 Task: Look for space in Cernusco sul Naviglio, Italy from 12th  July, 2023 to 15th July, 2023 for 3 adults in price range Rs.12000 to Rs.16000. Place can be entire place with 2 bedrooms having 3 beds and 1 bathroom. Property type can be house, flat, guest house. Booking option can be shelf check-in. Required host language is English.
Action: Mouse moved to (527, 137)
Screenshot: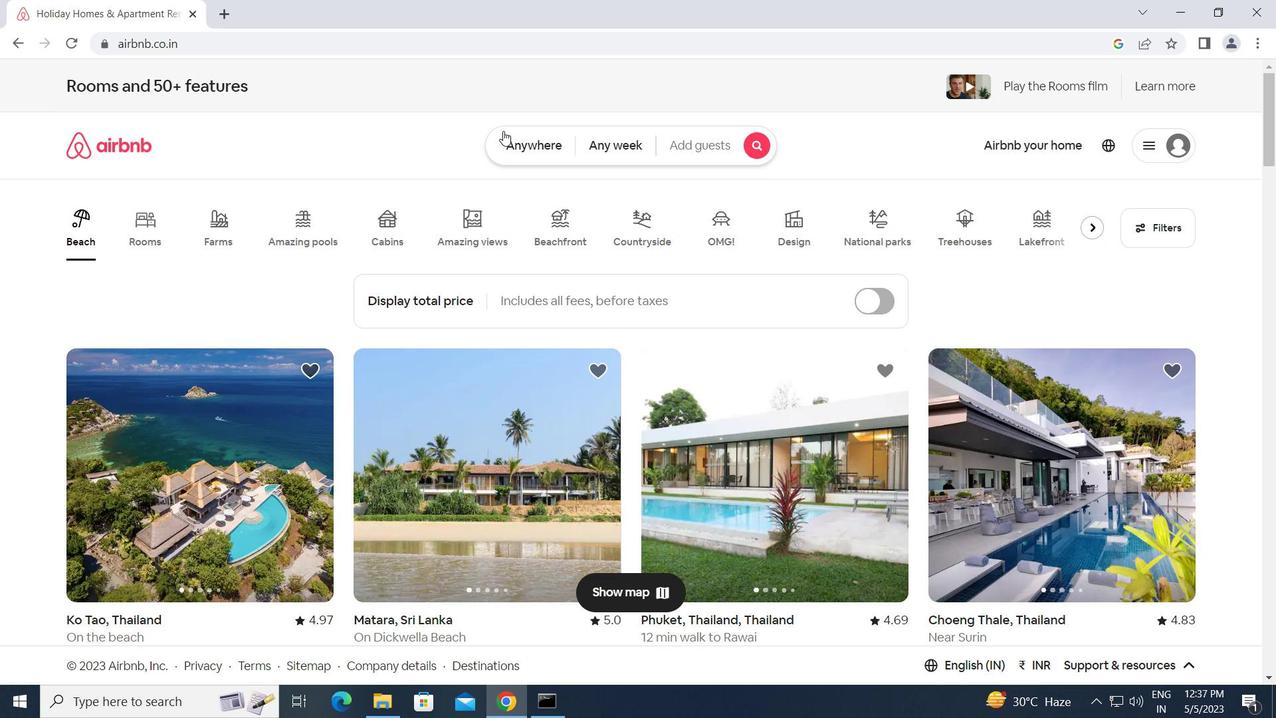 
Action: Mouse pressed left at (527, 137)
Screenshot: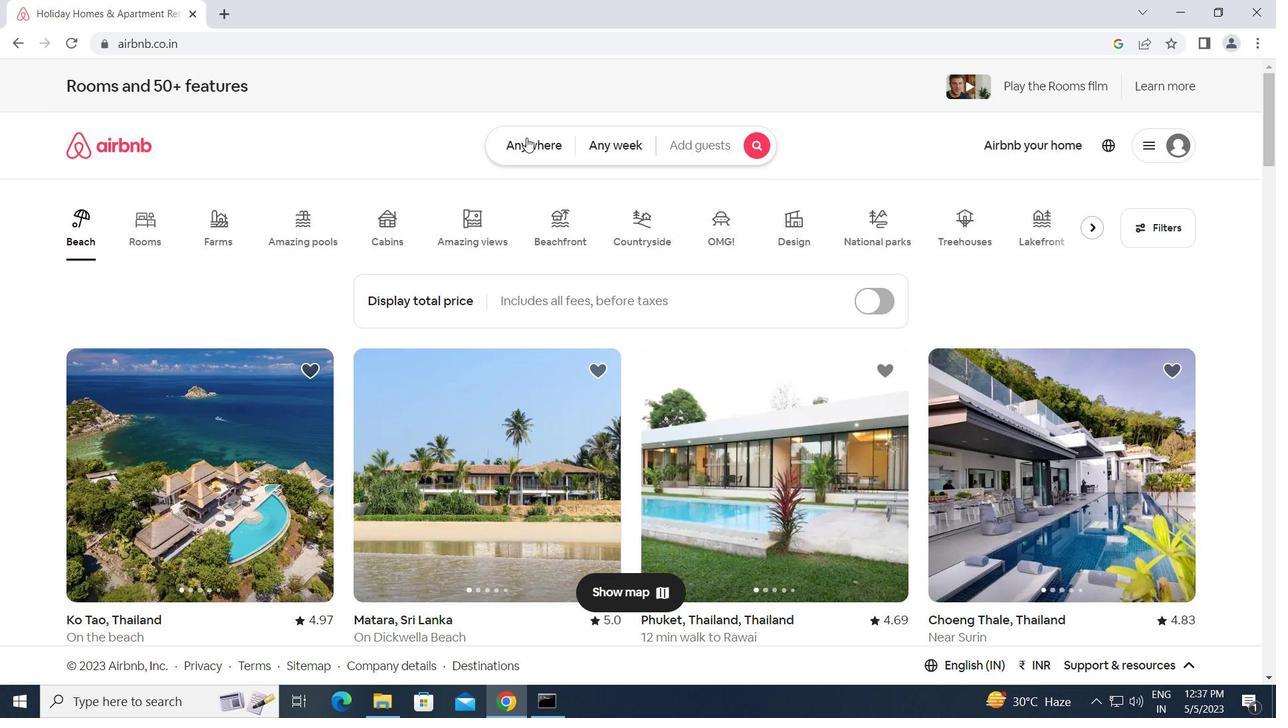 
Action: Mouse moved to (373, 199)
Screenshot: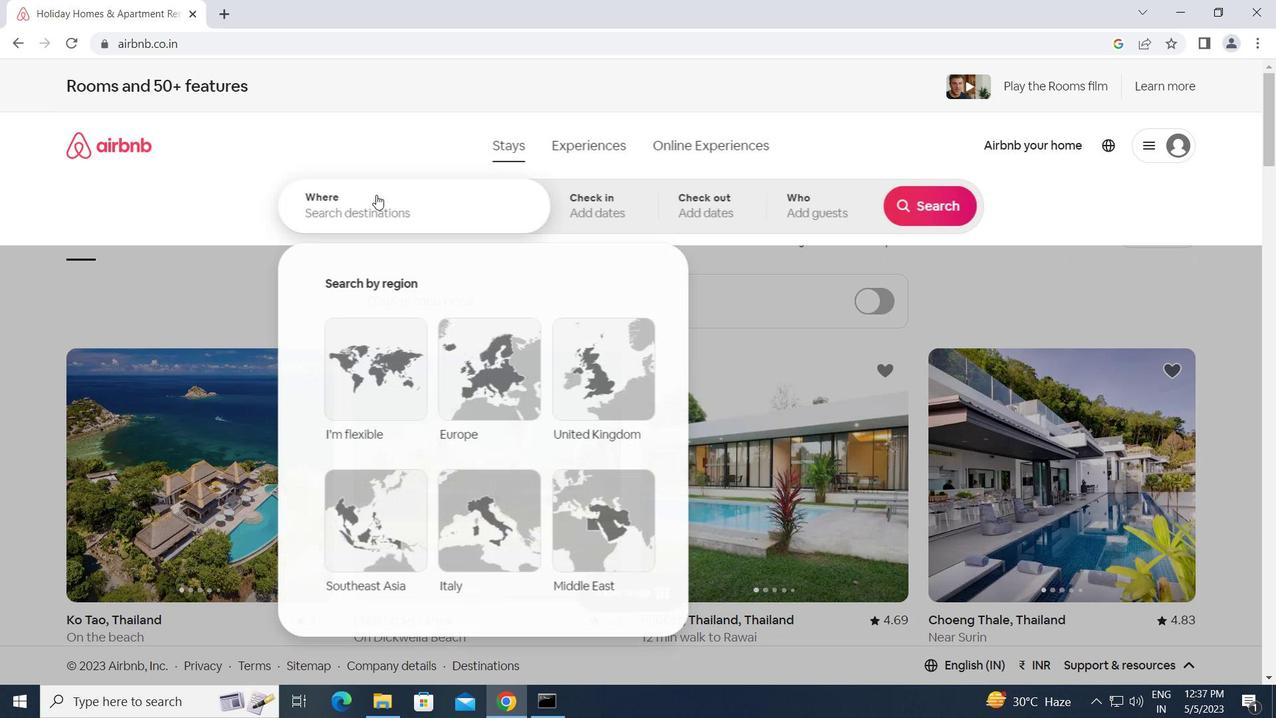 
Action: Mouse pressed left at (373, 199)
Screenshot: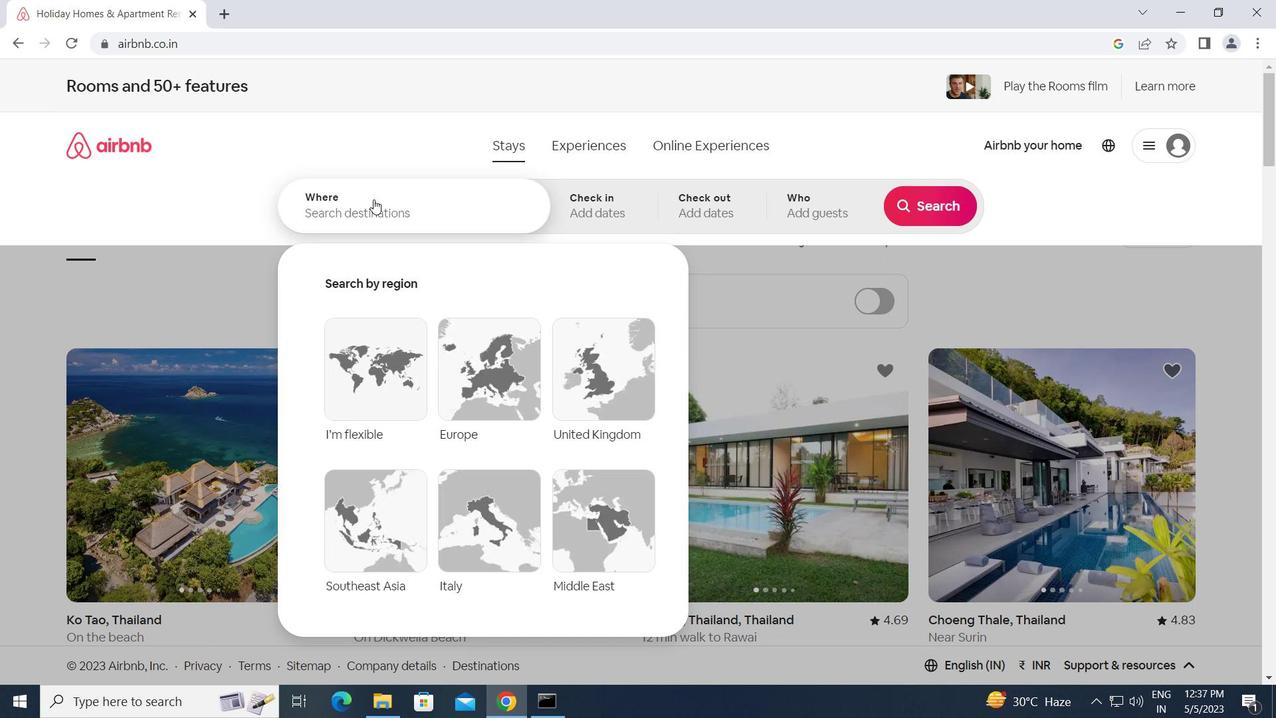 
Action: Key pressed c<Key.caps_lock>ernusco<Key.space>sul<Key.space><Key.caps_lock>n
Screenshot: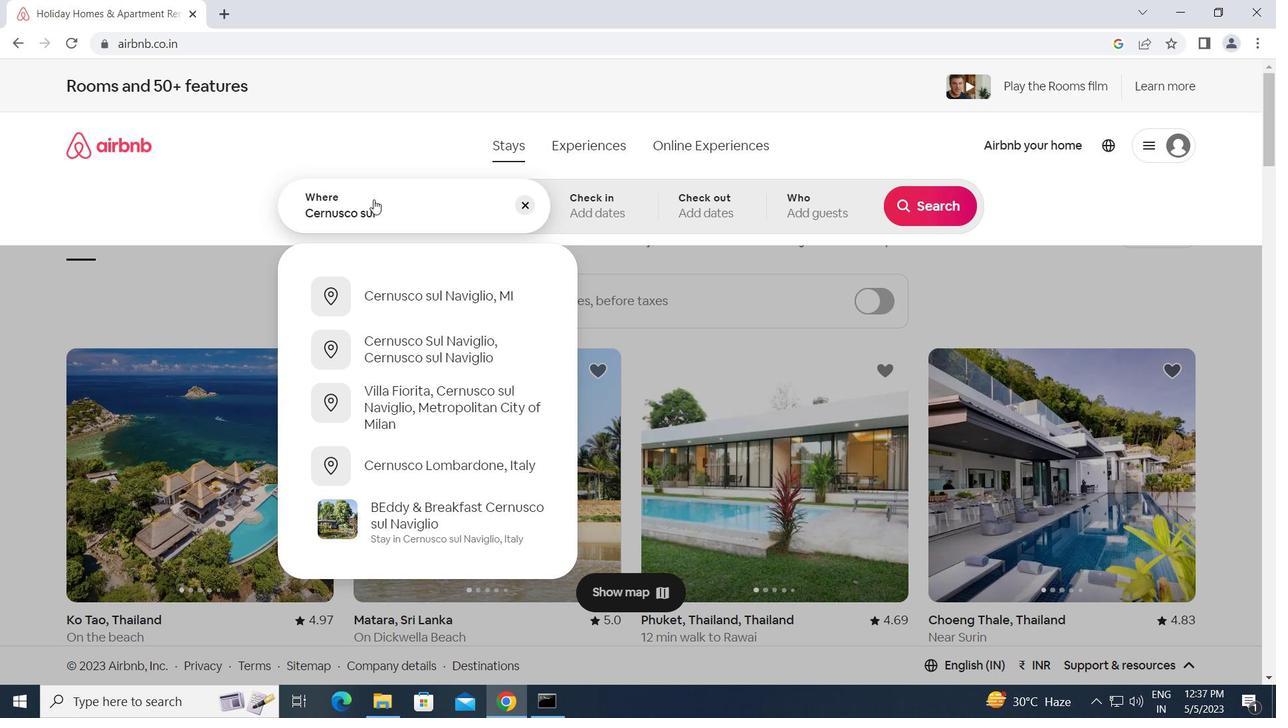 
Action: Mouse moved to (645, 126)
Screenshot: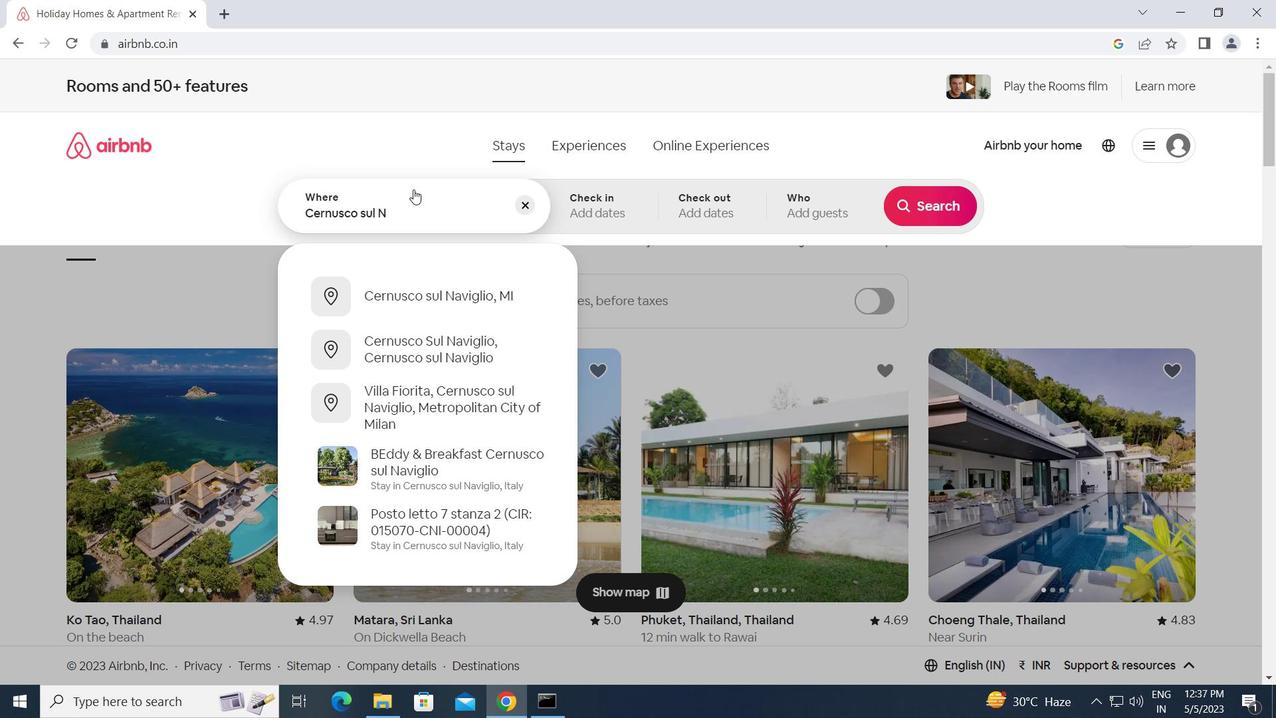 
Action: Key pressed <Key.caps_lock>aviglio,<Key.space><Key.caps_lock>i<Key.caps_lock>taly<Key.enter>
Screenshot: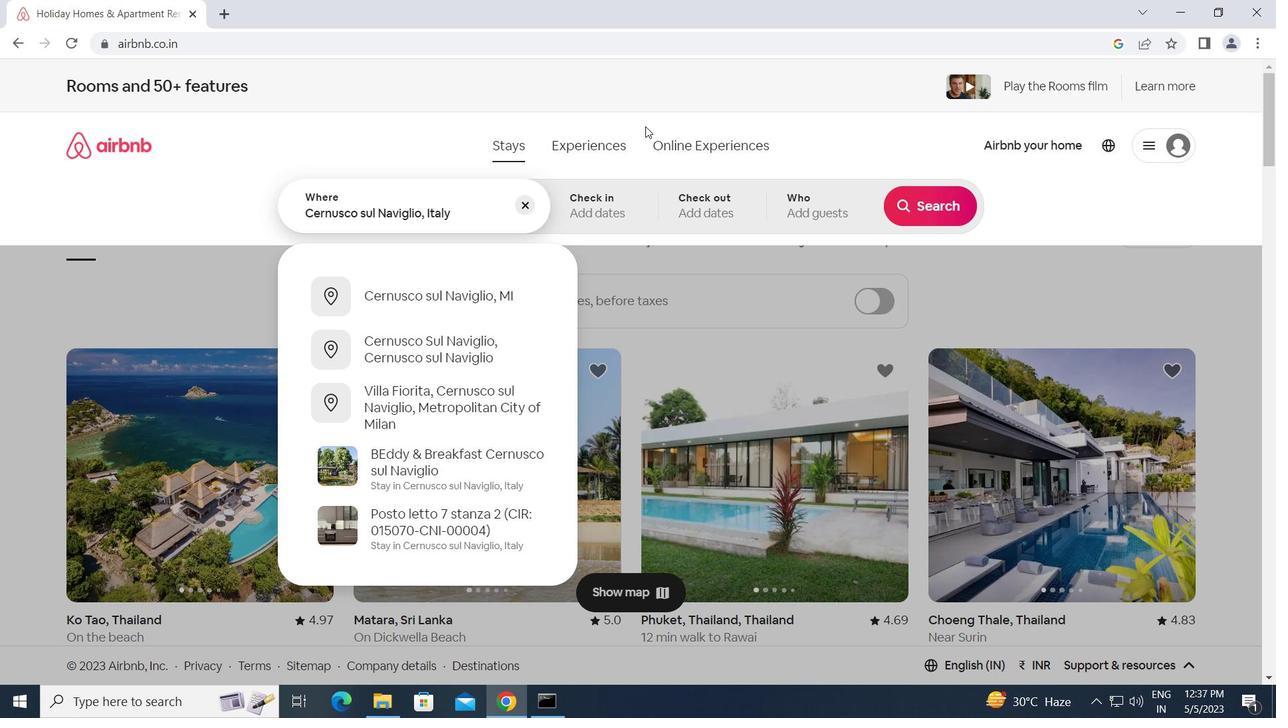 
Action: Mouse moved to (927, 333)
Screenshot: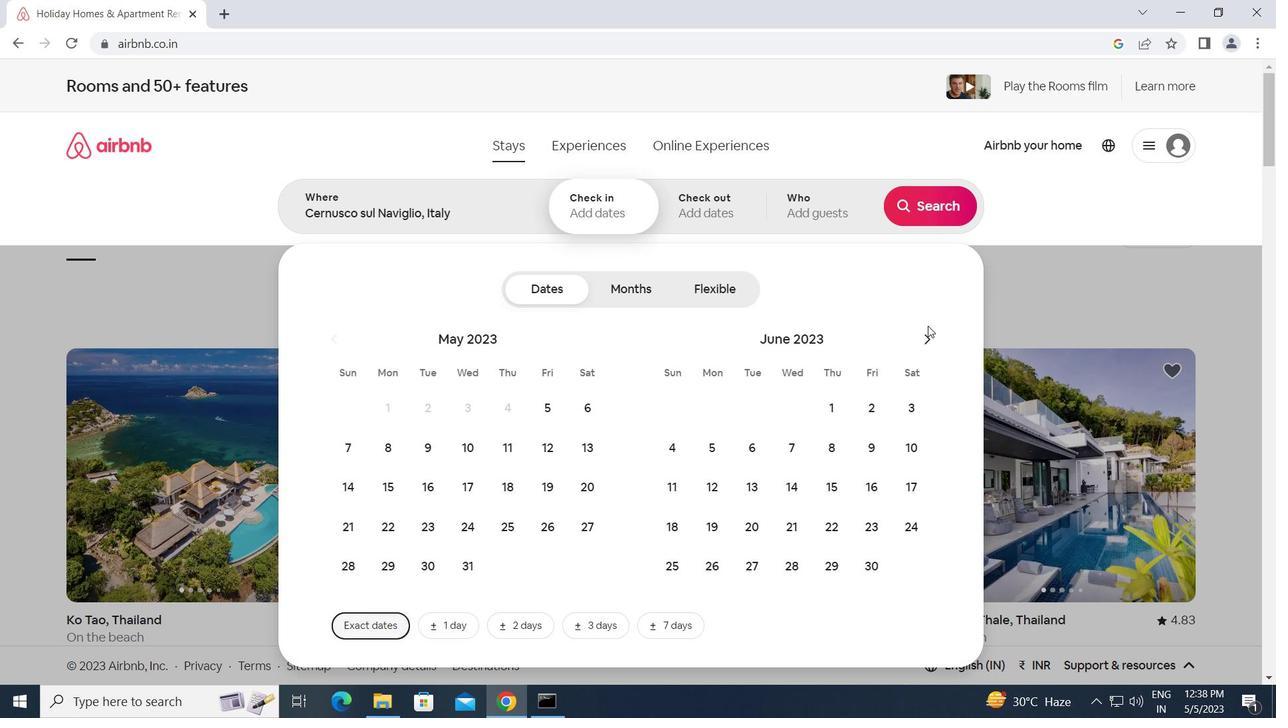 
Action: Mouse pressed left at (927, 333)
Screenshot: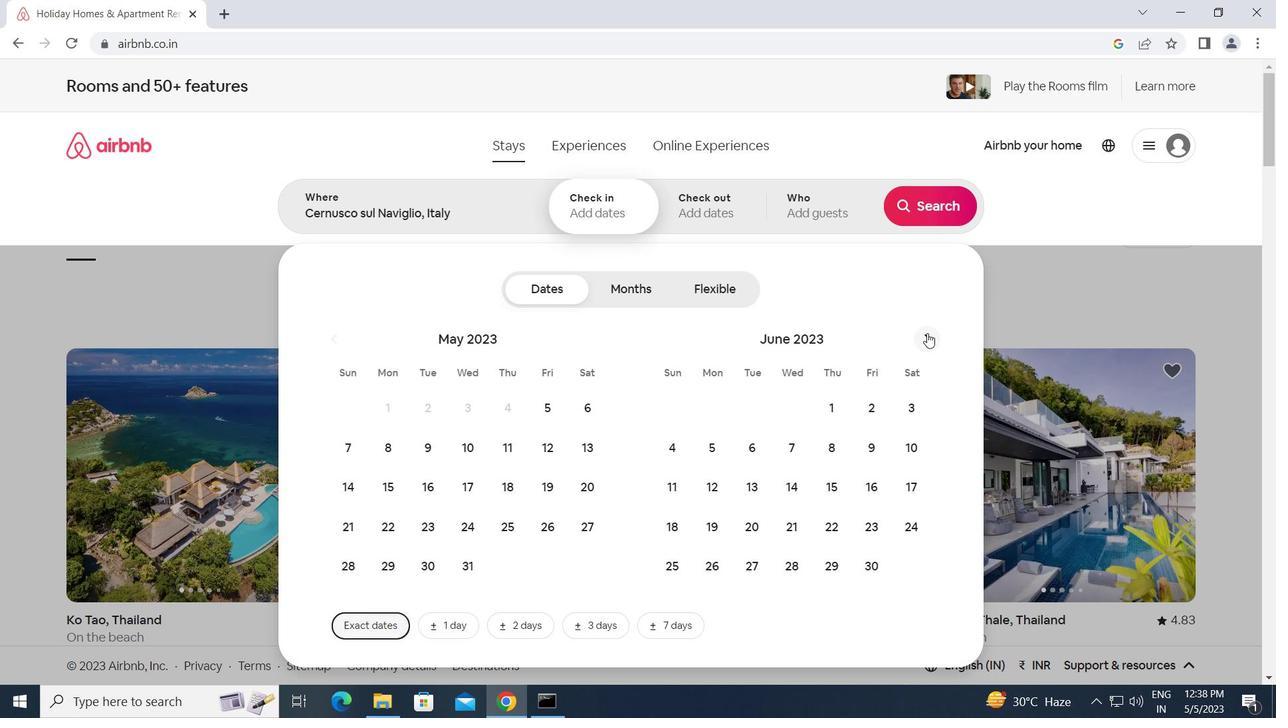 
Action: Mouse moved to (789, 490)
Screenshot: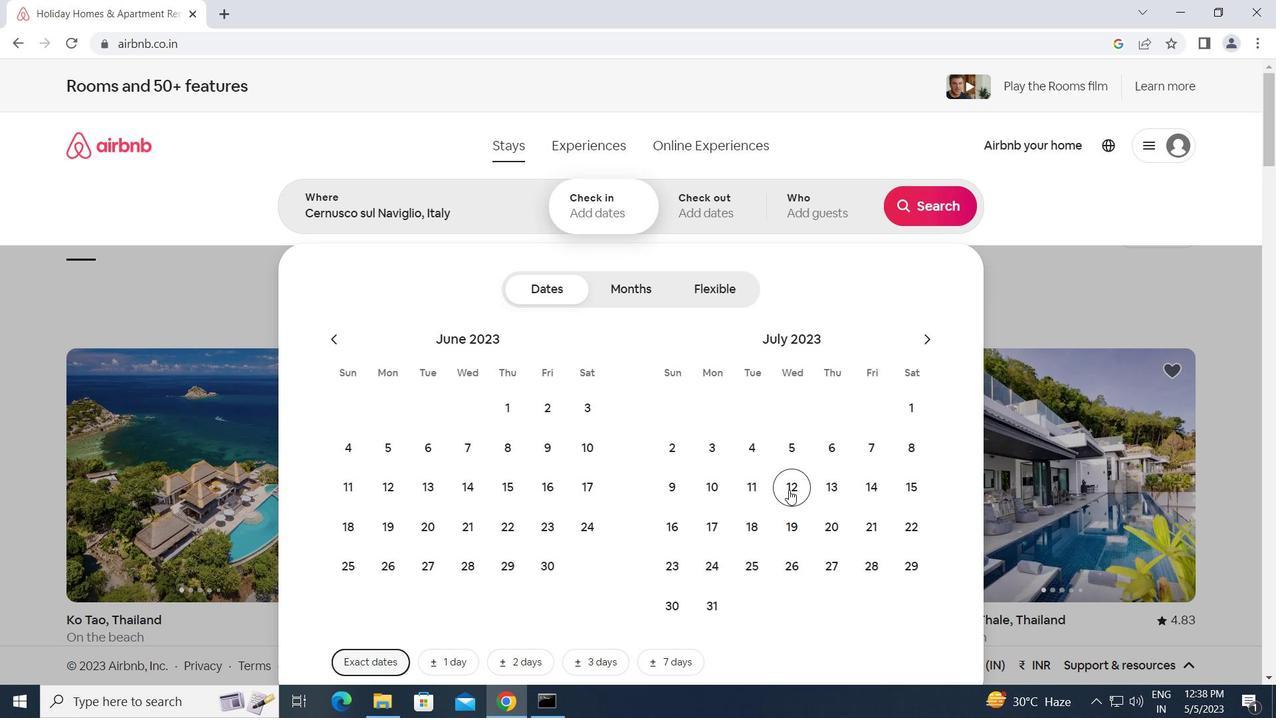 
Action: Mouse pressed left at (789, 490)
Screenshot: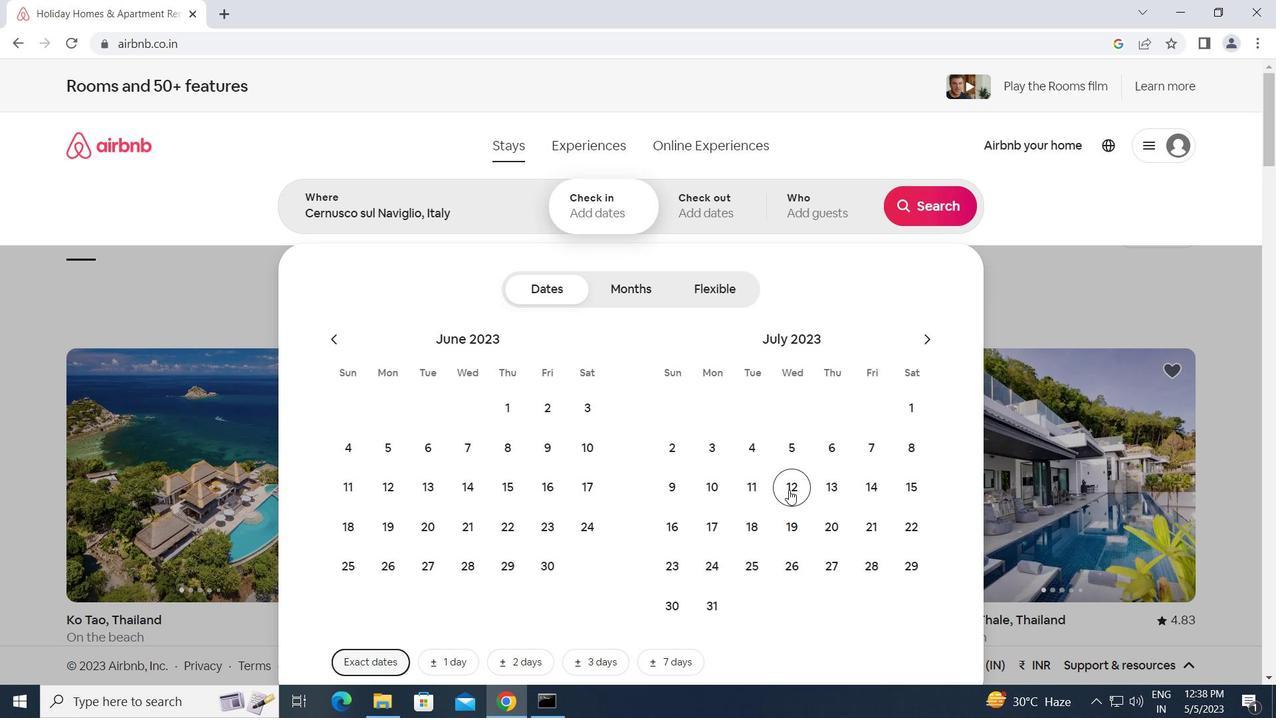 
Action: Mouse moved to (907, 482)
Screenshot: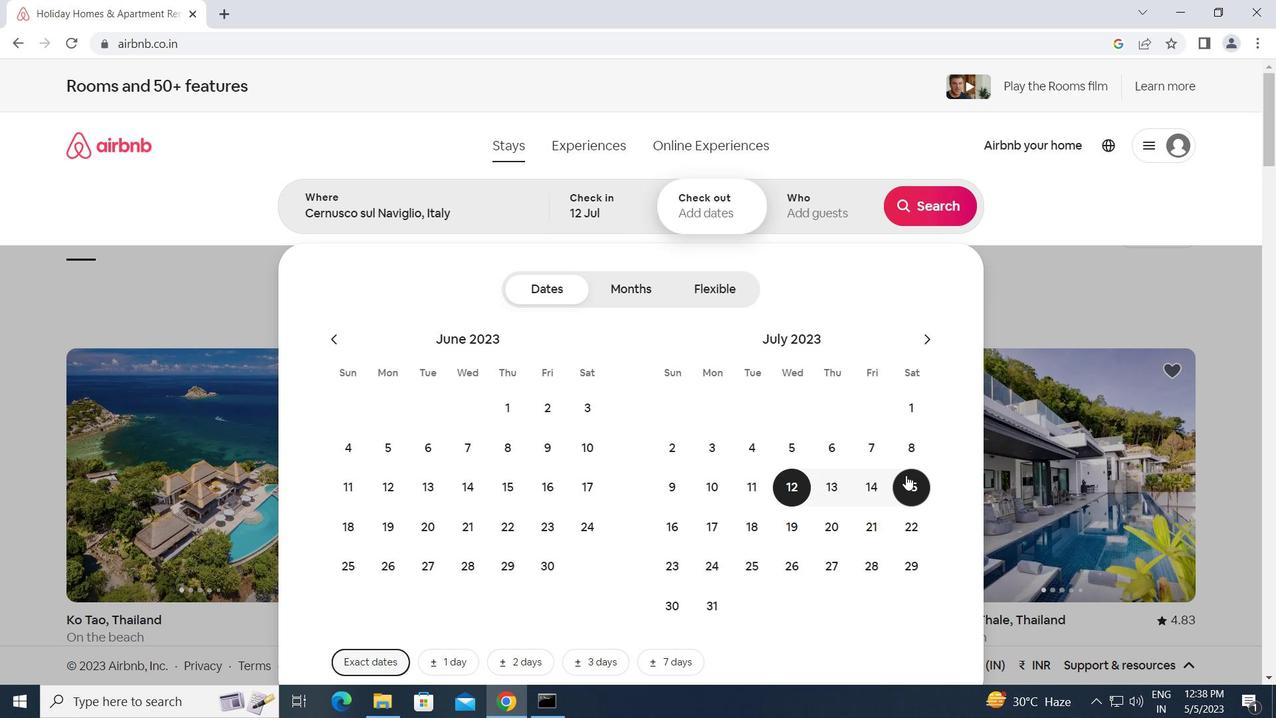 
Action: Mouse pressed left at (907, 482)
Screenshot: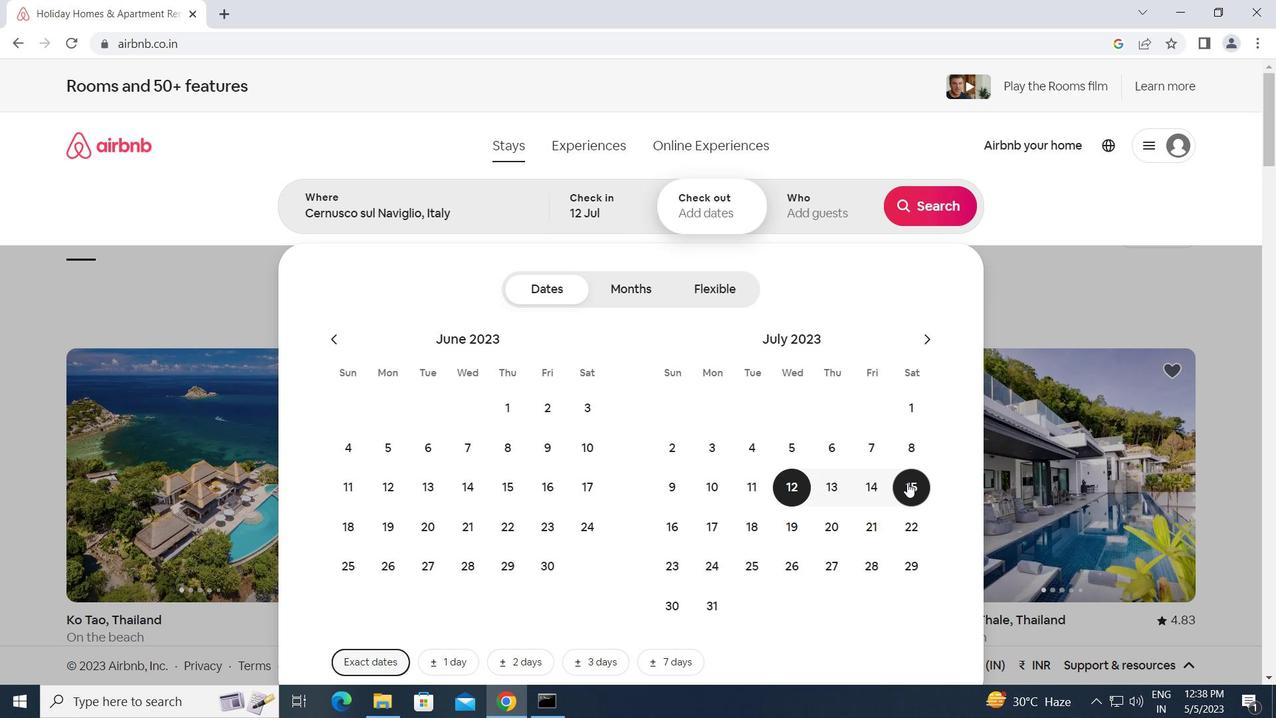 
Action: Mouse moved to (818, 207)
Screenshot: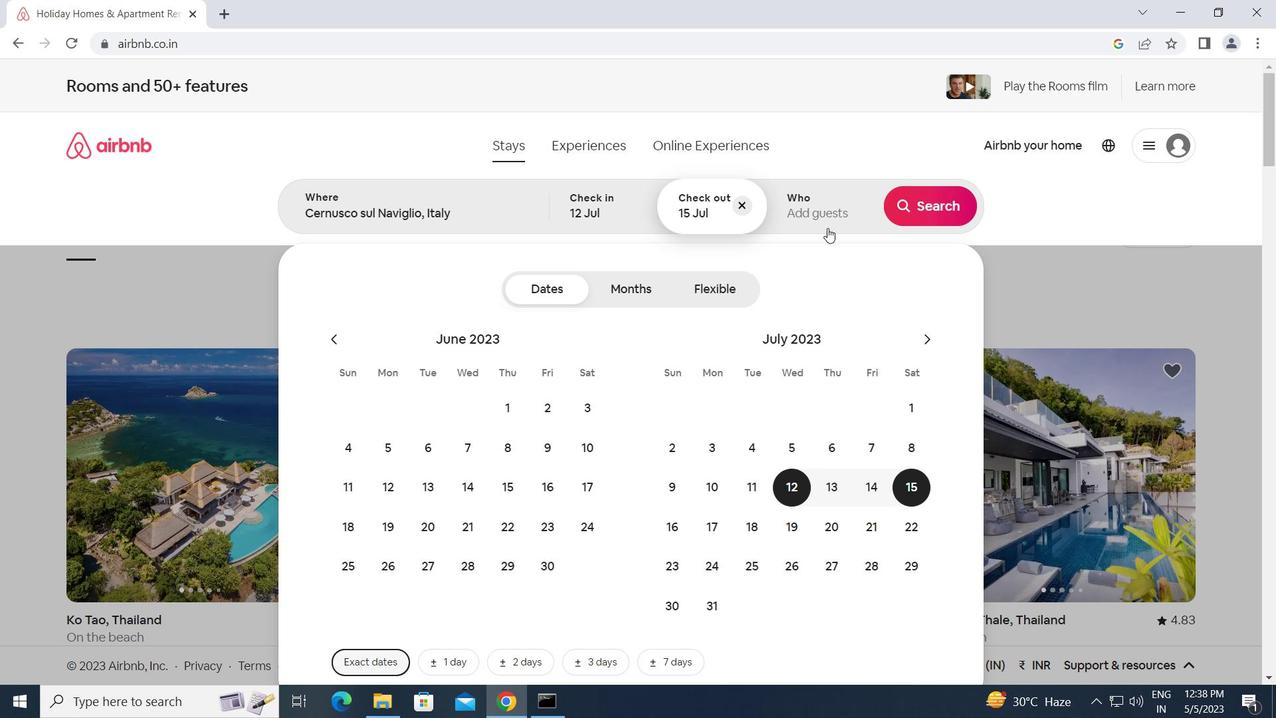 
Action: Mouse pressed left at (818, 207)
Screenshot: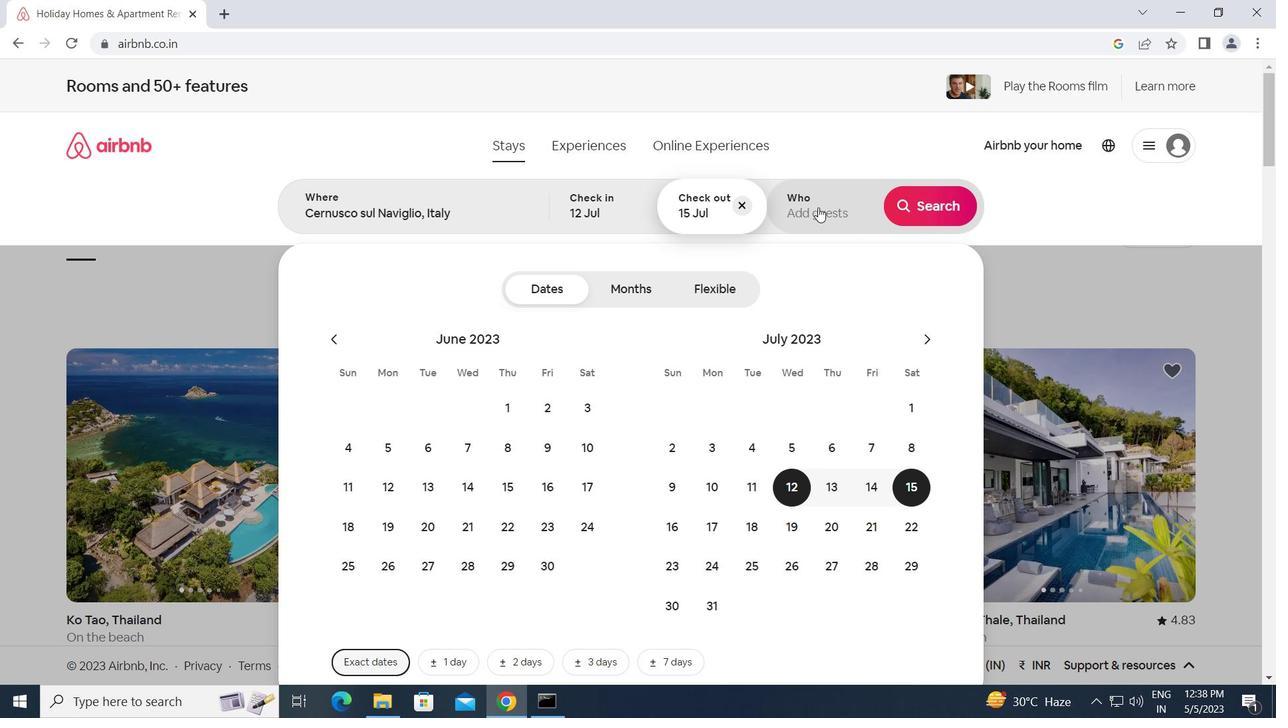 
Action: Mouse moved to (943, 294)
Screenshot: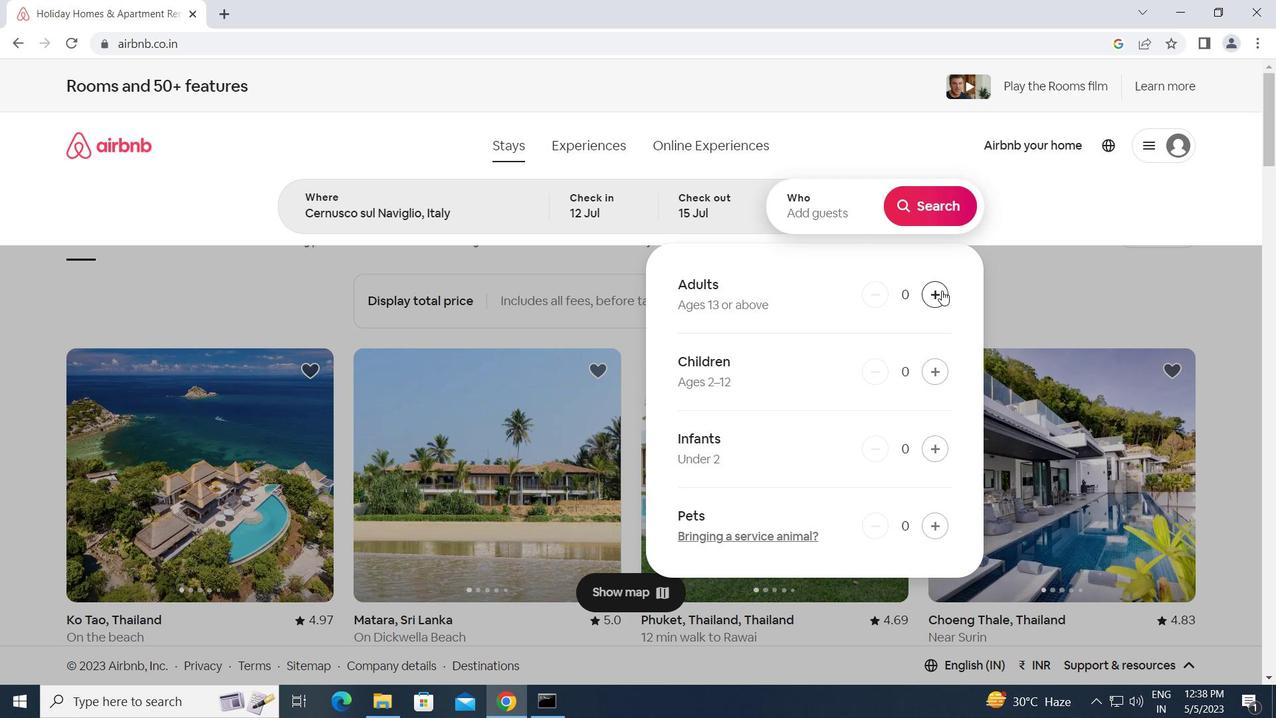 
Action: Mouse pressed left at (943, 294)
Screenshot: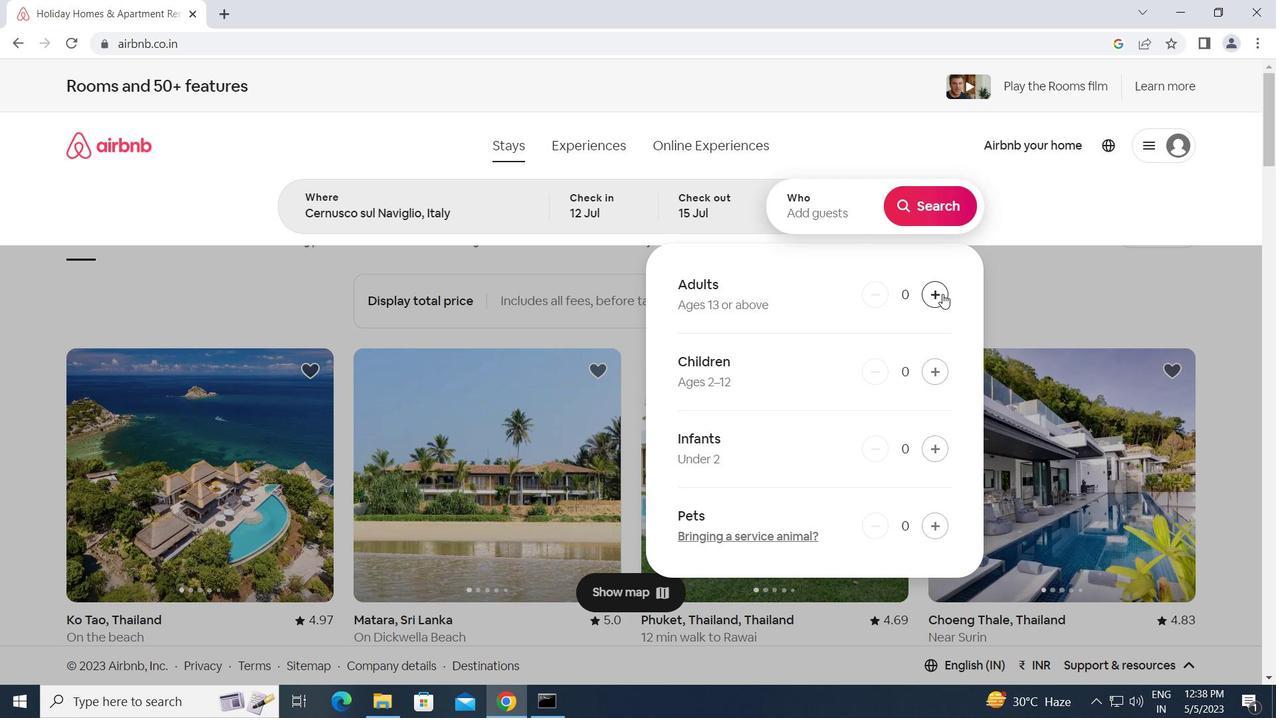 
Action: Mouse pressed left at (943, 294)
Screenshot: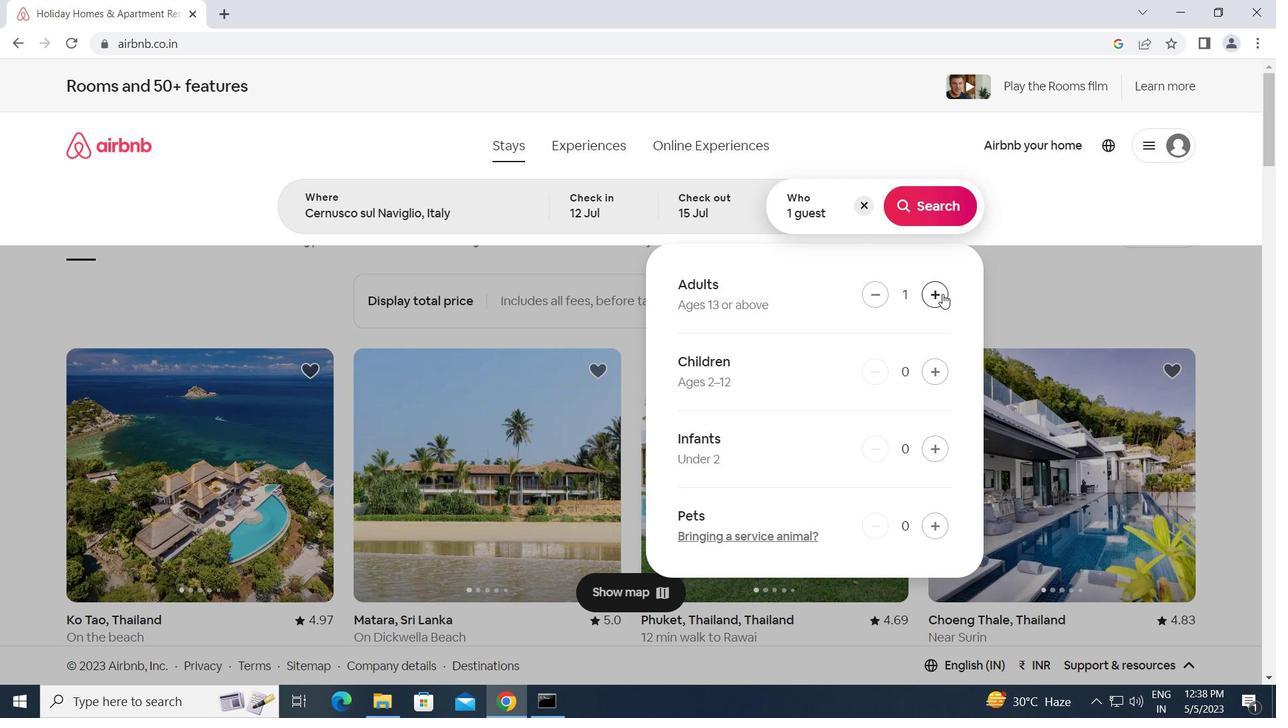 
Action: Mouse pressed left at (943, 294)
Screenshot: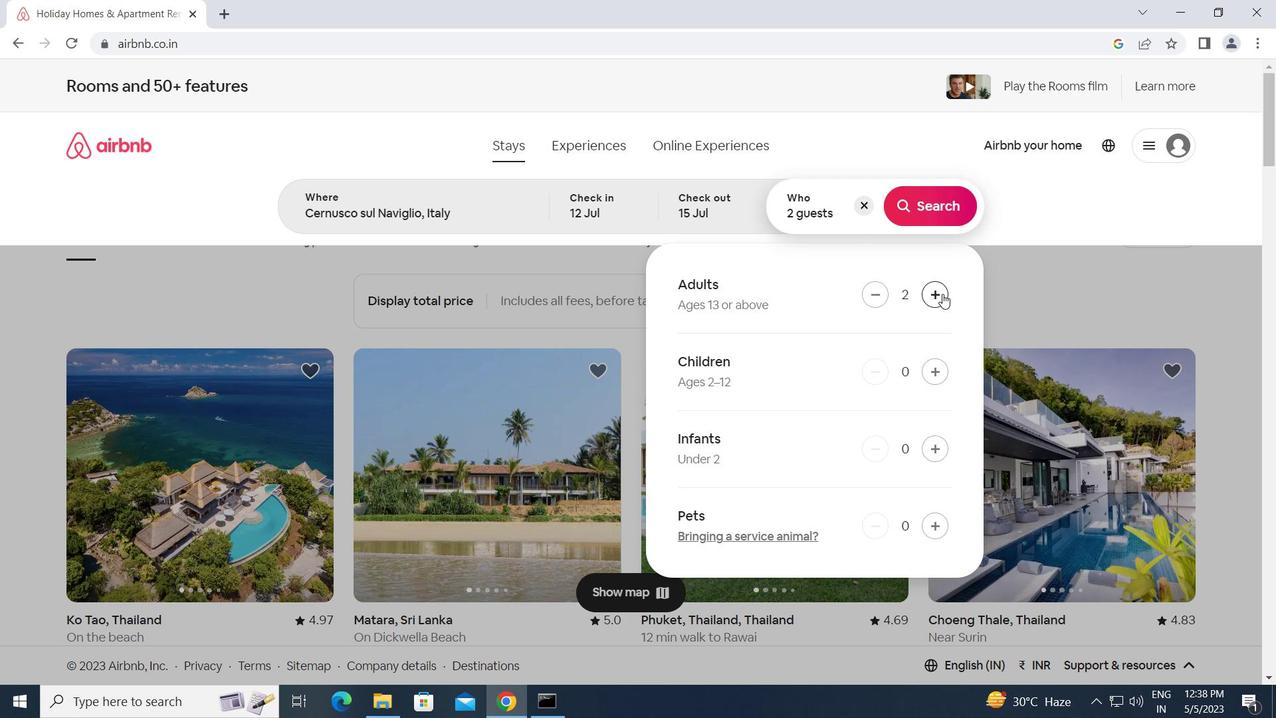 
Action: Mouse moved to (931, 202)
Screenshot: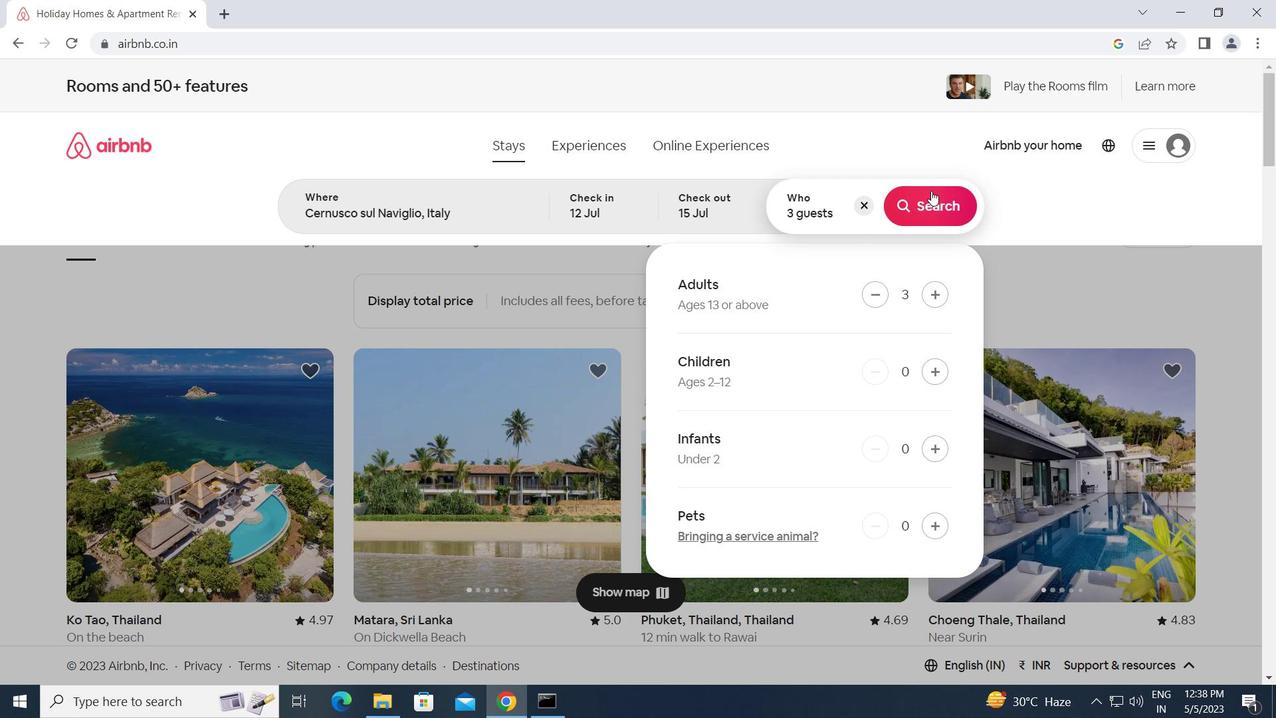 
Action: Mouse pressed left at (931, 202)
Screenshot: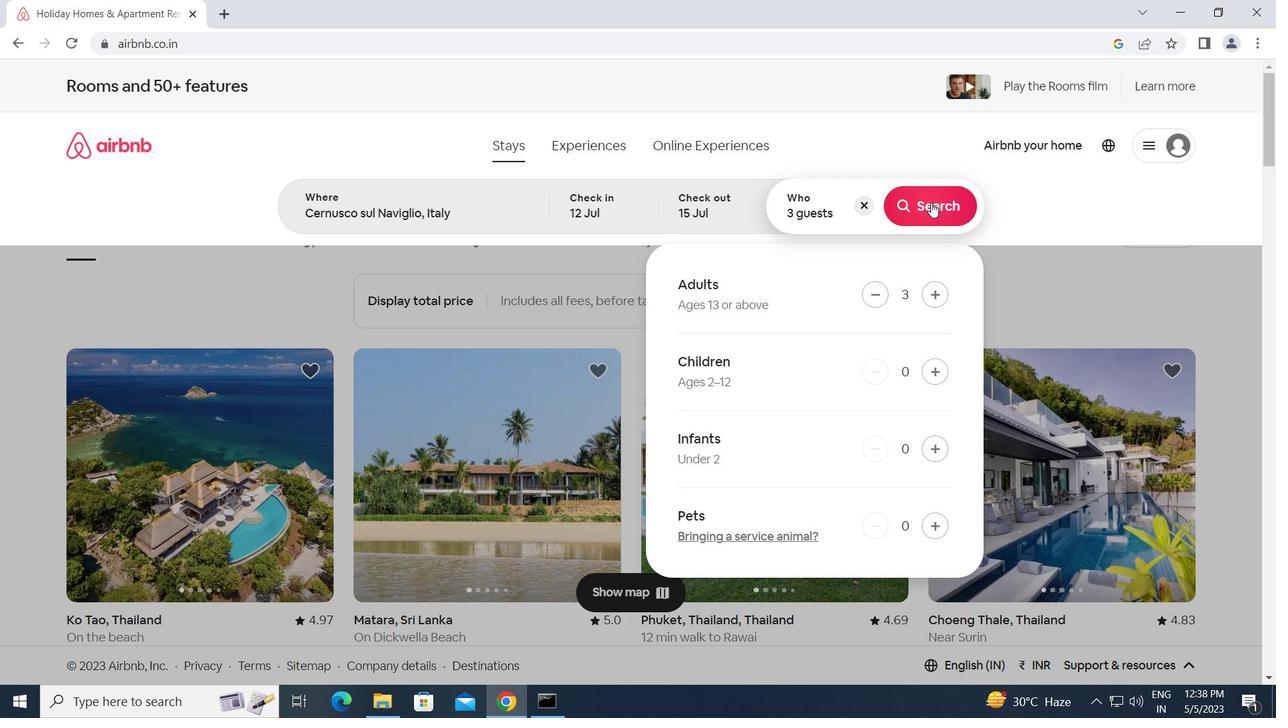 
Action: Mouse moved to (1202, 154)
Screenshot: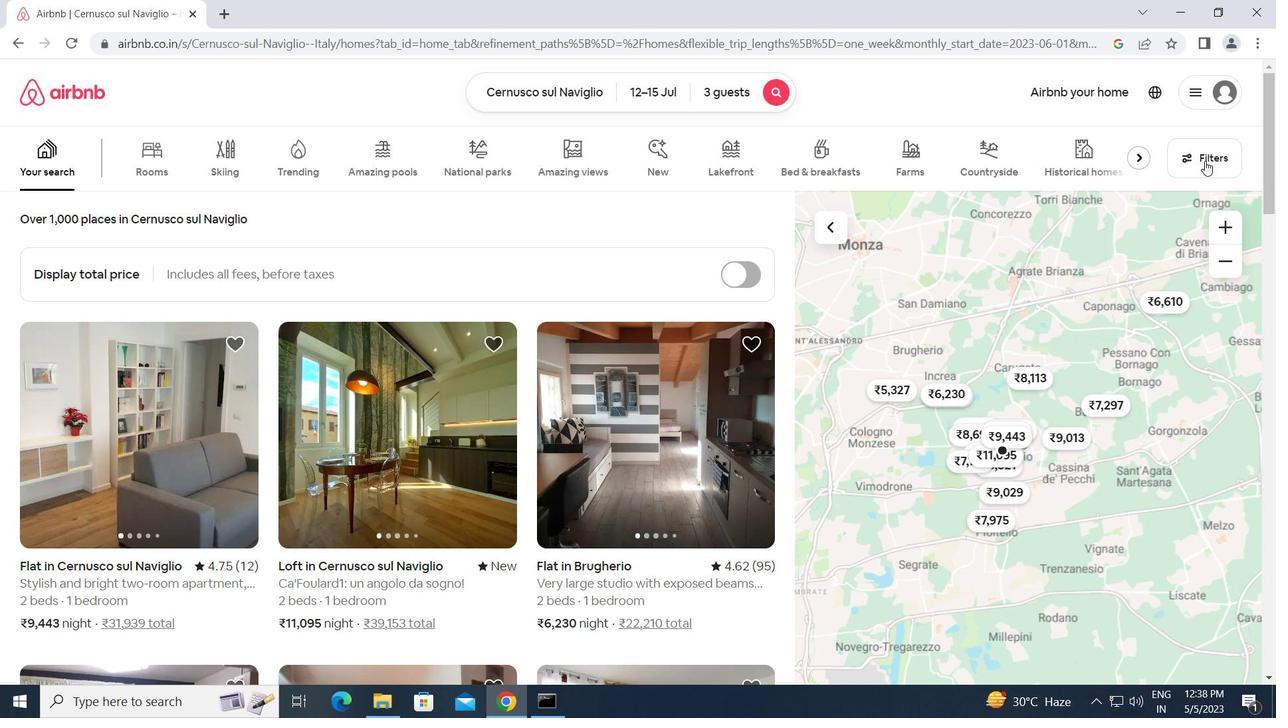 
Action: Mouse pressed left at (1202, 154)
Screenshot: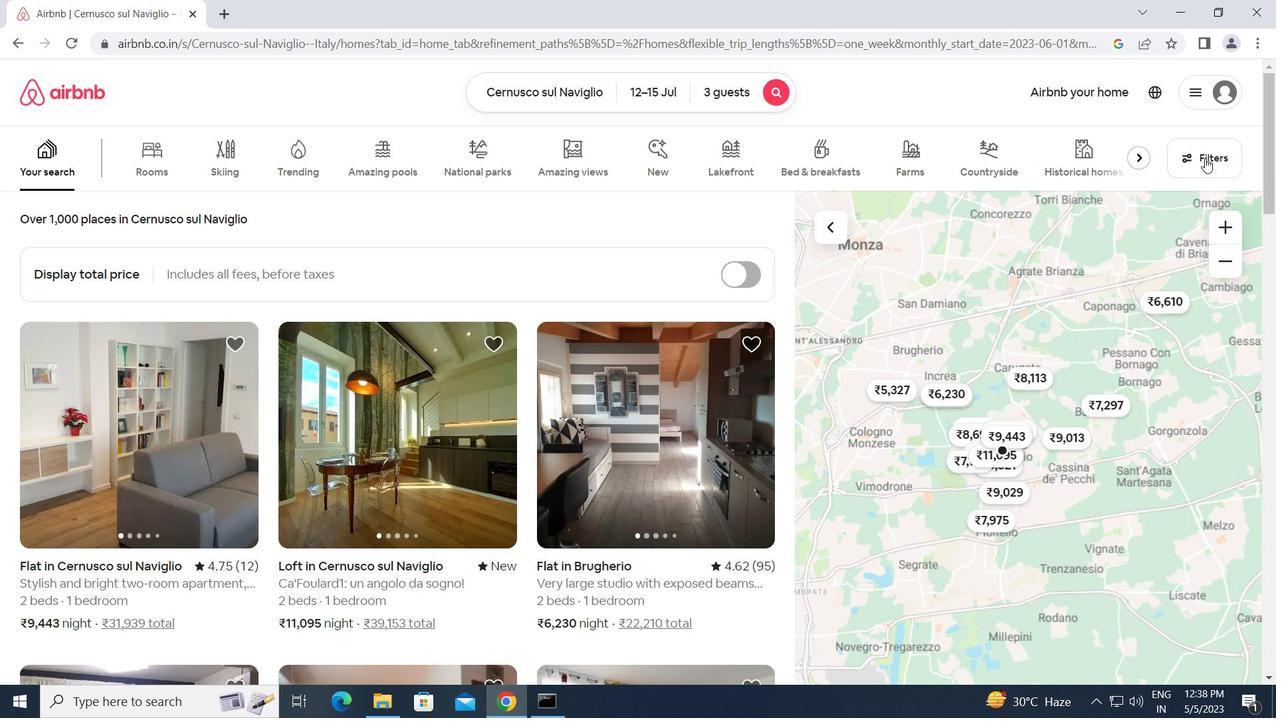 
Action: Mouse moved to (420, 566)
Screenshot: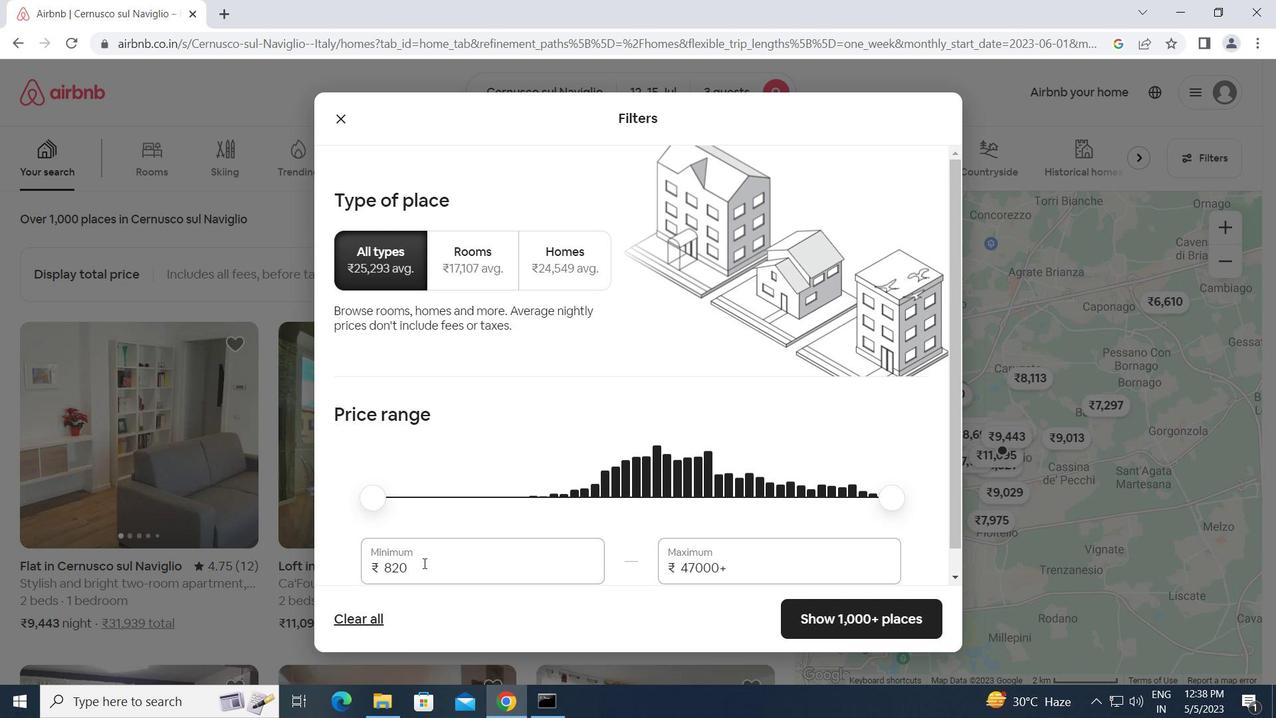 
Action: Mouse pressed left at (420, 566)
Screenshot: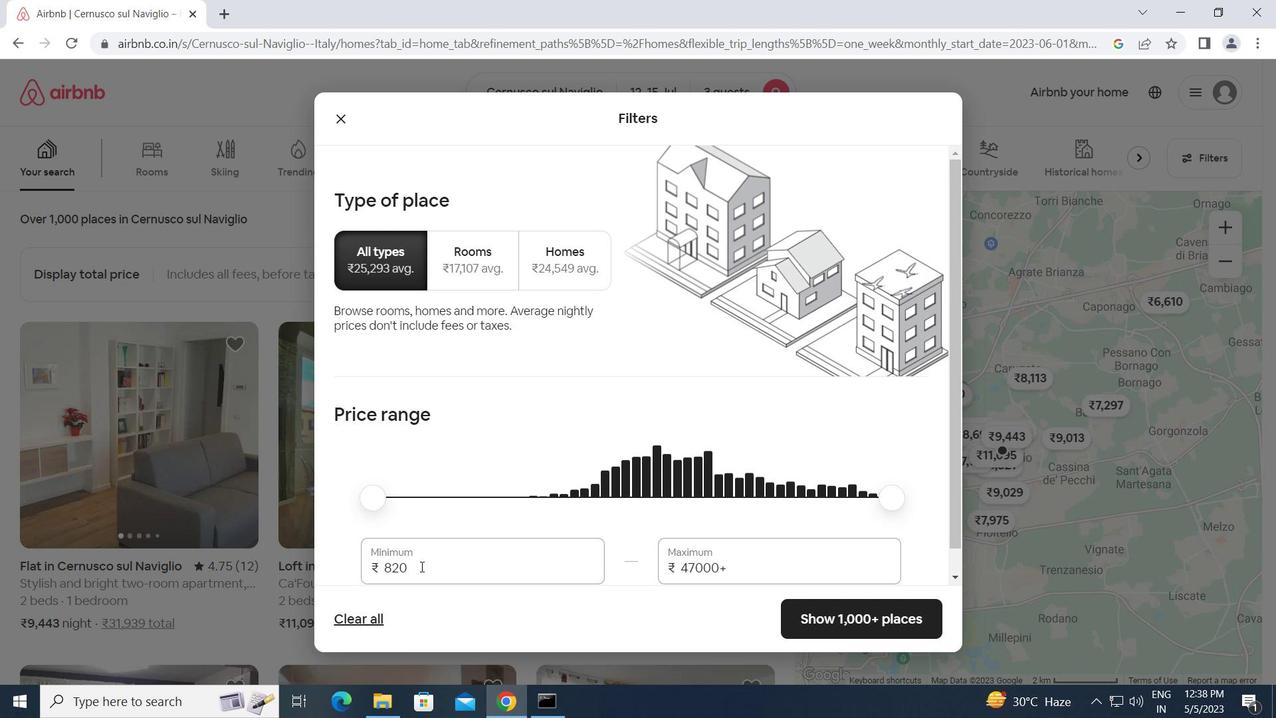 
Action: Mouse moved to (373, 568)
Screenshot: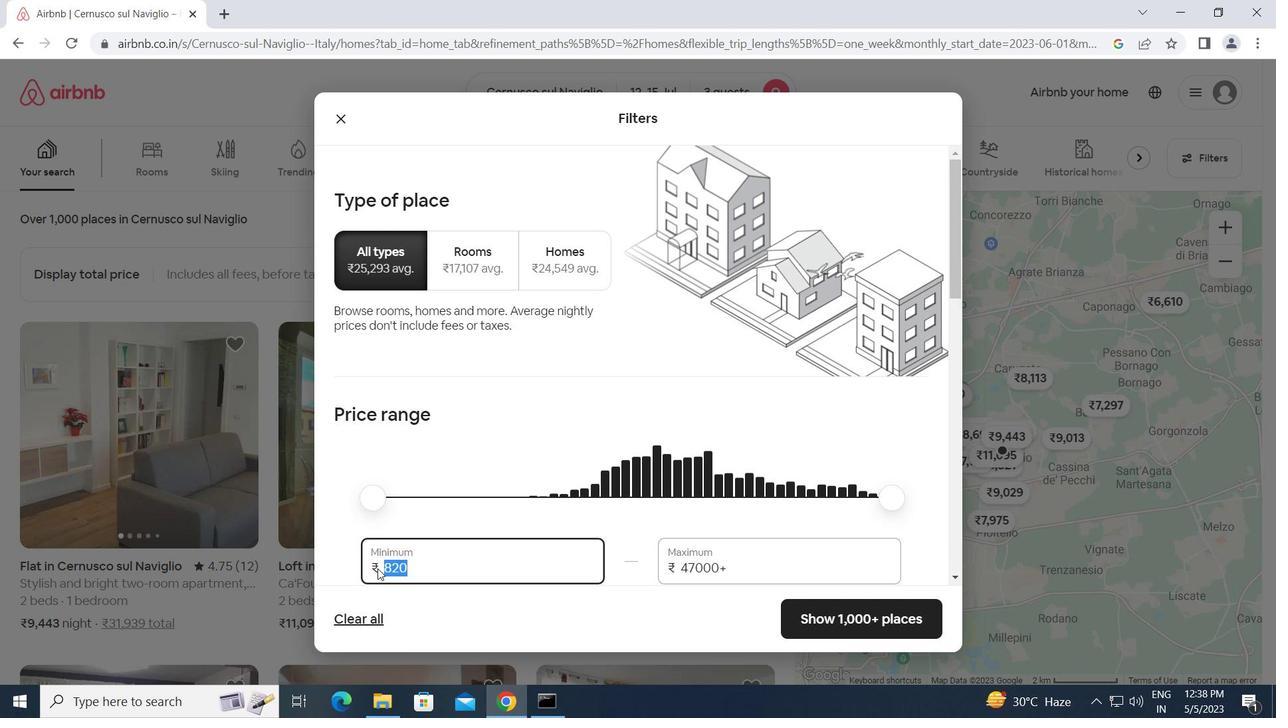 
Action: Key pressed 12000<Key.tab>16000
Screenshot: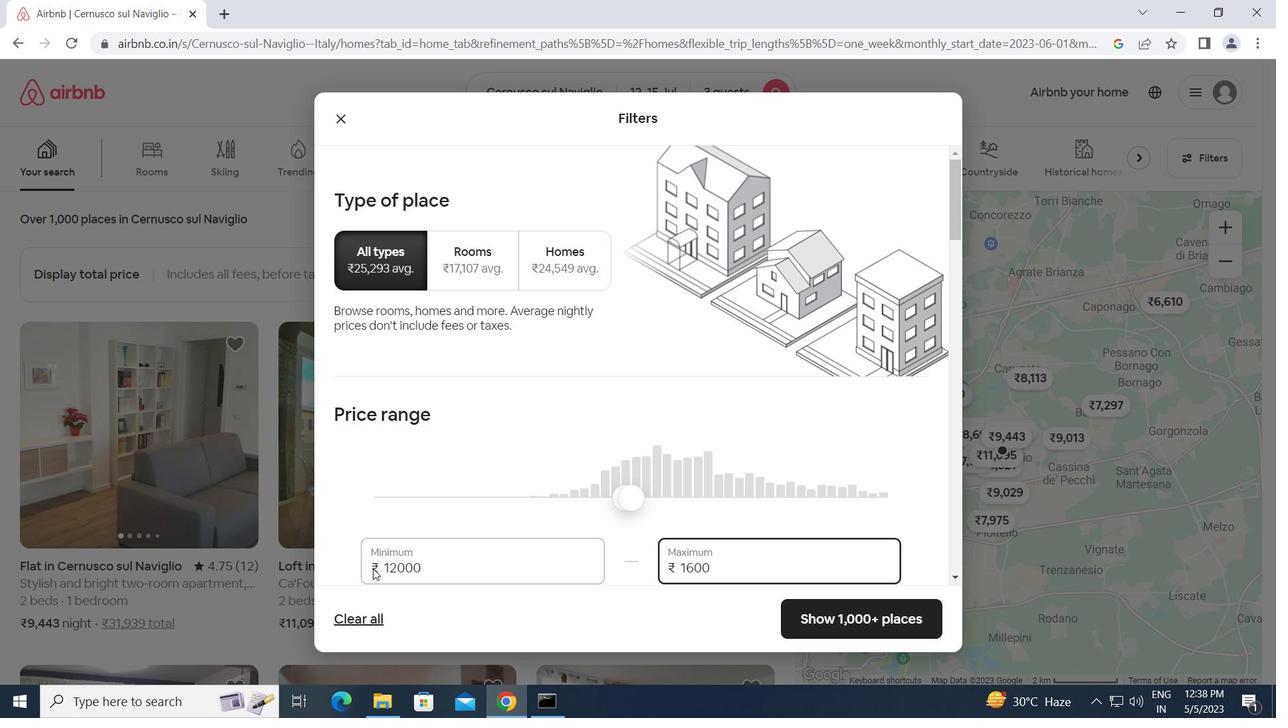 
Action: Mouse moved to (545, 534)
Screenshot: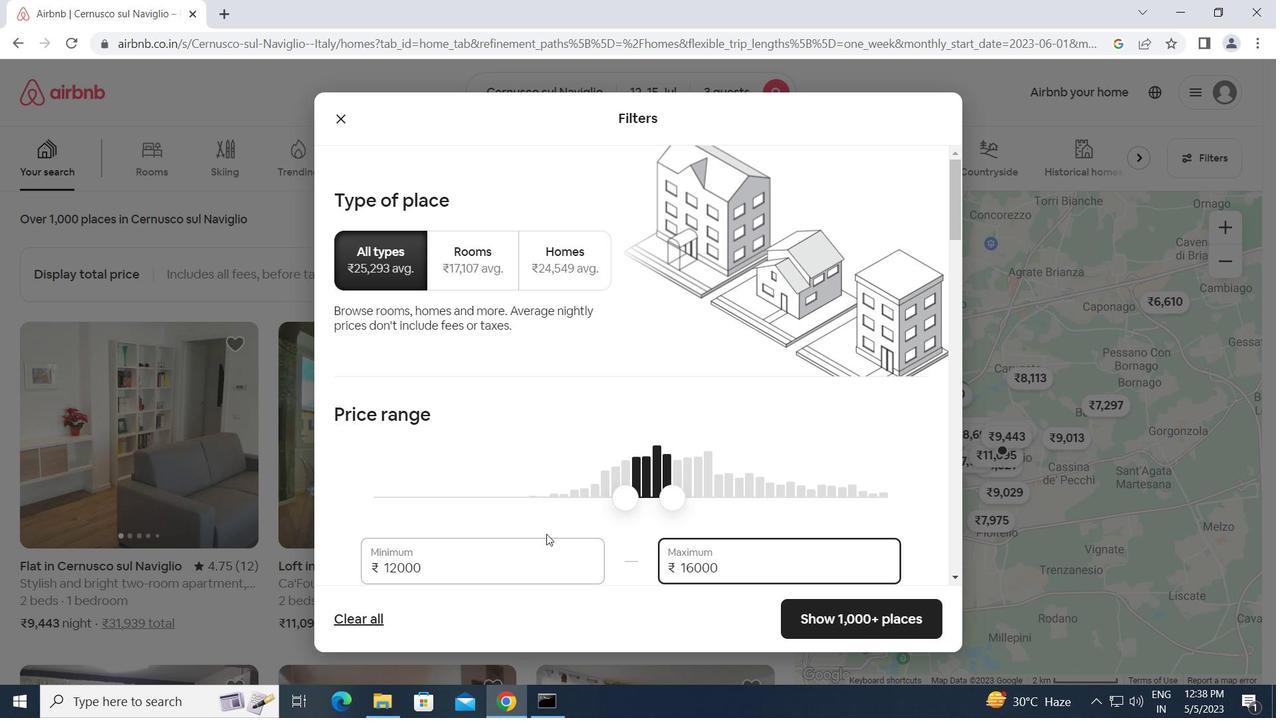 
Action: Mouse scrolled (545, 533) with delta (0, 0)
Screenshot: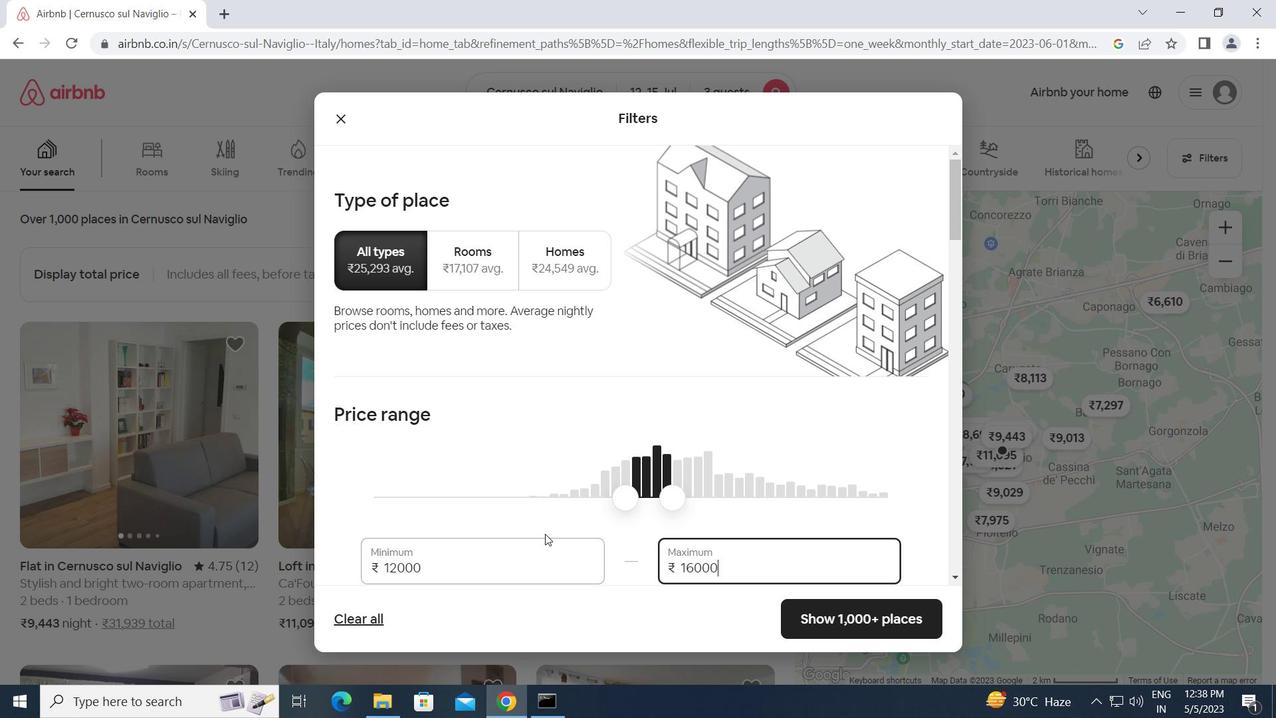 
Action: Mouse scrolled (545, 533) with delta (0, 0)
Screenshot: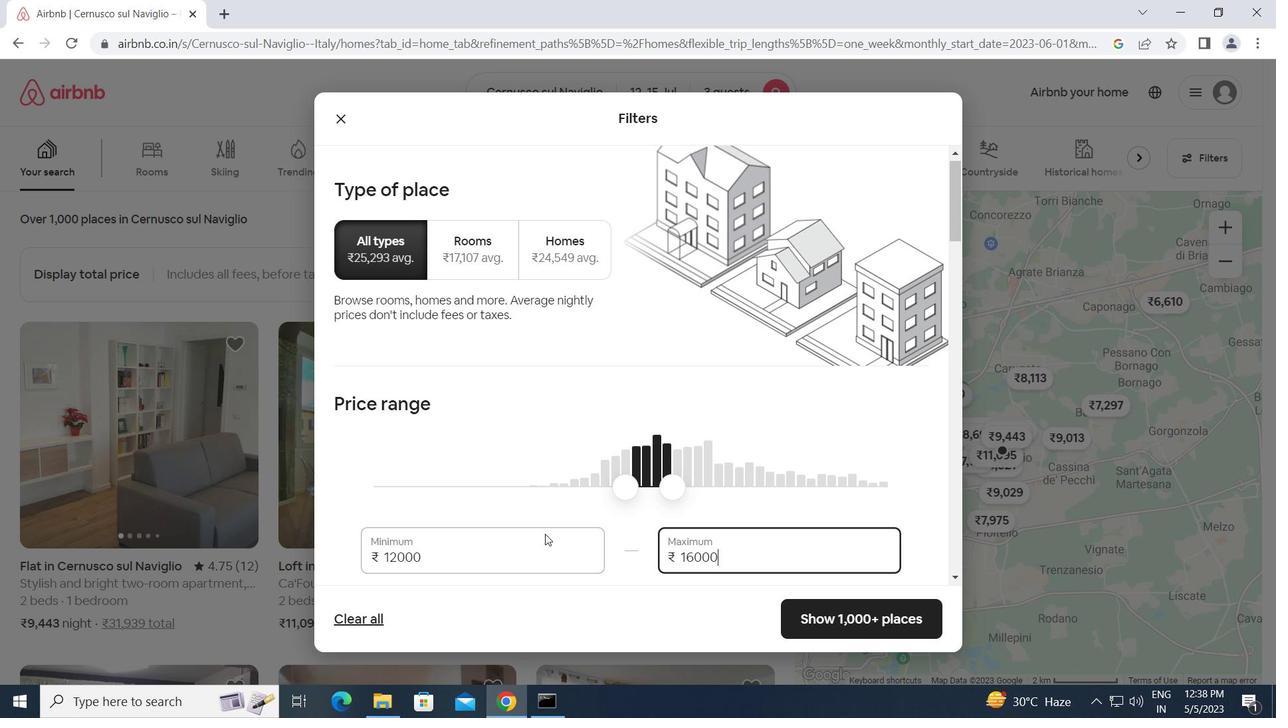 
Action: Mouse scrolled (545, 533) with delta (0, 0)
Screenshot: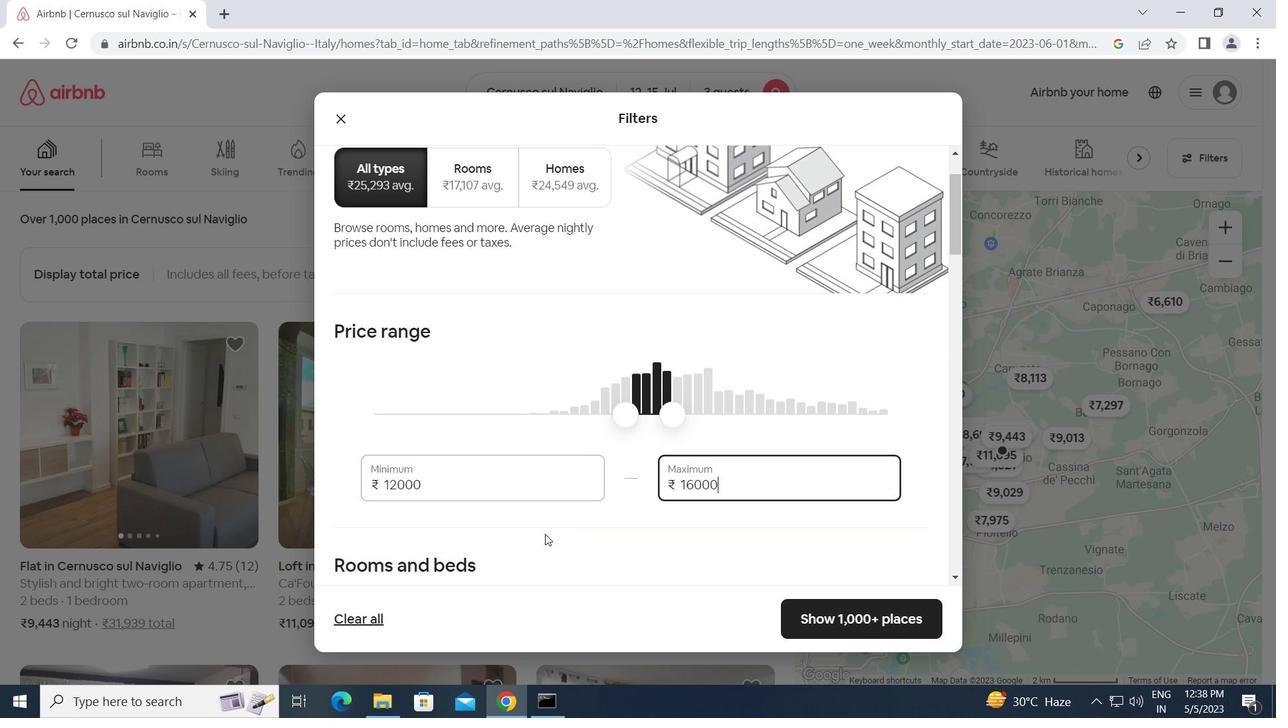 
Action: Mouse moved to (544, 534)
Screenshot: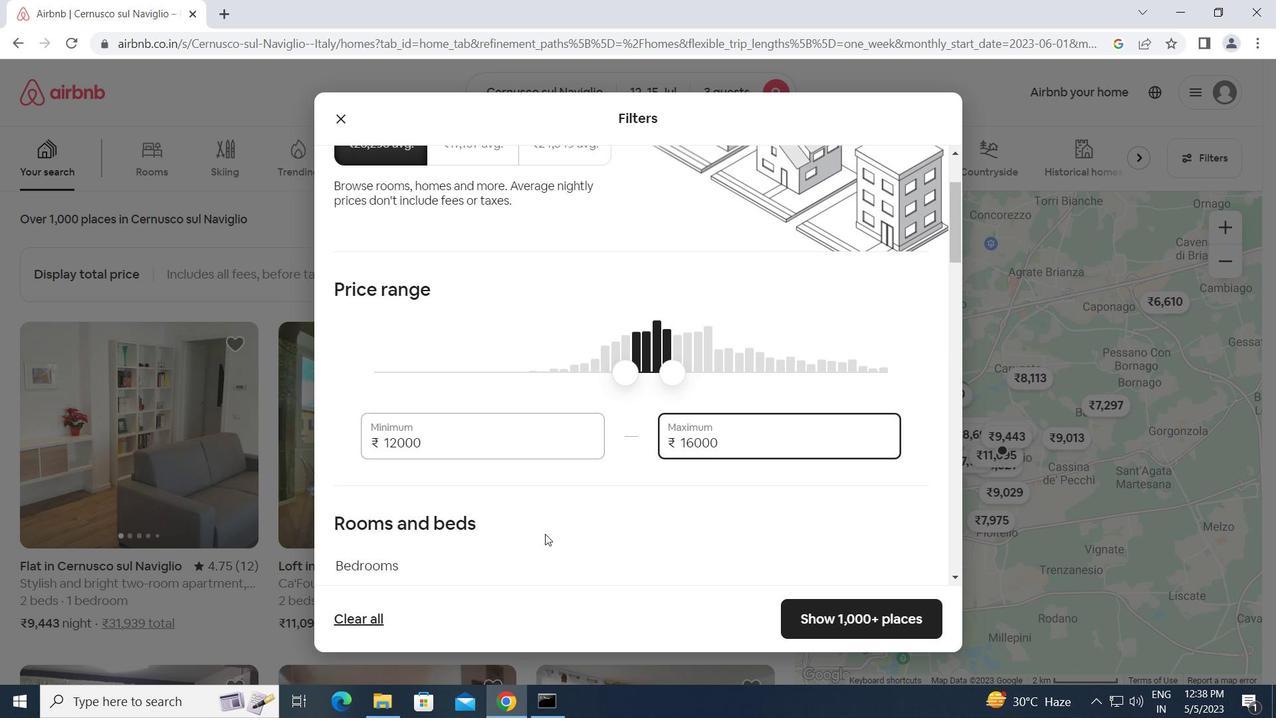 
Action: Mouse scrolled (544, 533) with delta (0, 0)
Screenshot: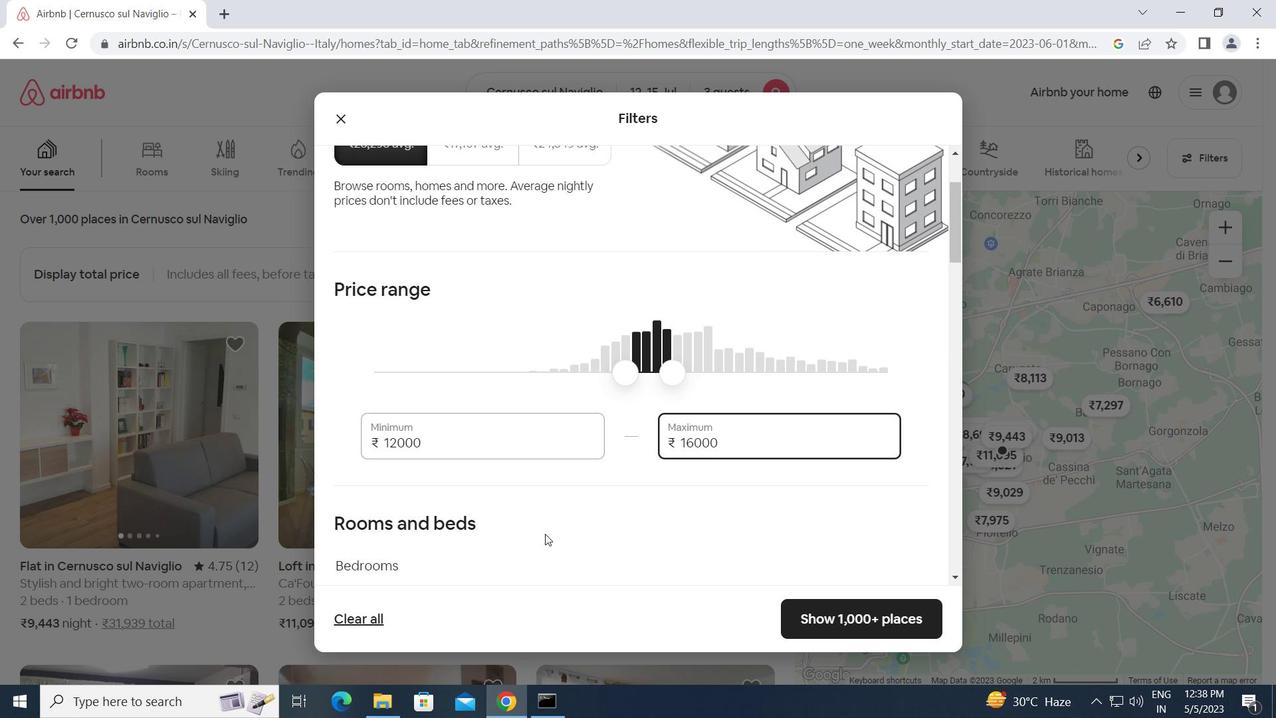 
Action: Mouse moved to (489, 410)
Screenshot: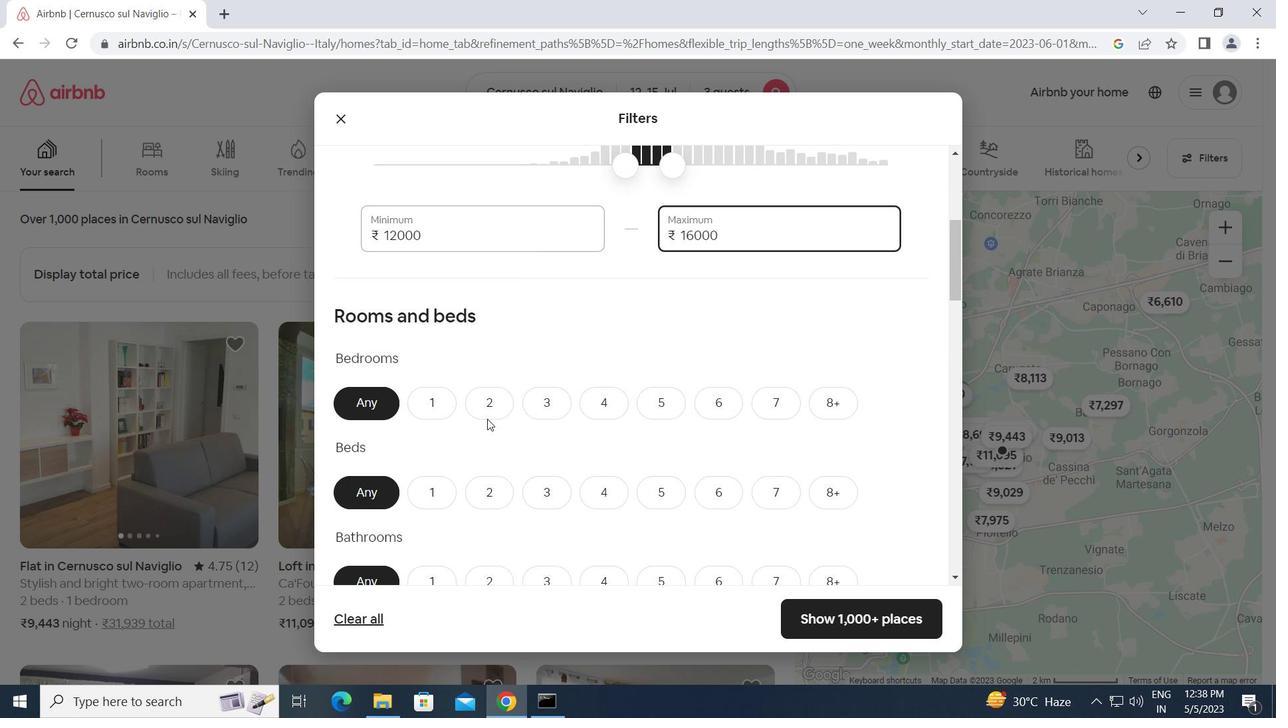 
Action: Mouse pressed left at (489, 410)
Screenshot: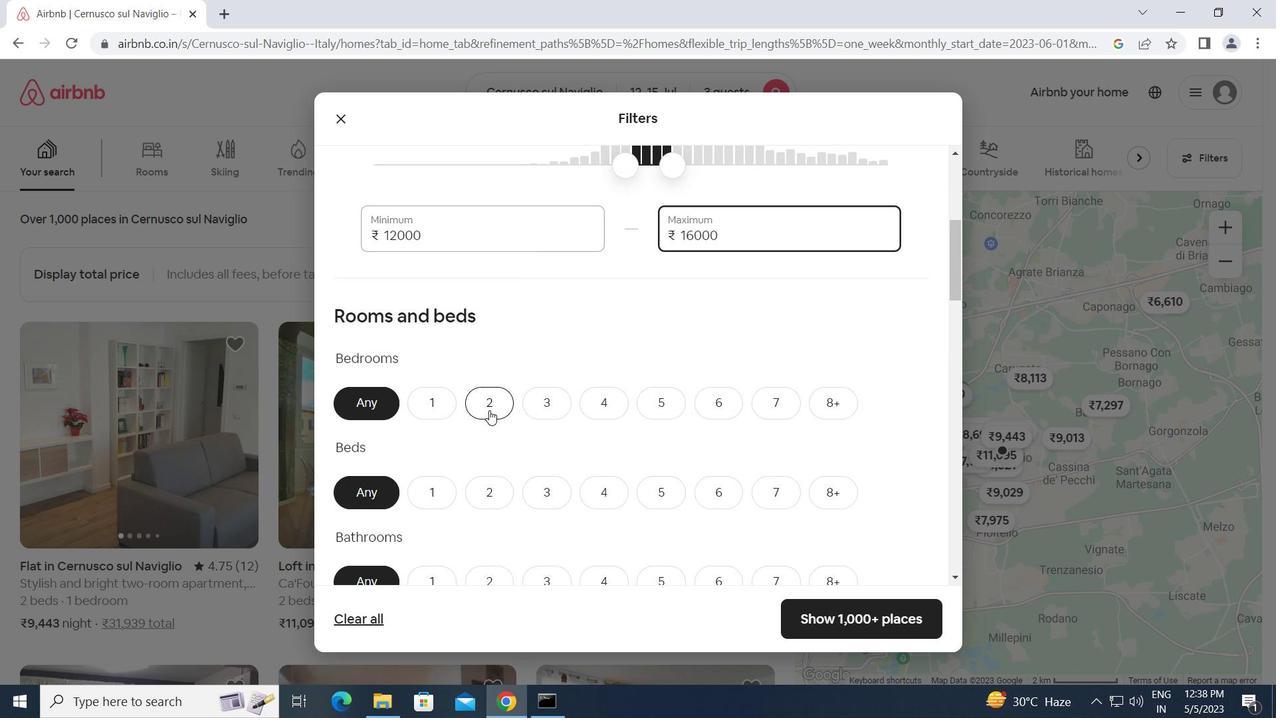 
Action: Mouse moved to (510, 436)
Screenshot: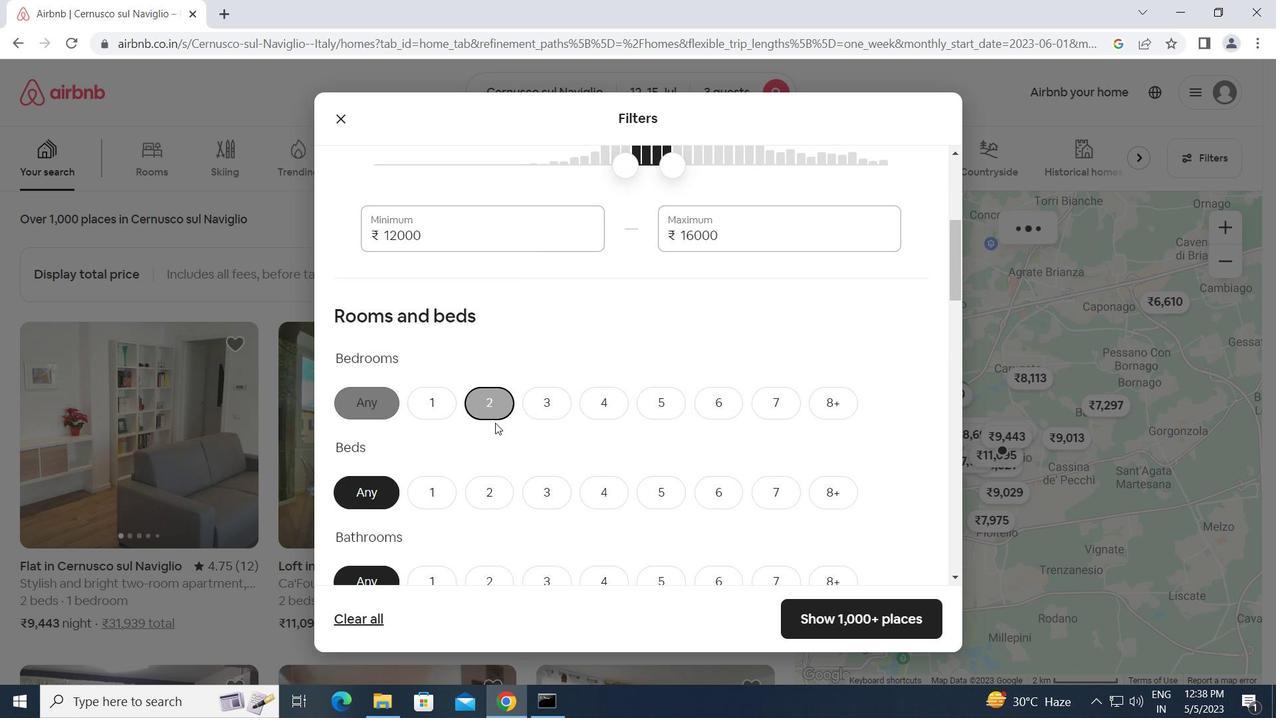 
Action: Mouse scrolled (510, 435) with delta (0, 0)
Screenshot: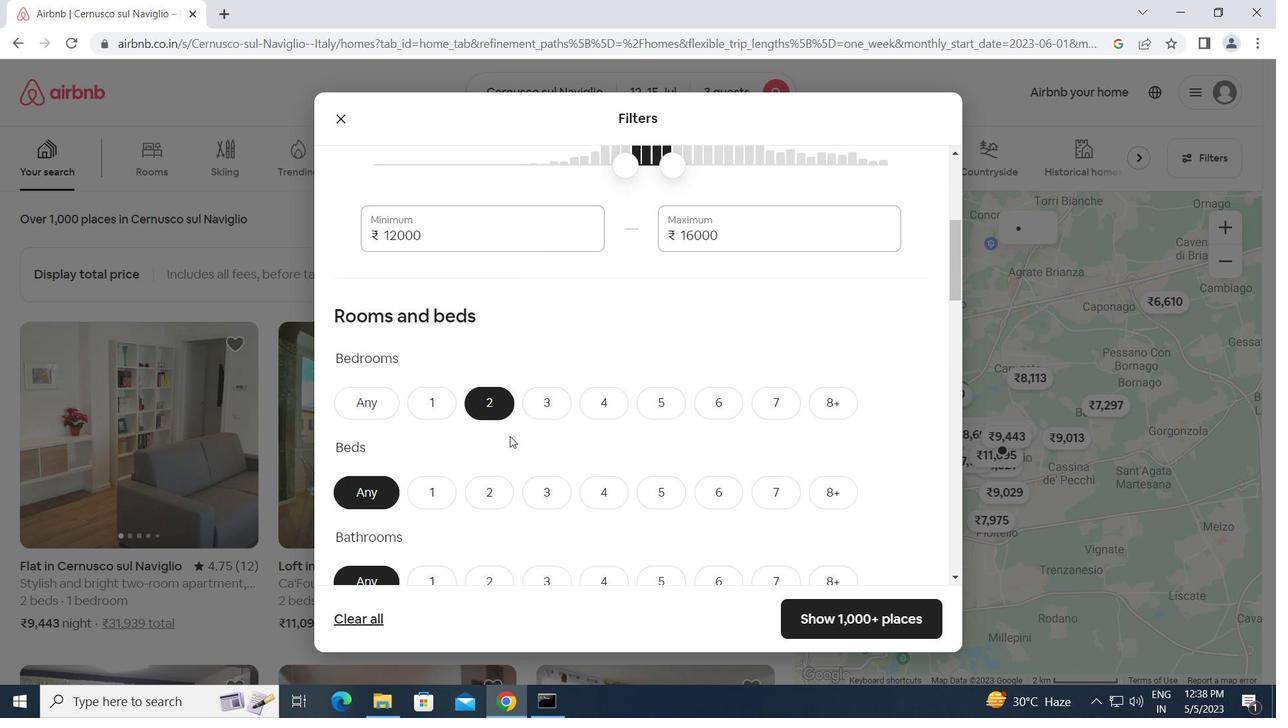 
Action: Mouse moved to (542, 405)
Screenshot: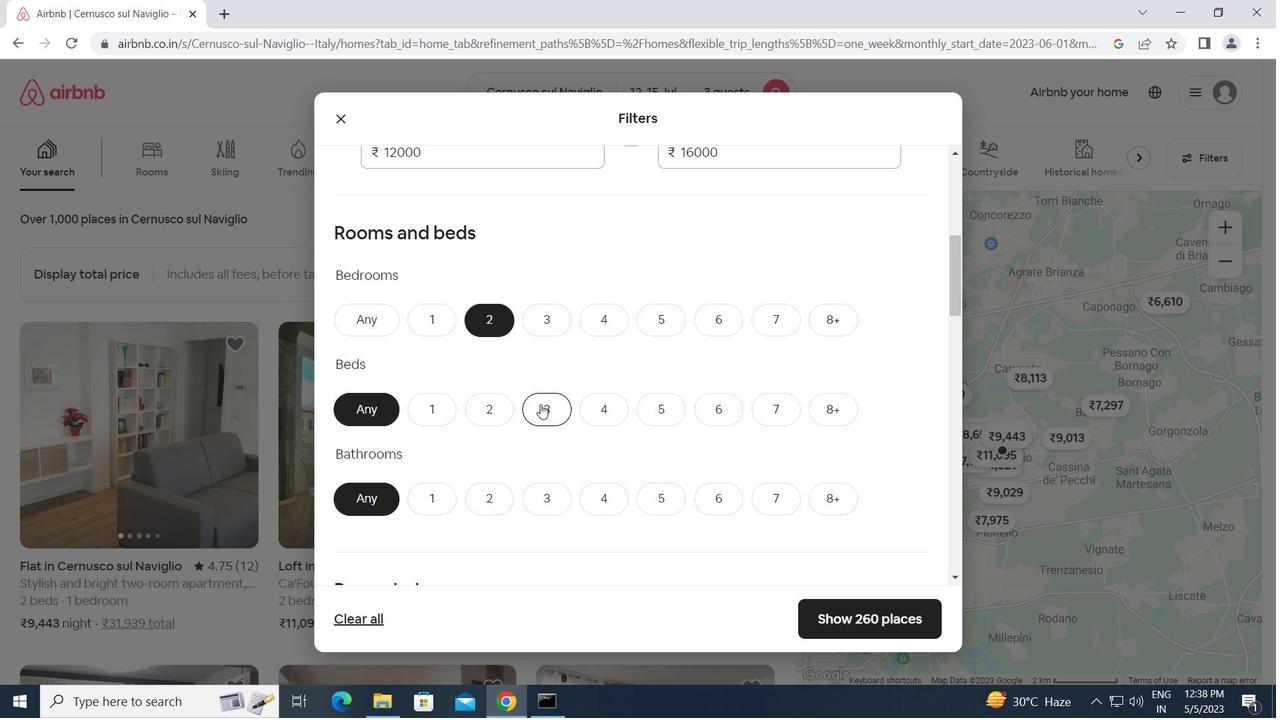 
Action: Mouse pressed left at (542, 405)
Screenshot: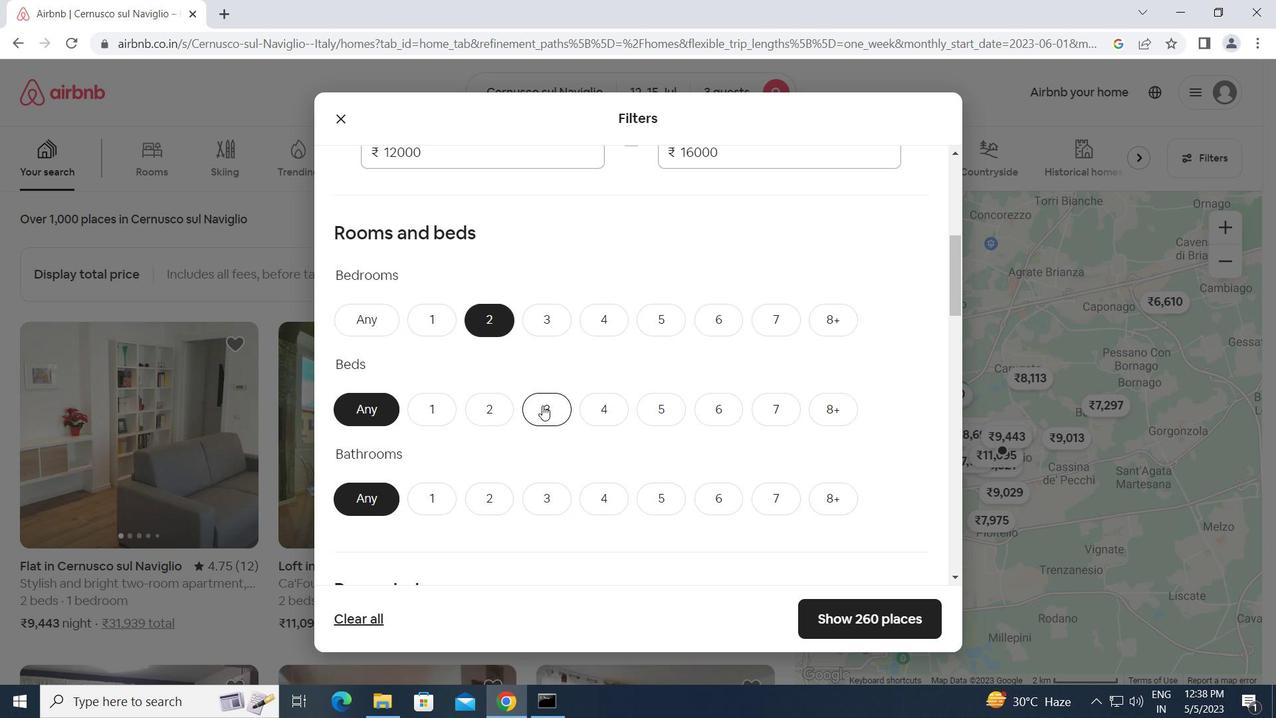 
Action: Mouse moved to (430, 498)
Screenshot: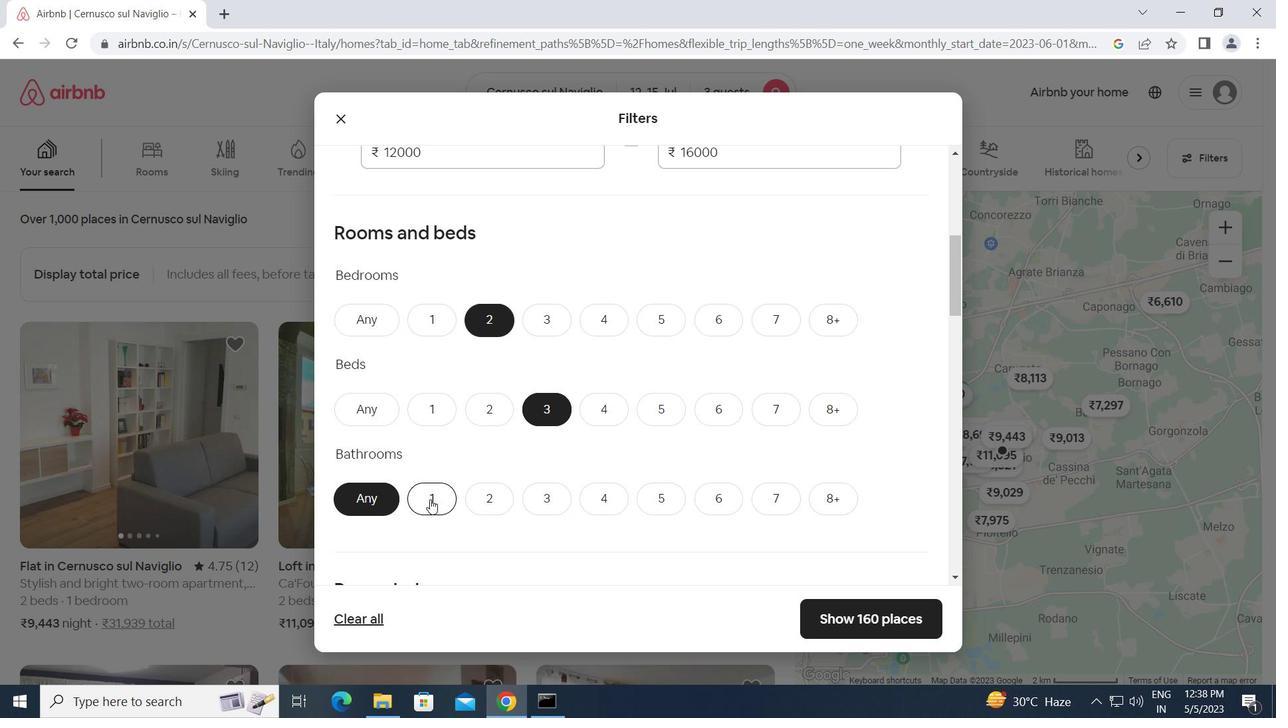 
Action: Mouse pressed left at (430, 498)
Screenshot: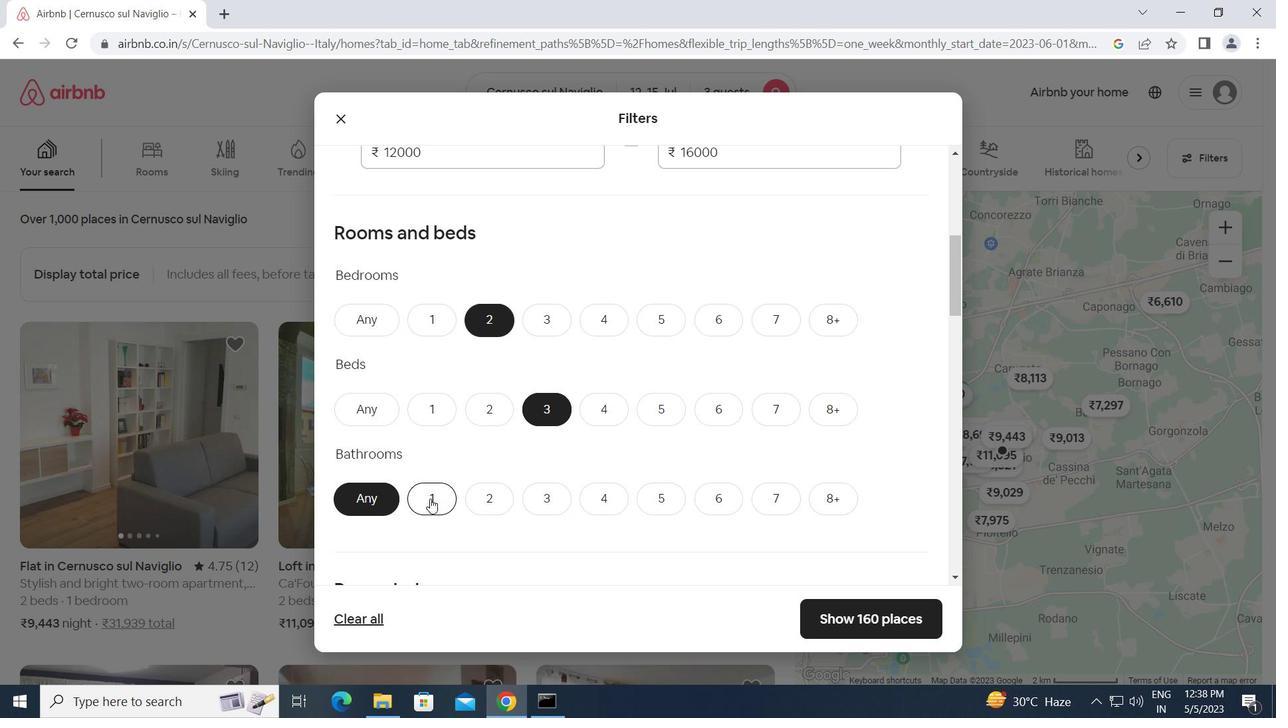 
Action: Mouse moved to (471, 502)
Screenshot: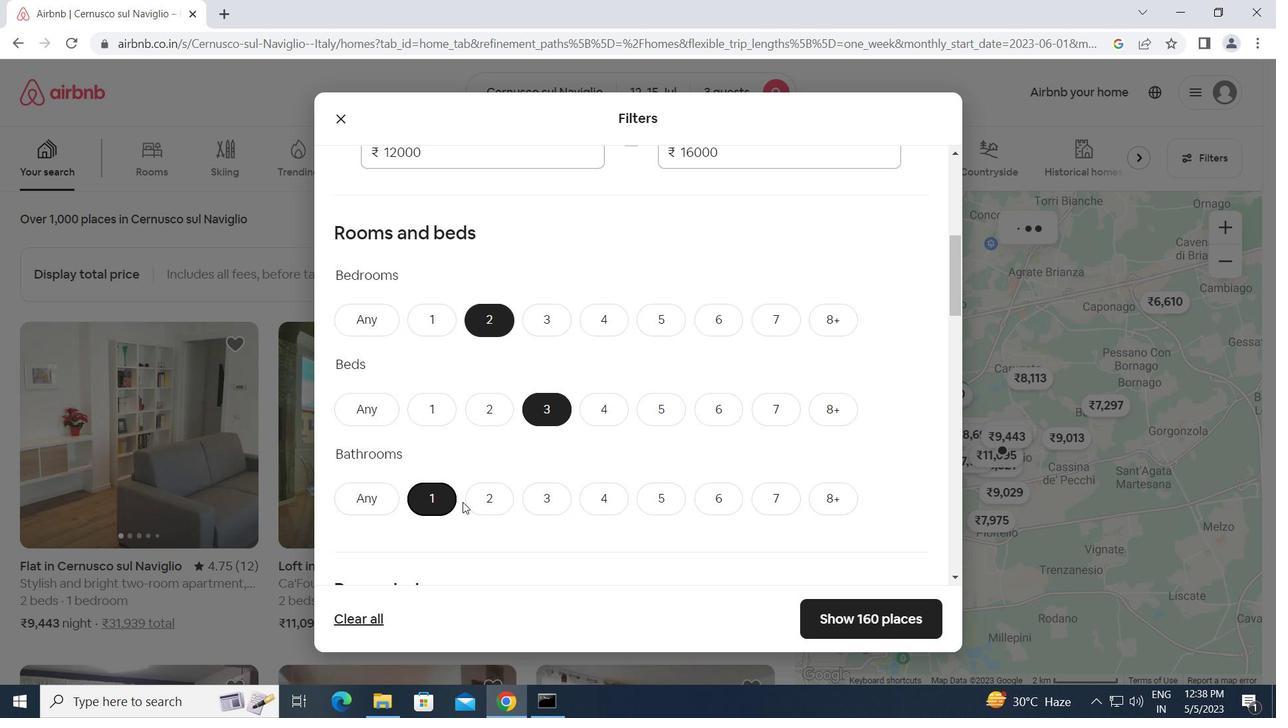 
Action: Mouse scrolled (471, 501) with delta (0, 0)
Screenshot: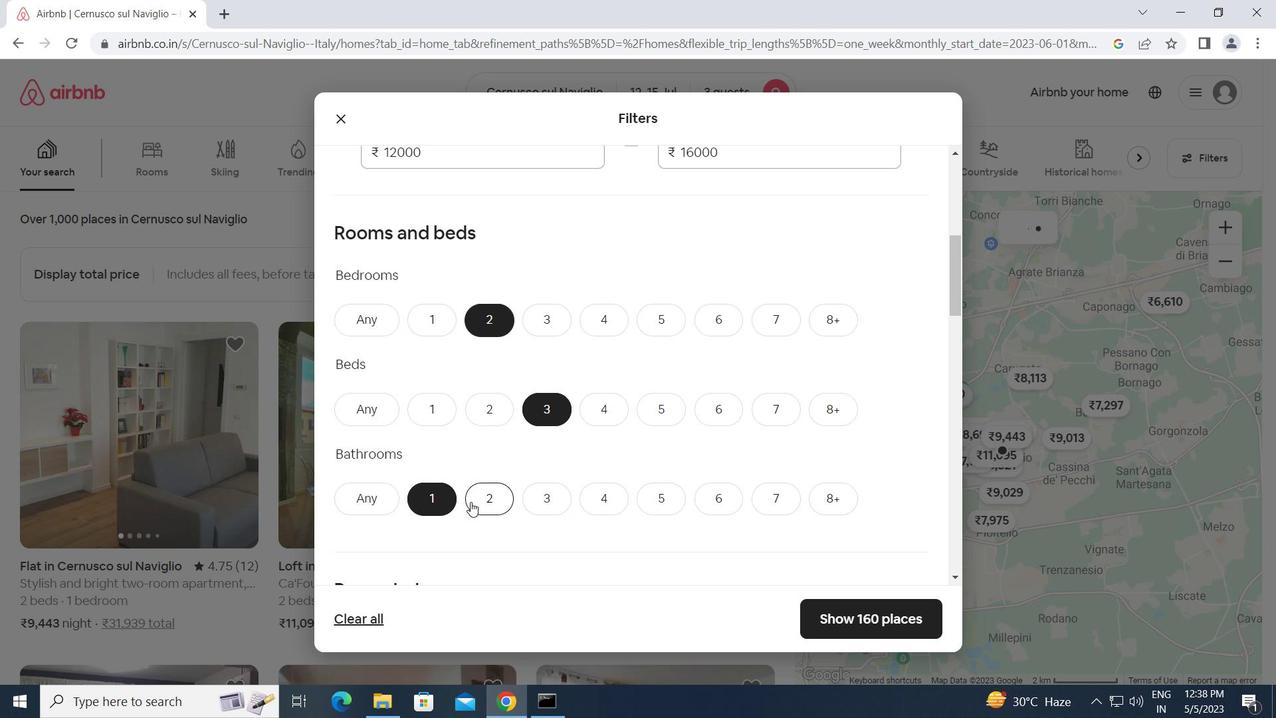 
Action: Mouse scrolled (471, 501) with delta (0, 0)
Screenshot: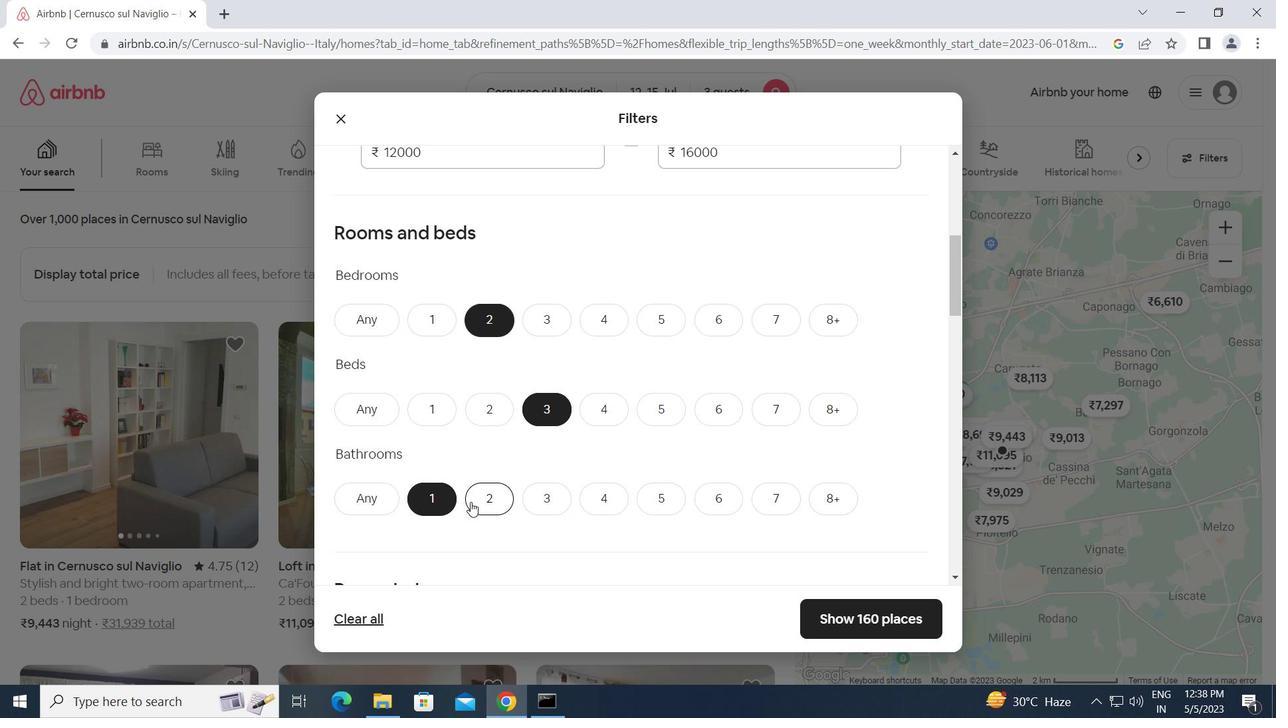 
Action: Mouse moved to (417, 496)
Screenshot: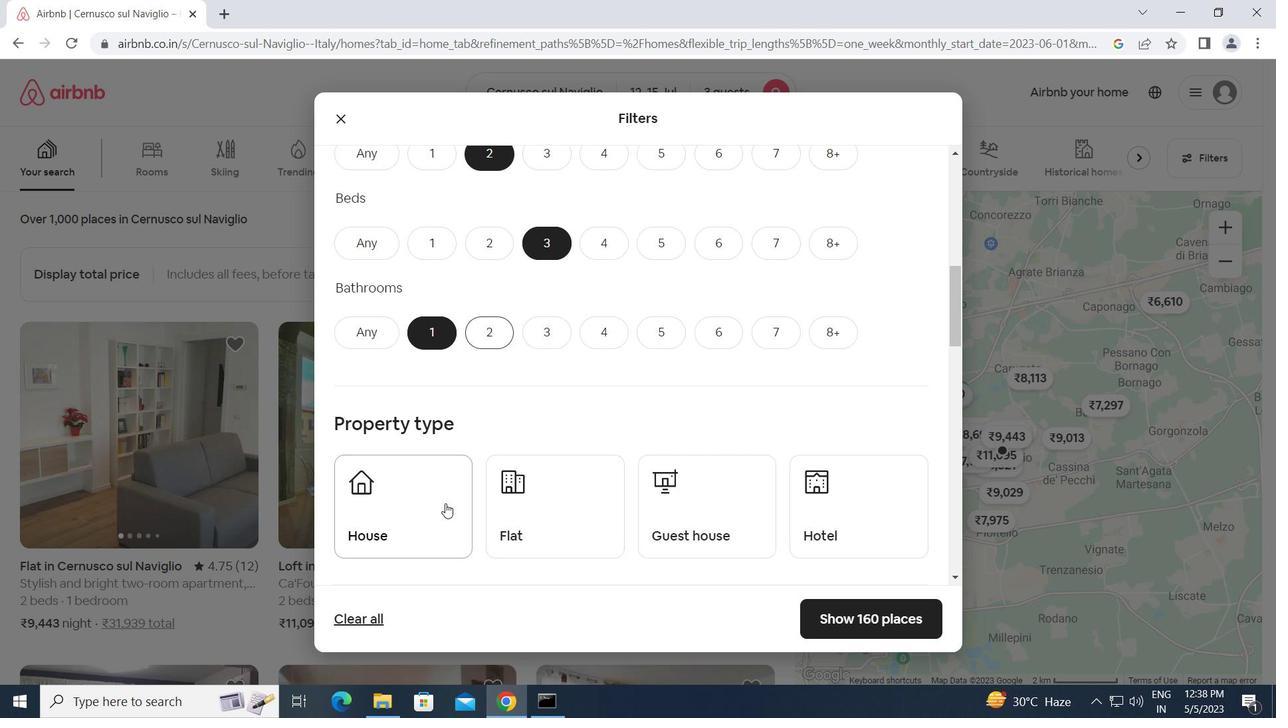 
Action: Mouse pressed left at (417, 496)
Screenshot: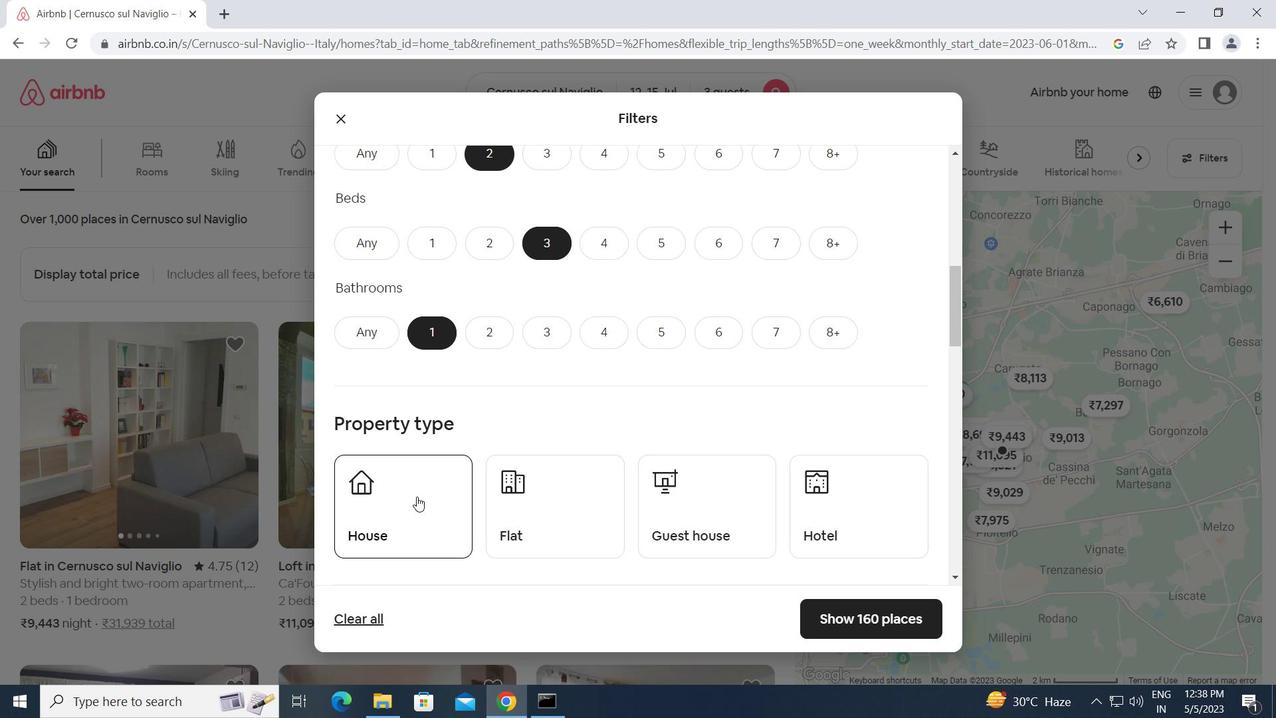 
Action: Mouse moved to (547, 504)
Screenshot: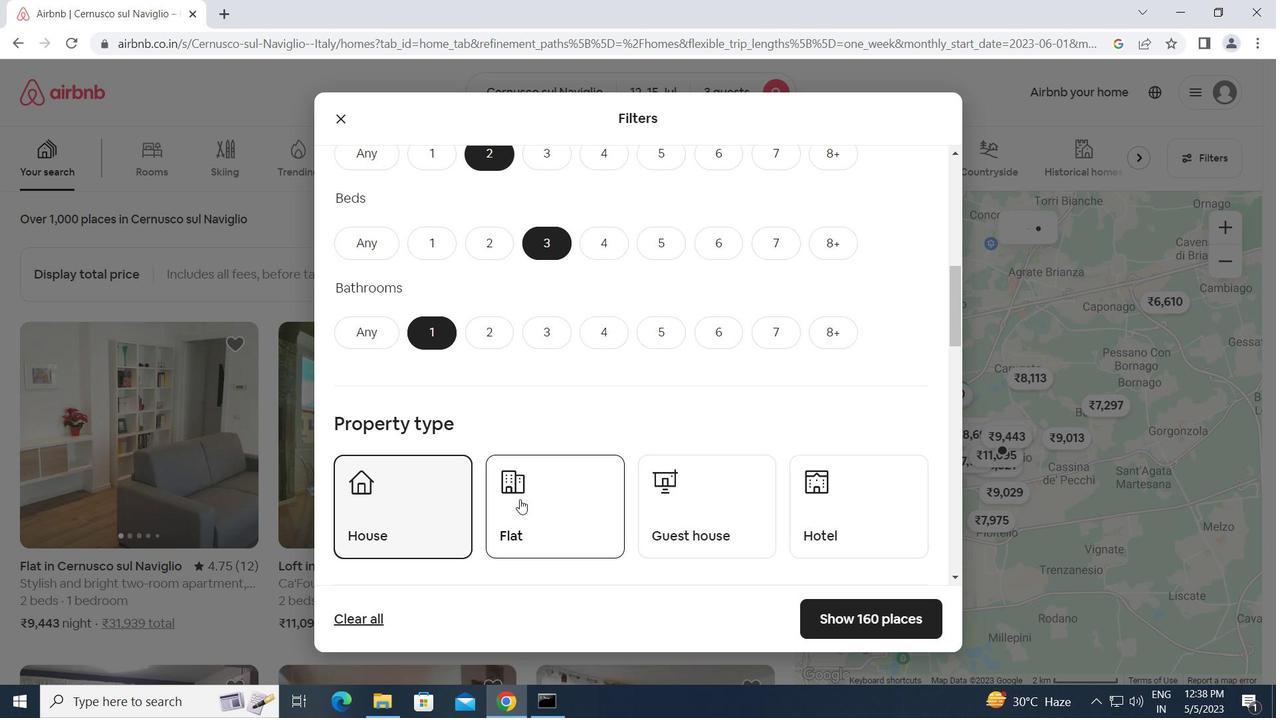 
Action: Mouse pressed left at (547, 504)
Screenshot: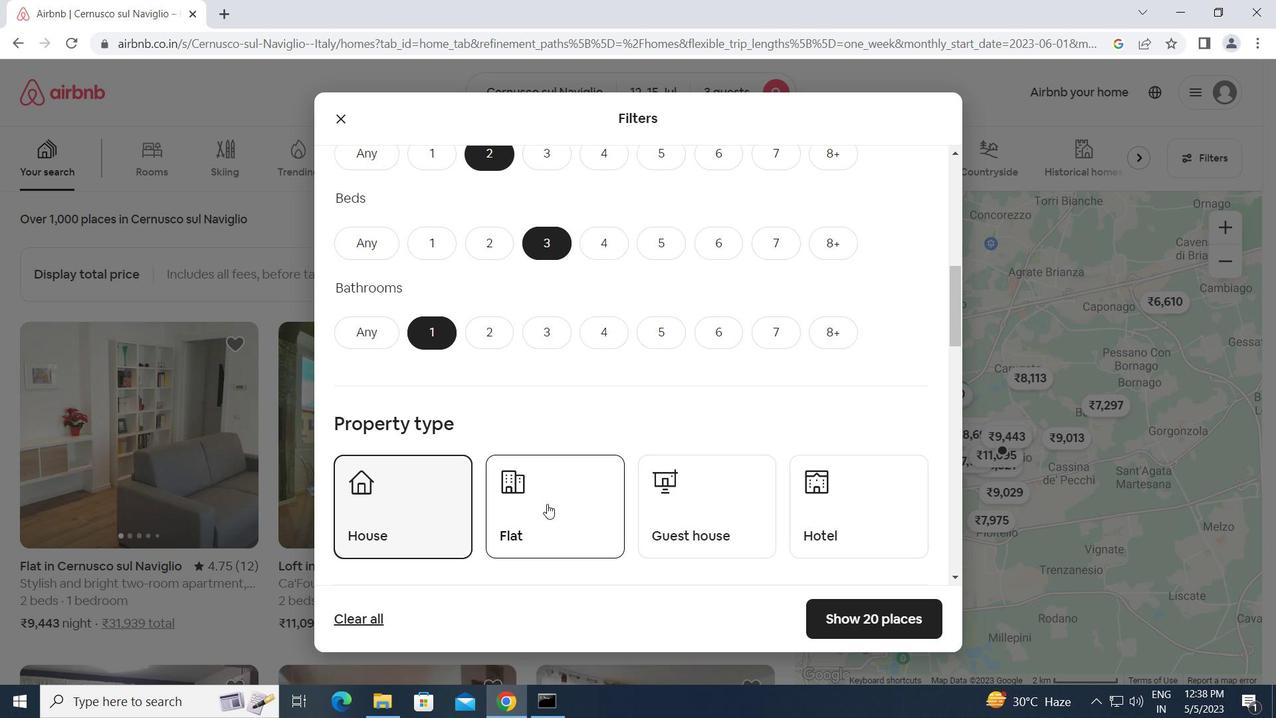 
Action: Mouse moved to (710, 508)
Screenshot: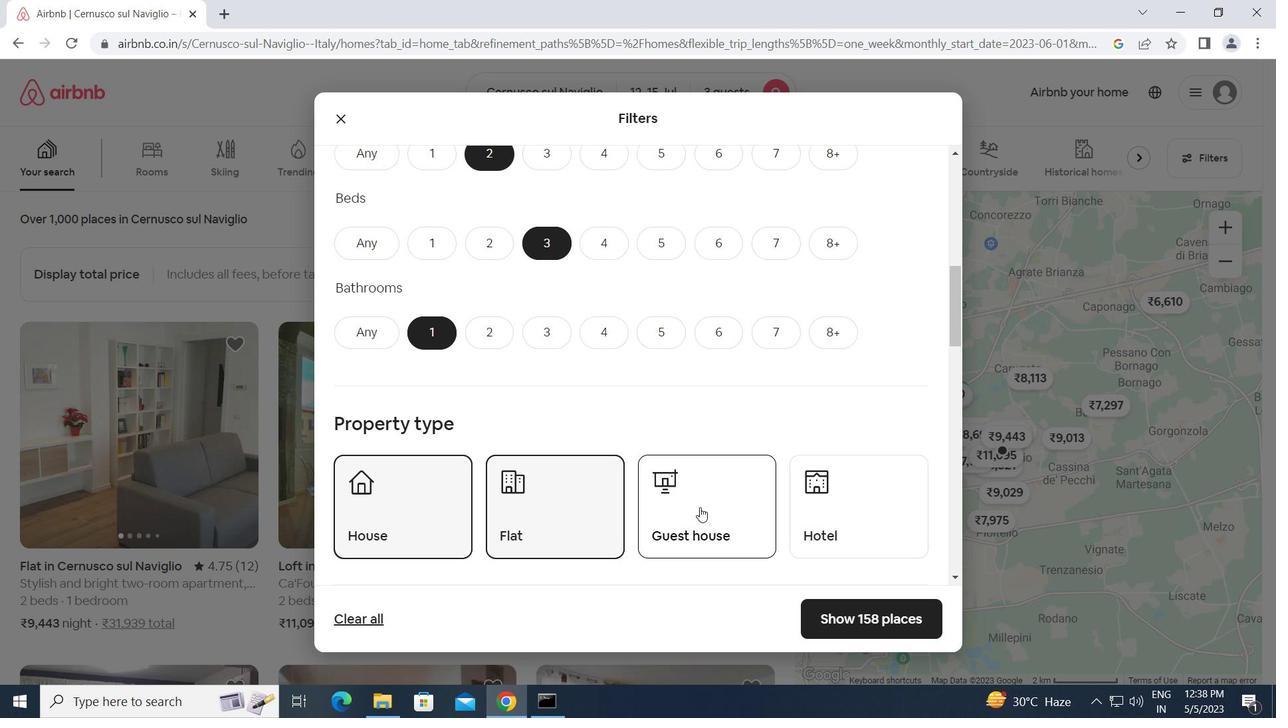 
Action: Mouse pressed left at (710, 508)
Screenshot: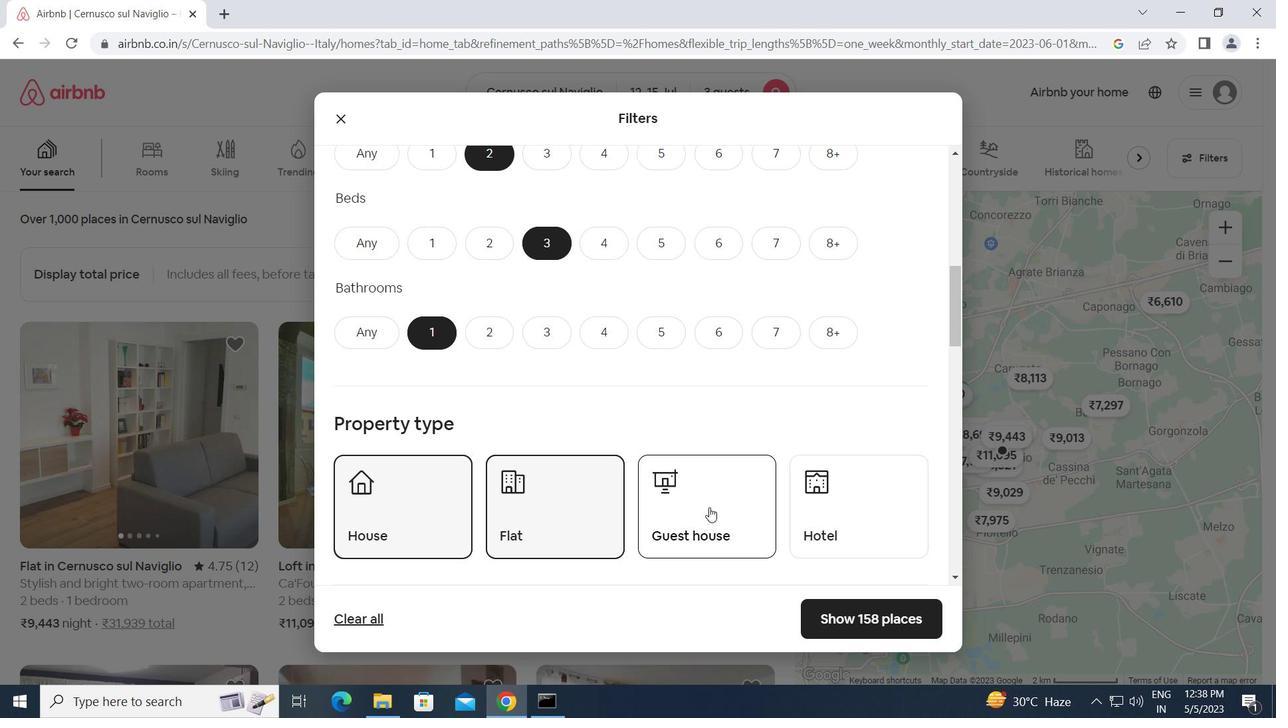 
Action: Mouse moved to (653, 539)
Screenshot: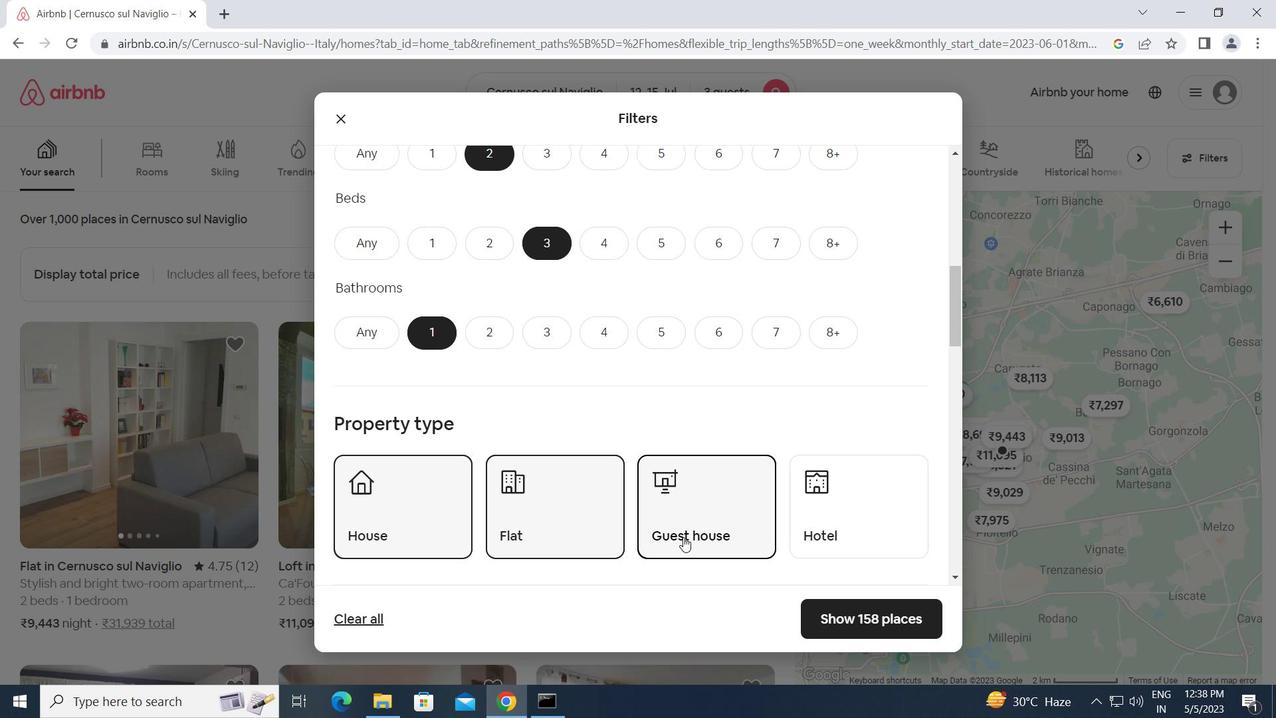 
Action: Mouse scrolled (653, 538) with delta (0, 0)
Screenshot: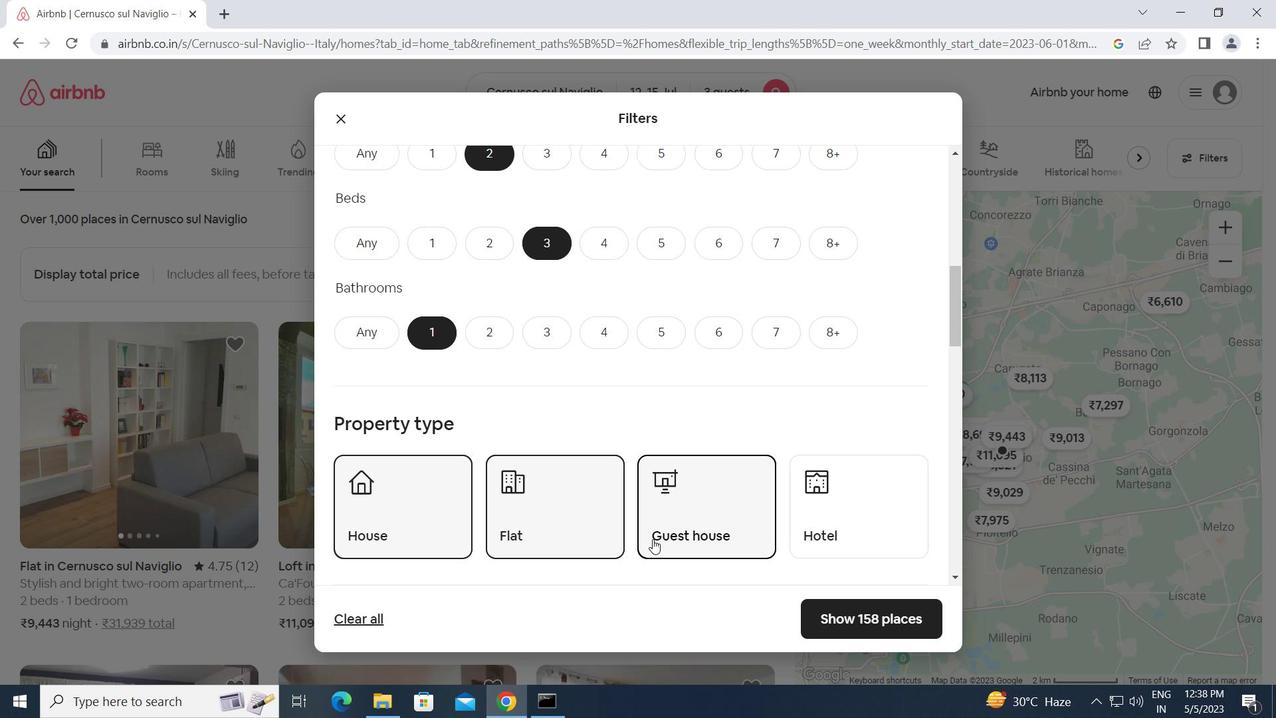 
Action: Mouse moved to (652, 539)
Screenshot: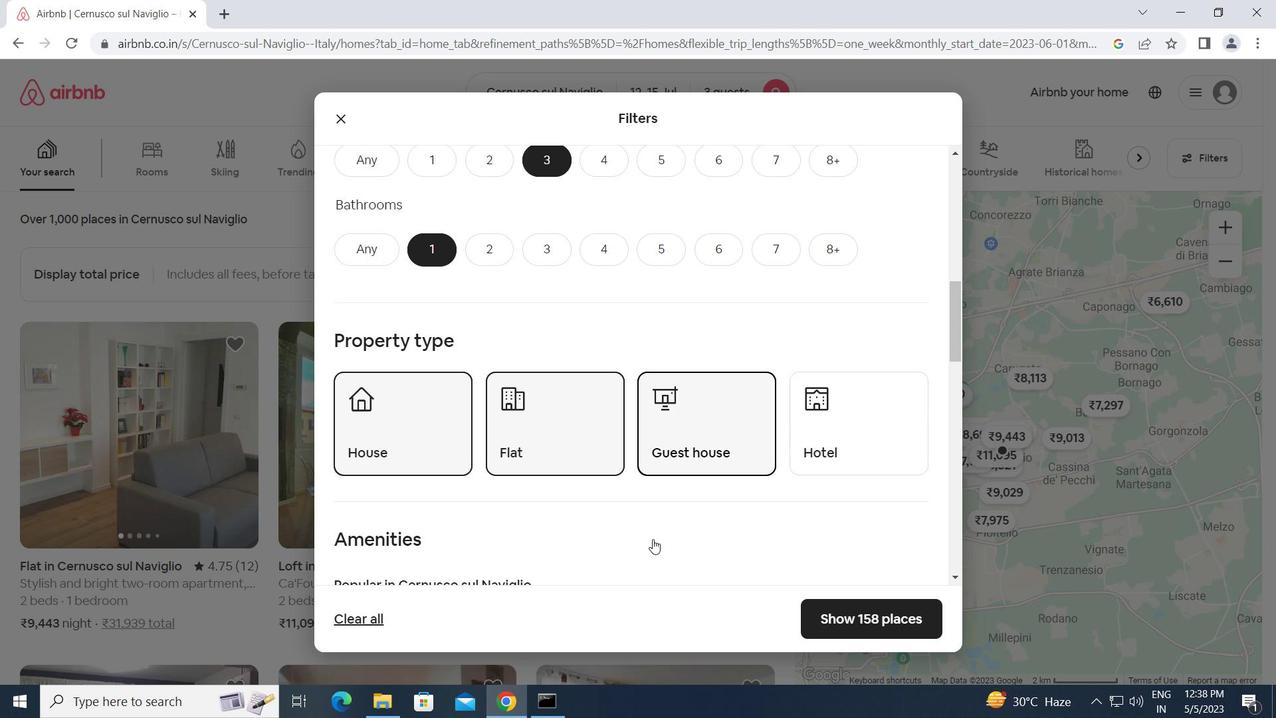 
Action: Mouse scrolled (652, 538) with delta (0, 0)
Screenshot: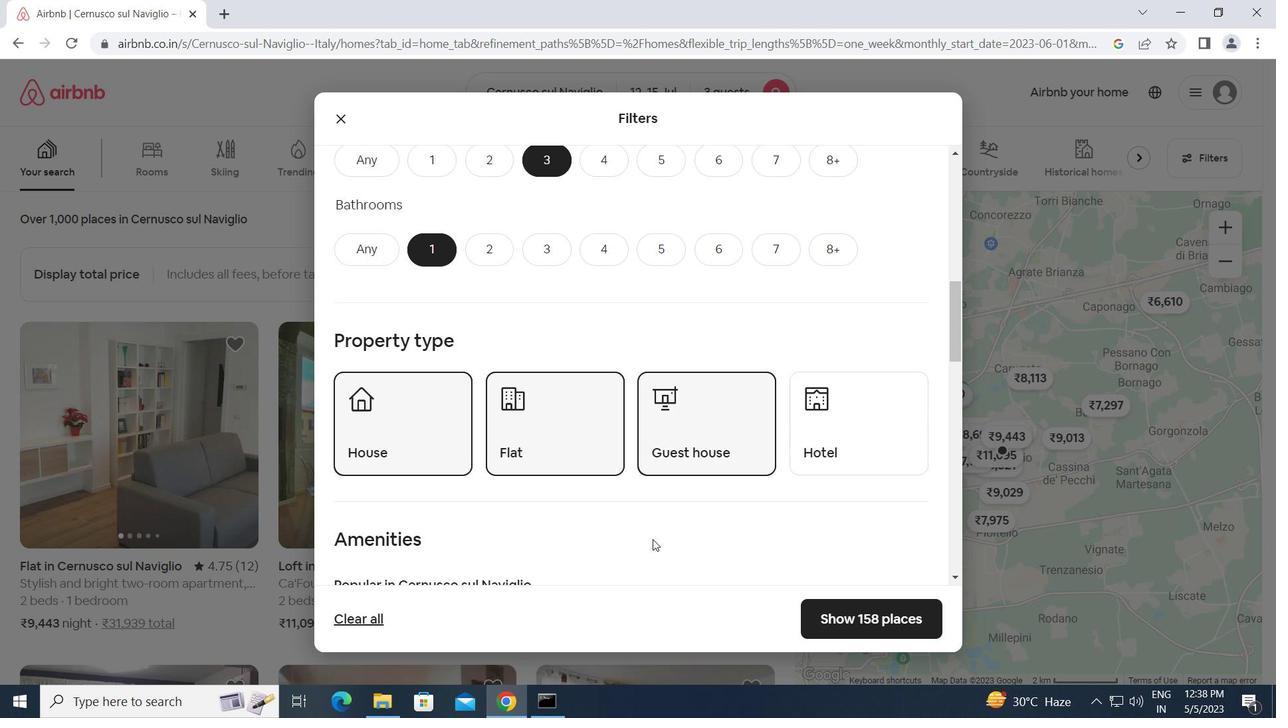 
Action: Mouse scrolled (652, 538) with delta (0, 0)
Screenshot: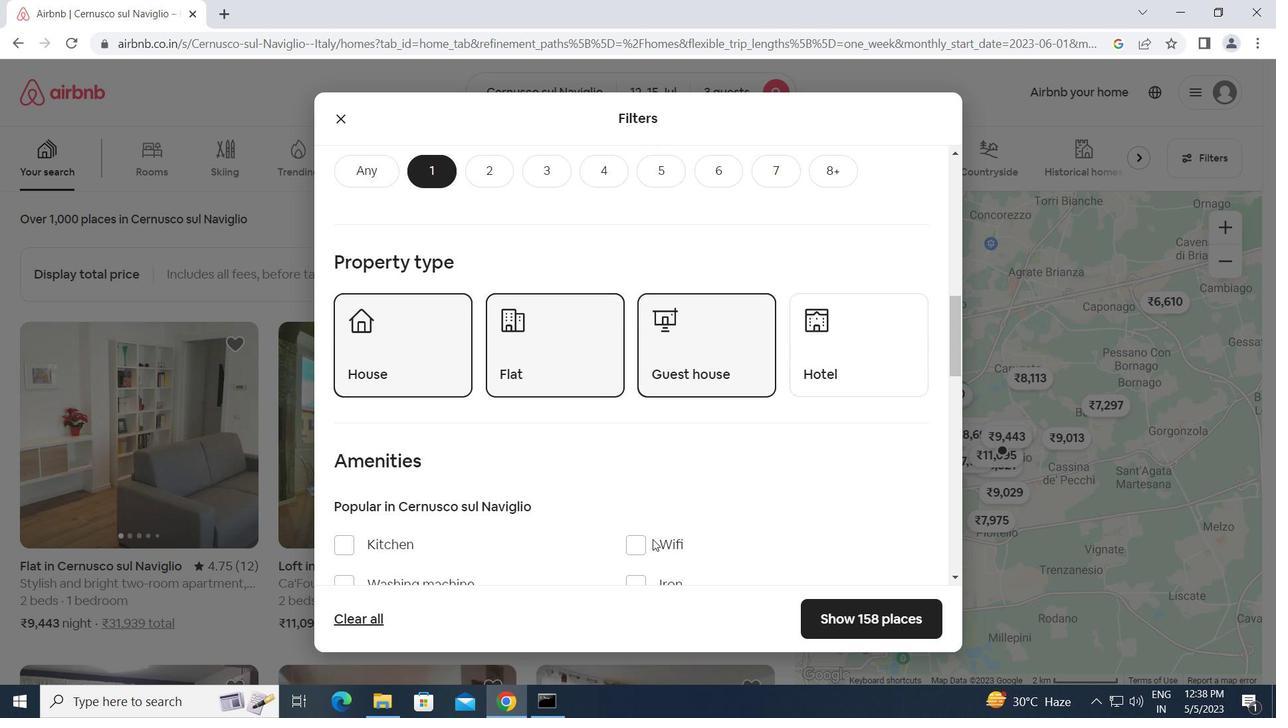 
Action: Mouse scrolled (652, 538) with delta (0, 0)
Screenshot: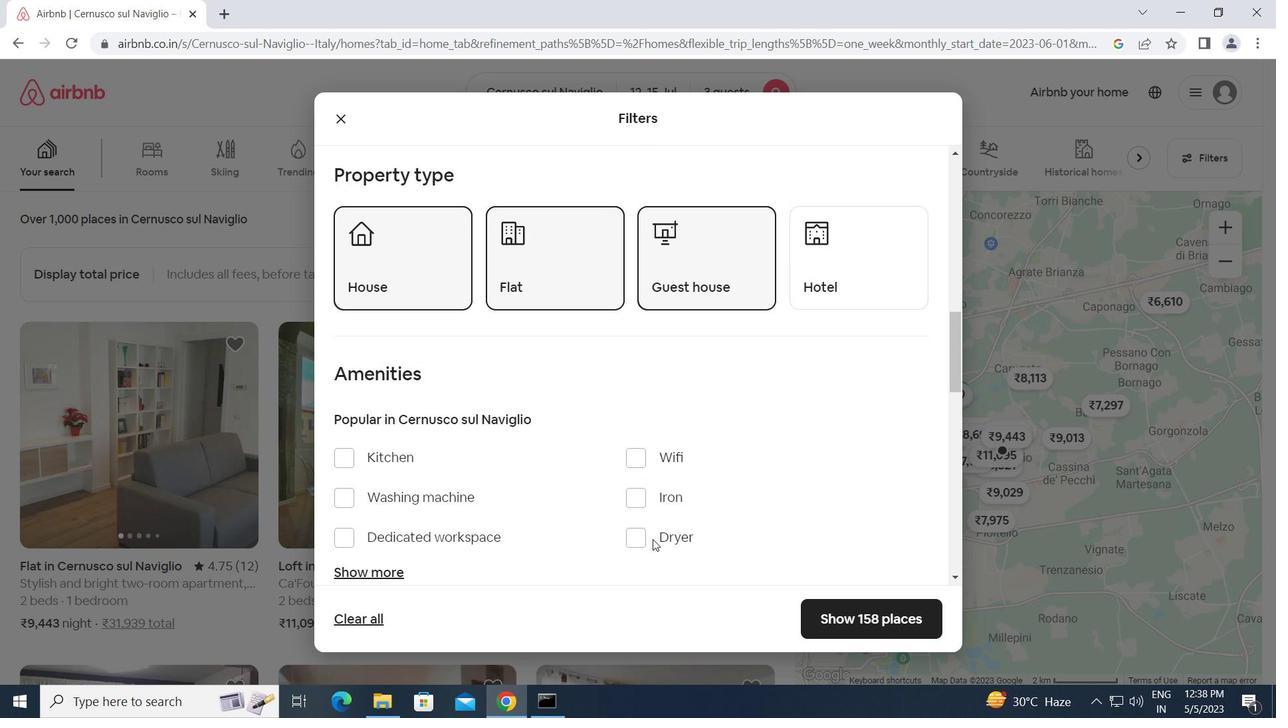 
Action: Mouse moved to (656, 538)
Screenshot: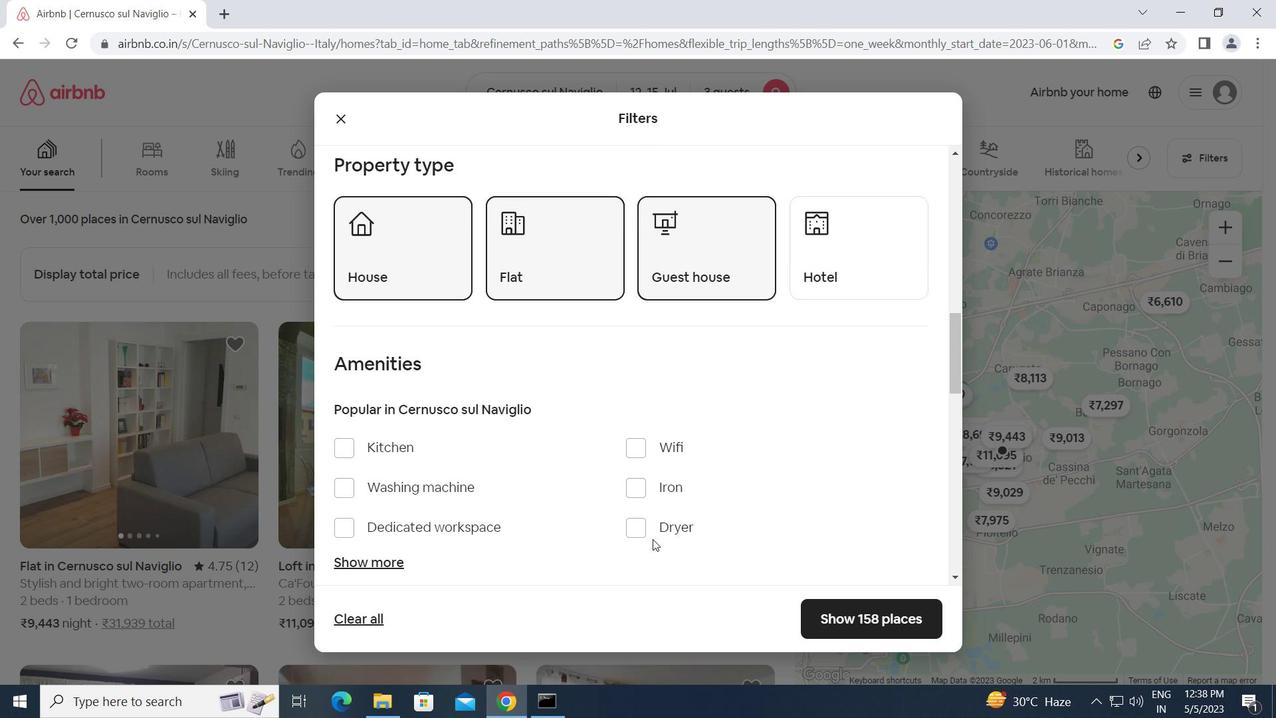 
Action: Mouse scrolled (656, 537) with delta (0, 0)
Screenshot: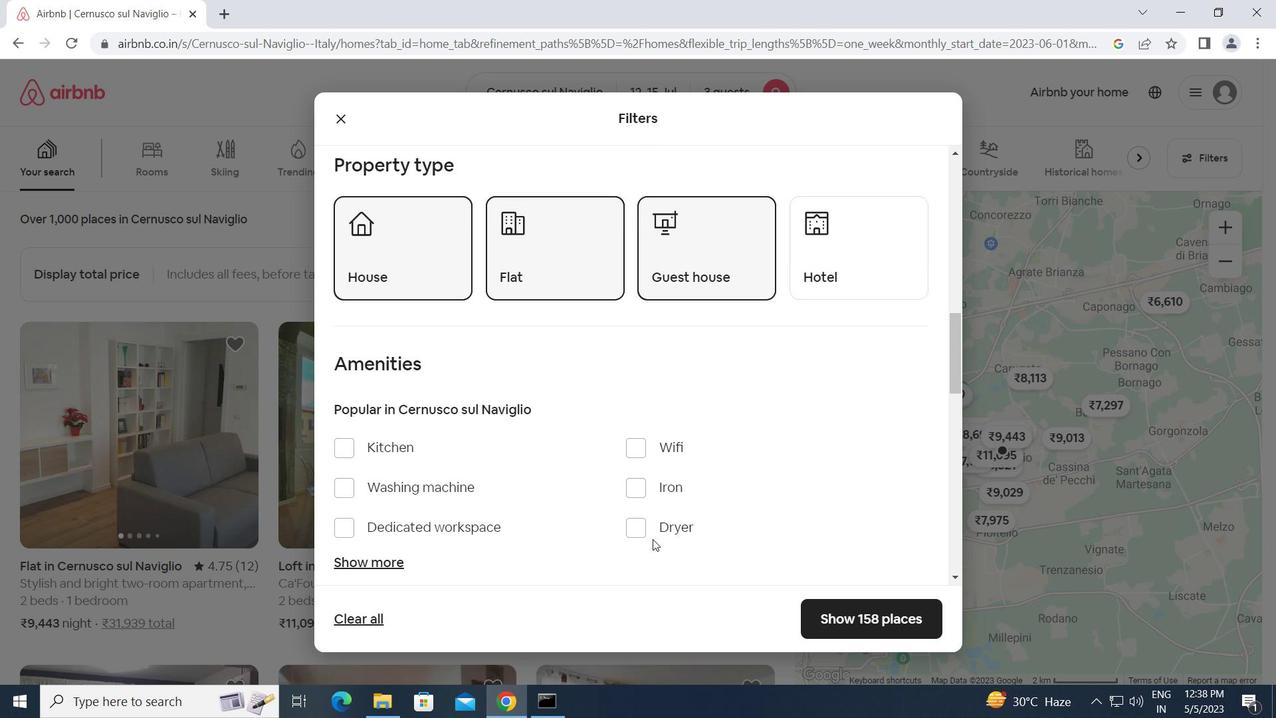 
Action: Mouse moved to (659, 537)
Screenshot: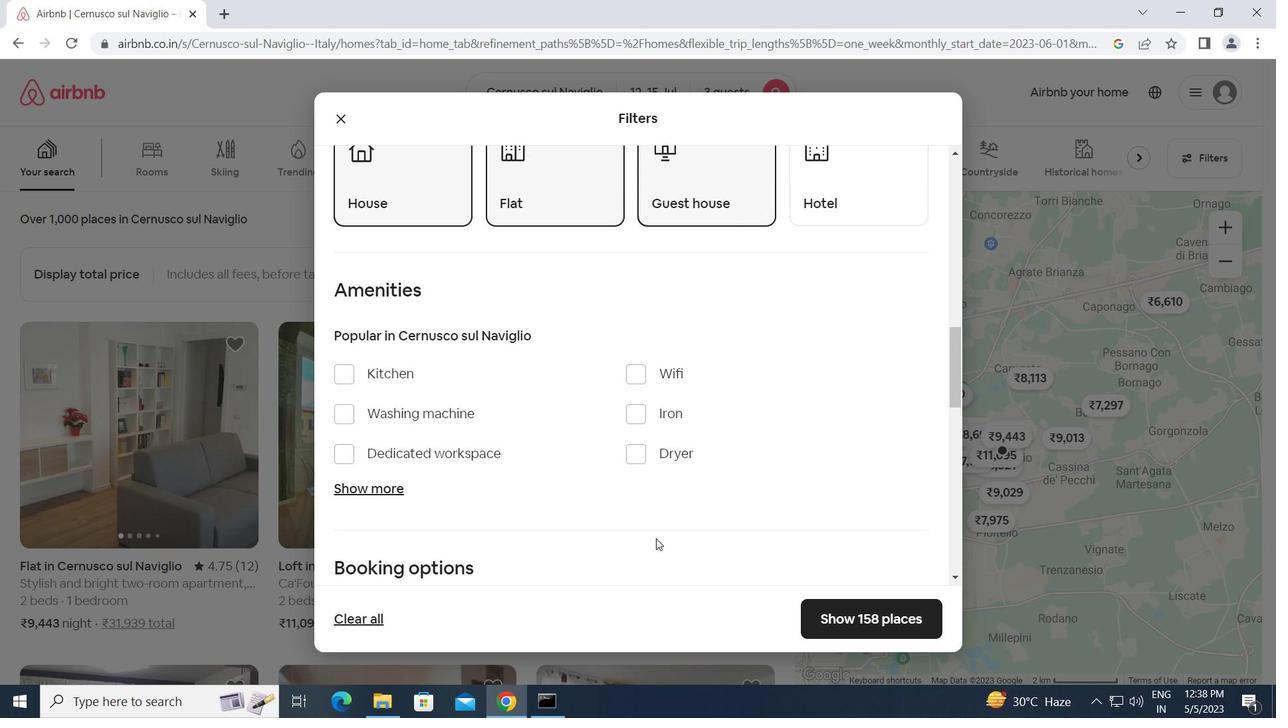 
Action: Mouse scrolled (659, 537) with delta (0, 0)
Screenshot: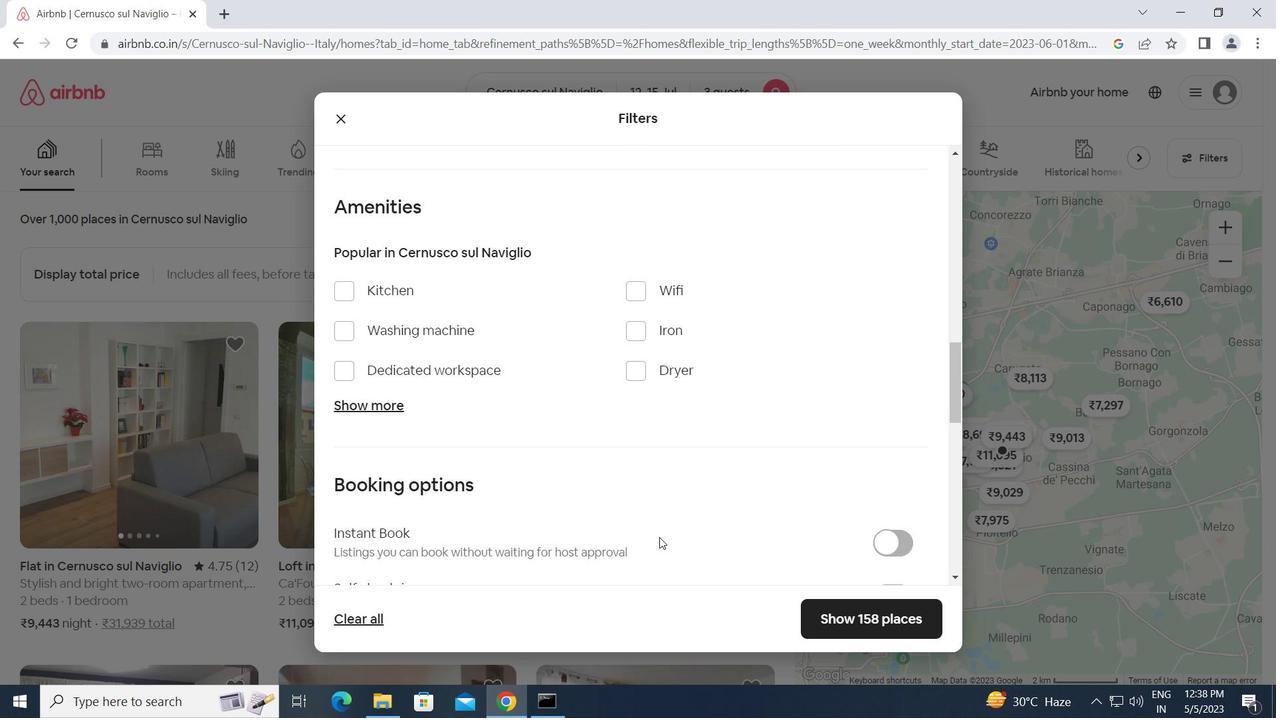 
Action: Mouse moved to (885, 512)
Screenshot: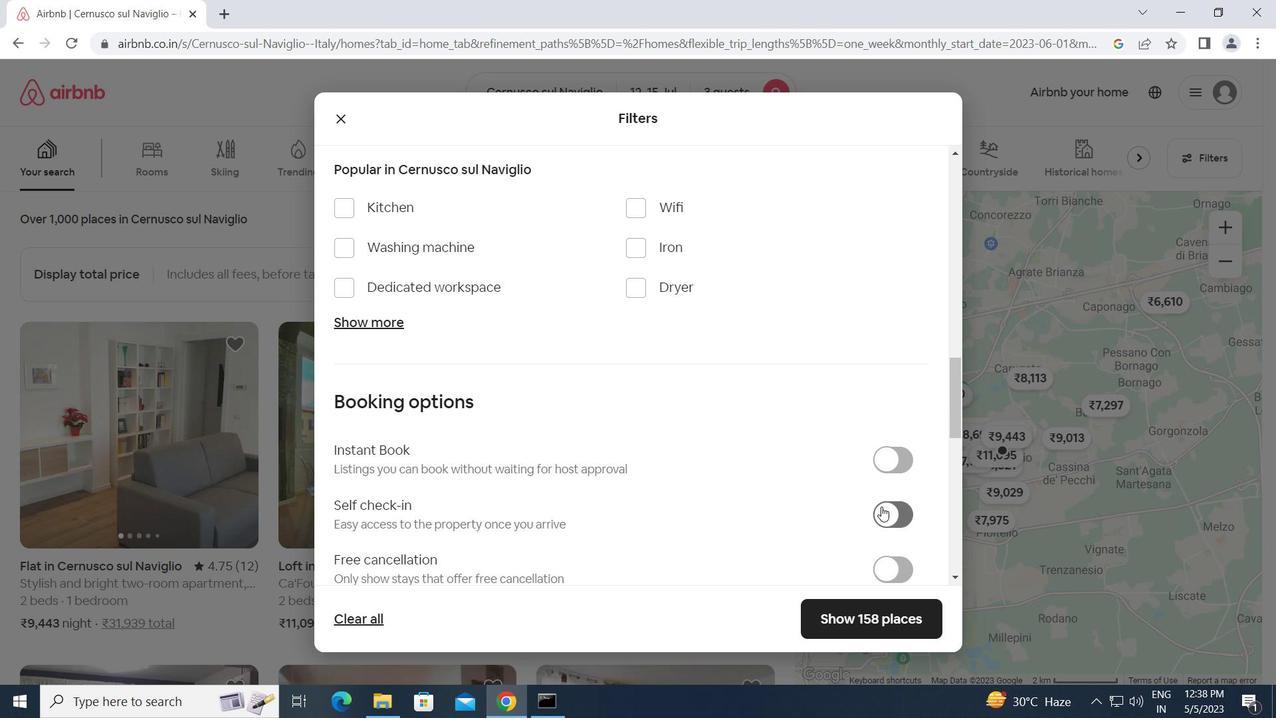 
Action: Mouse pressed left at (885, 512)
Screenshot: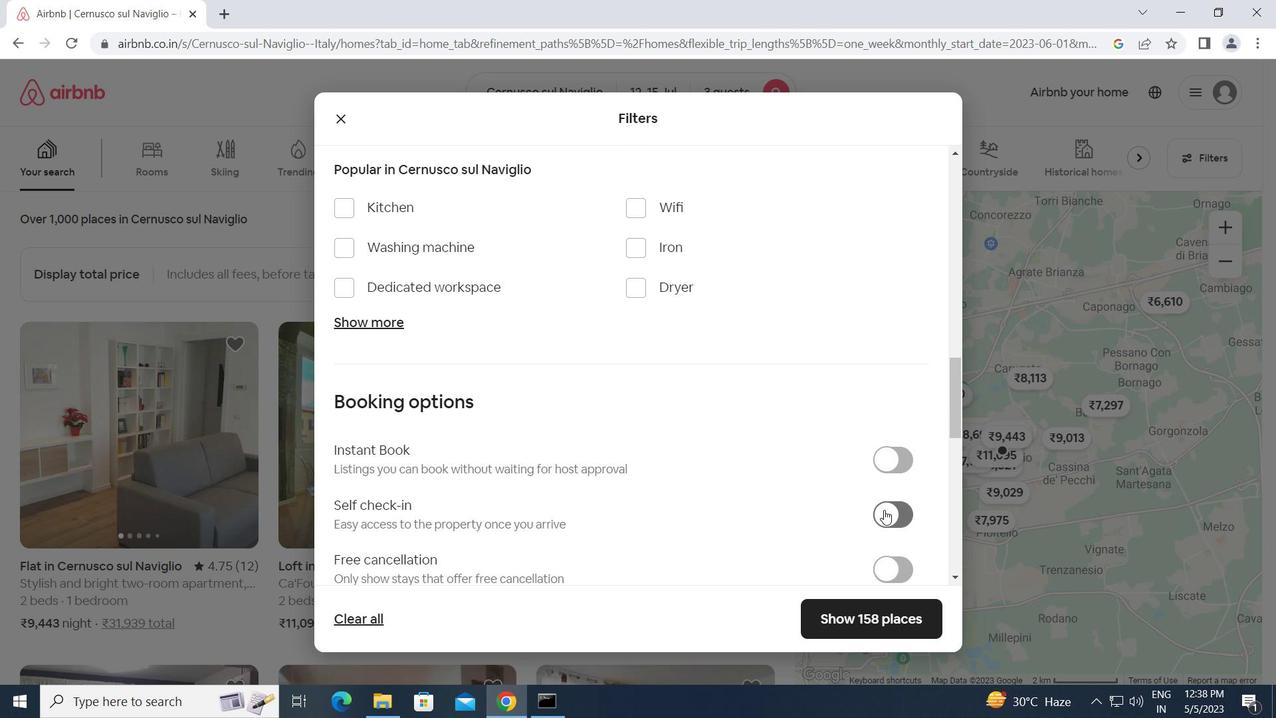 
Action: Mouse moved to (705, 524)
Screenshot: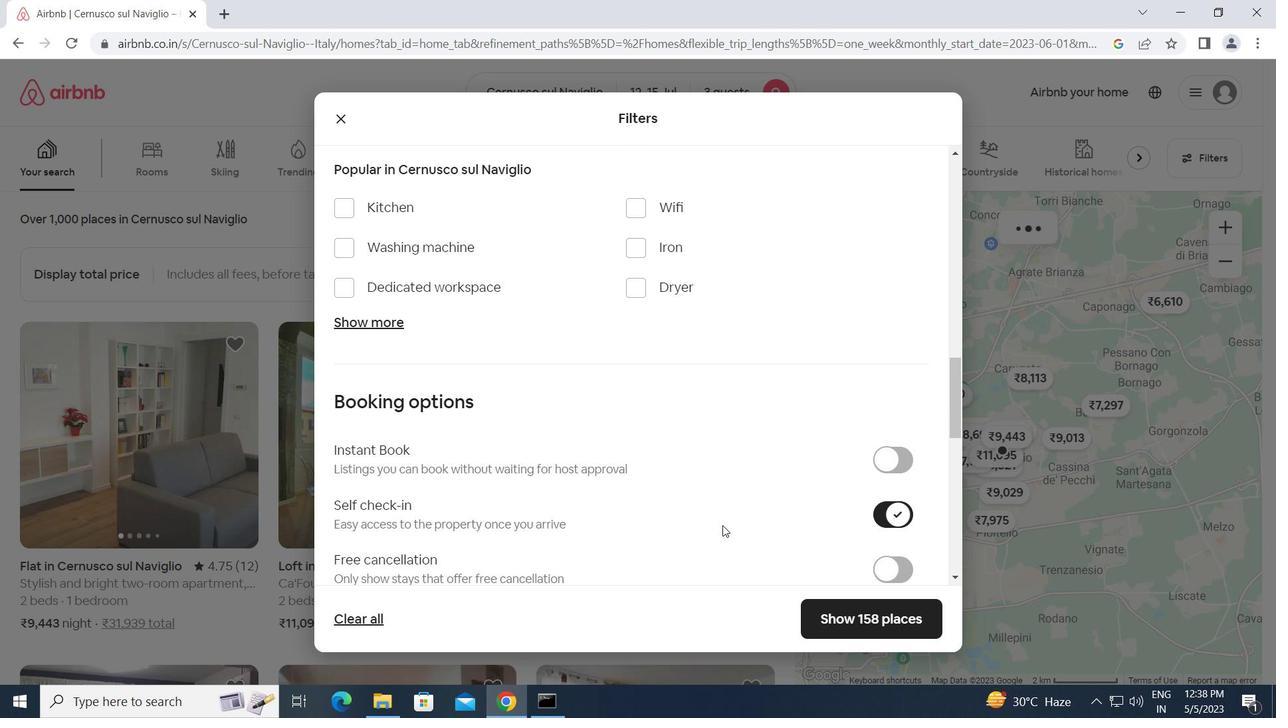 
Action: Mouse scrolled (705, 523) with delta (0, 0)
Screenshot: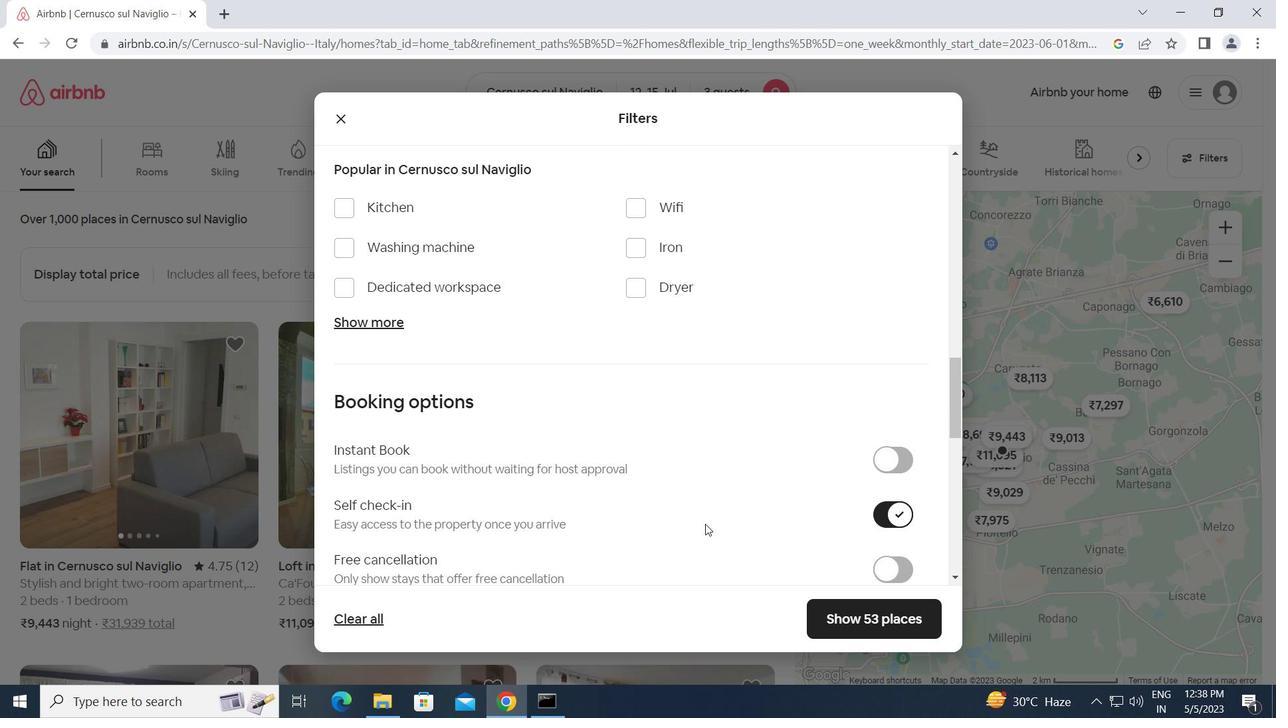 
Action: Mouse scrolled (705, 523) with delta (0, 0)
Screenshot: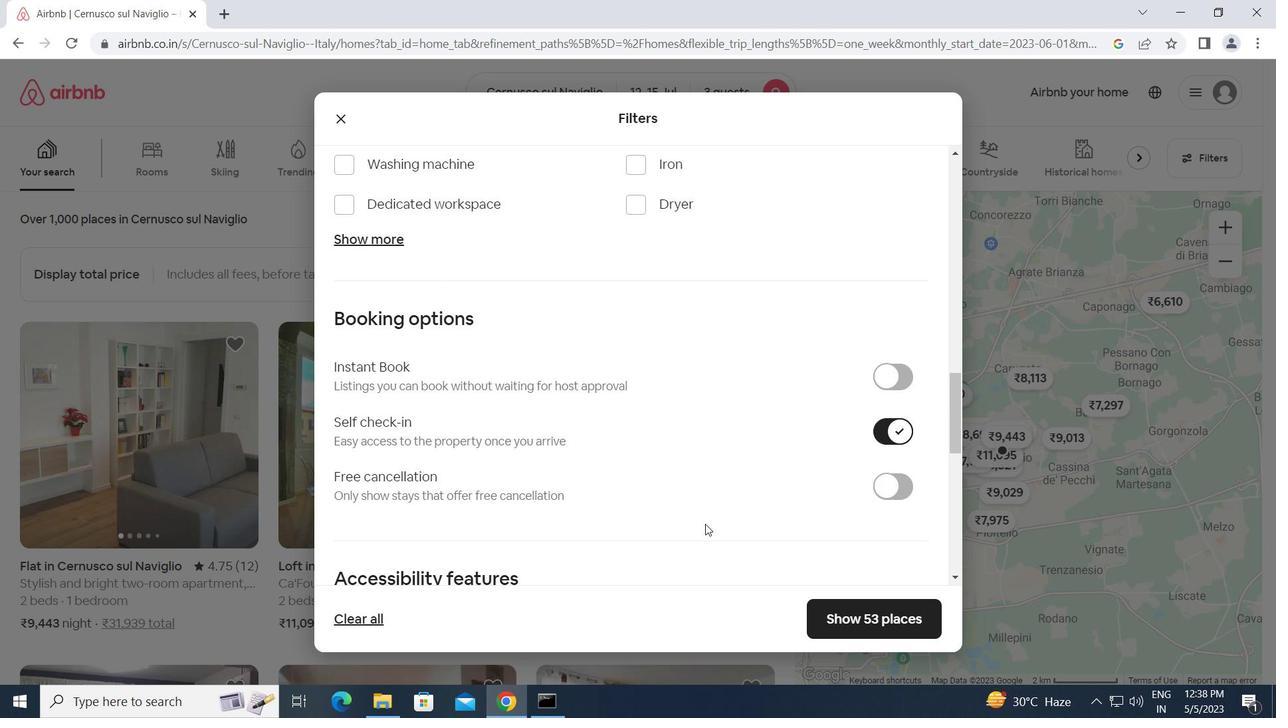 
Action: Mouse scrolled (705, 523) with delta (0, 0)
Screenshot: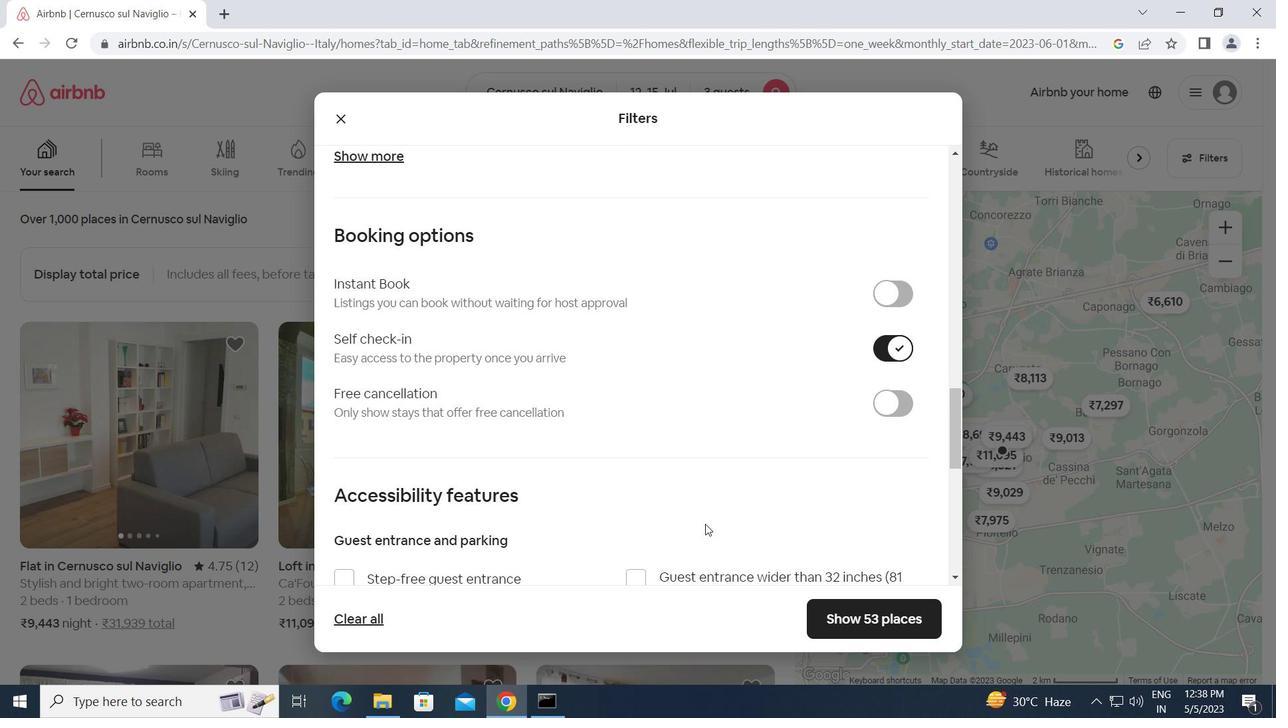 
Action: Mouse scrolled (705, 523) with delta (0, 0)
Screenshot: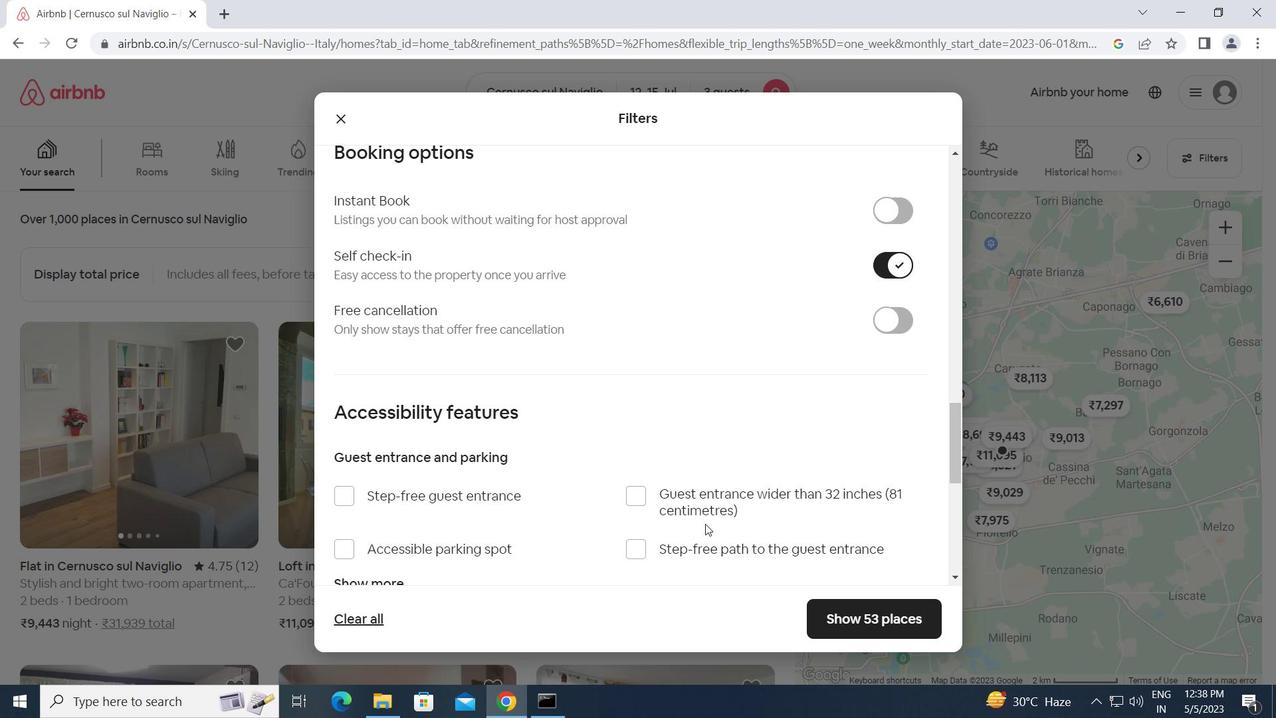 
Action: Mouse scrolled (705, 523) with delta (0, 0)
Screenshot: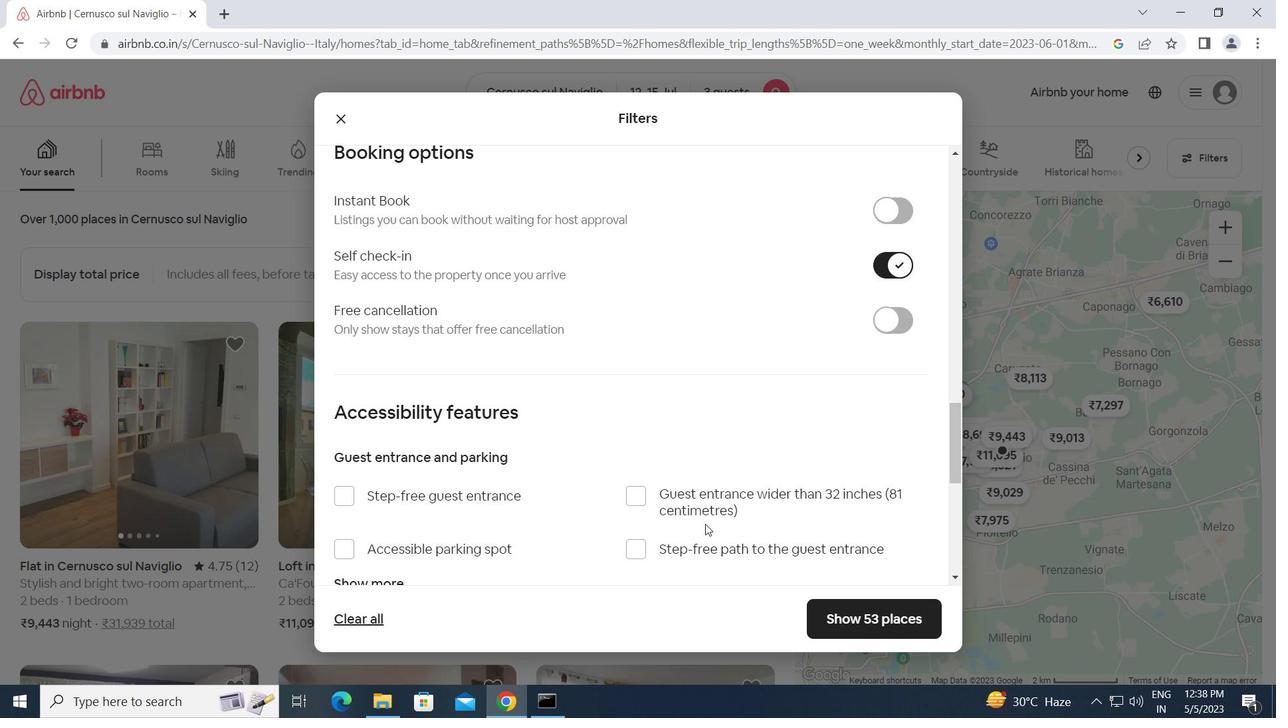 
Action: Mouse scrolled (705, 523) with delta (0, 0)
Screenshot: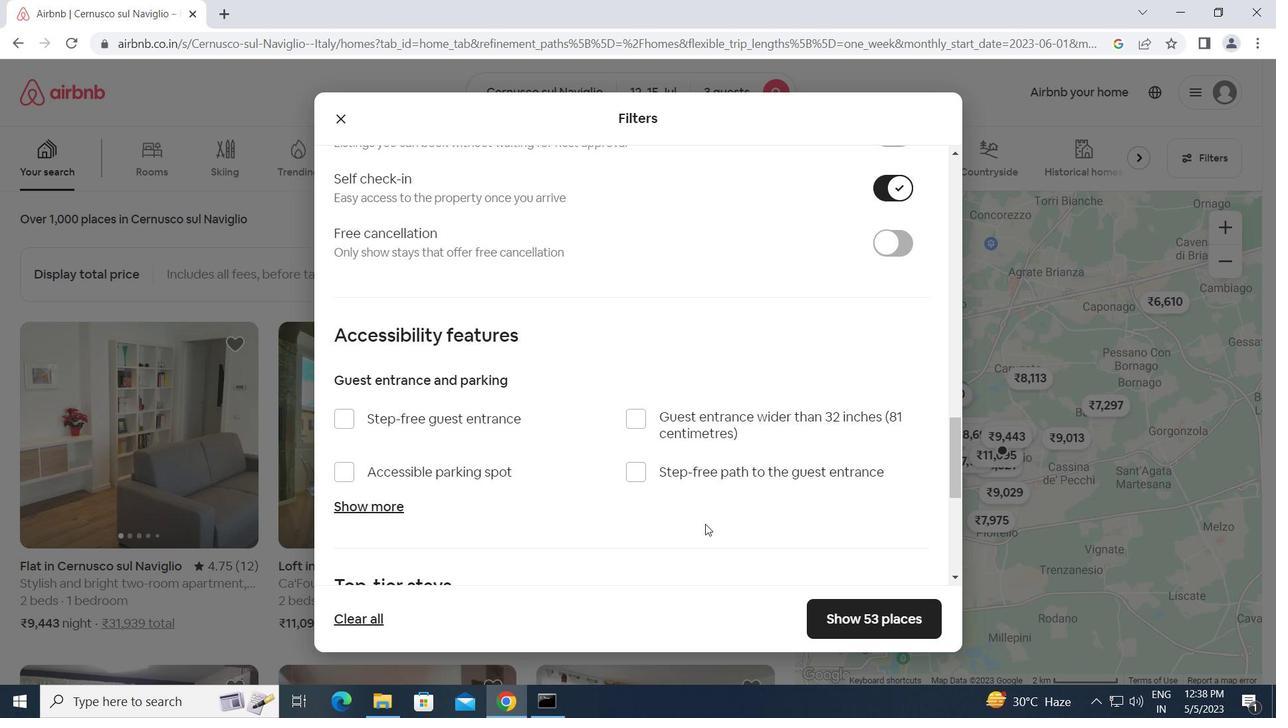 
Action: Mouse scrolled (705, 523) with delta (0, 0)
Screenshot: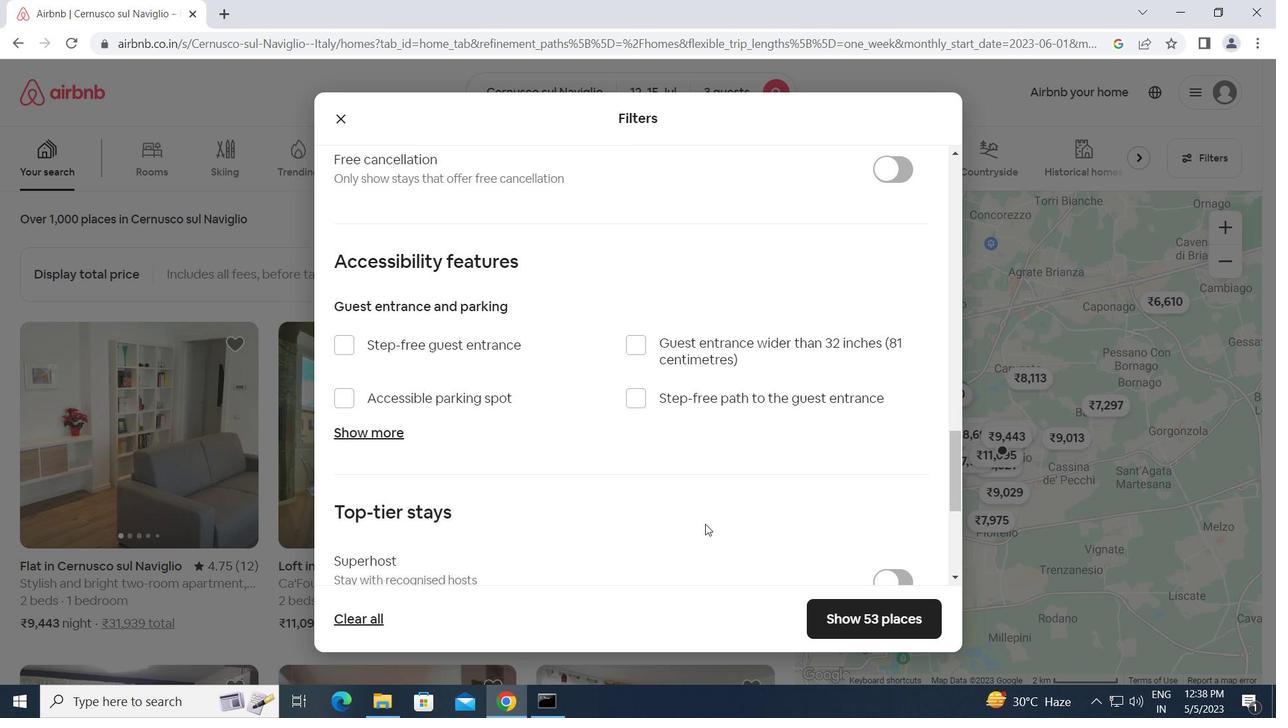 
Action: Mouse scrolled (705, 523) with delta (0, 0)
Screenshot: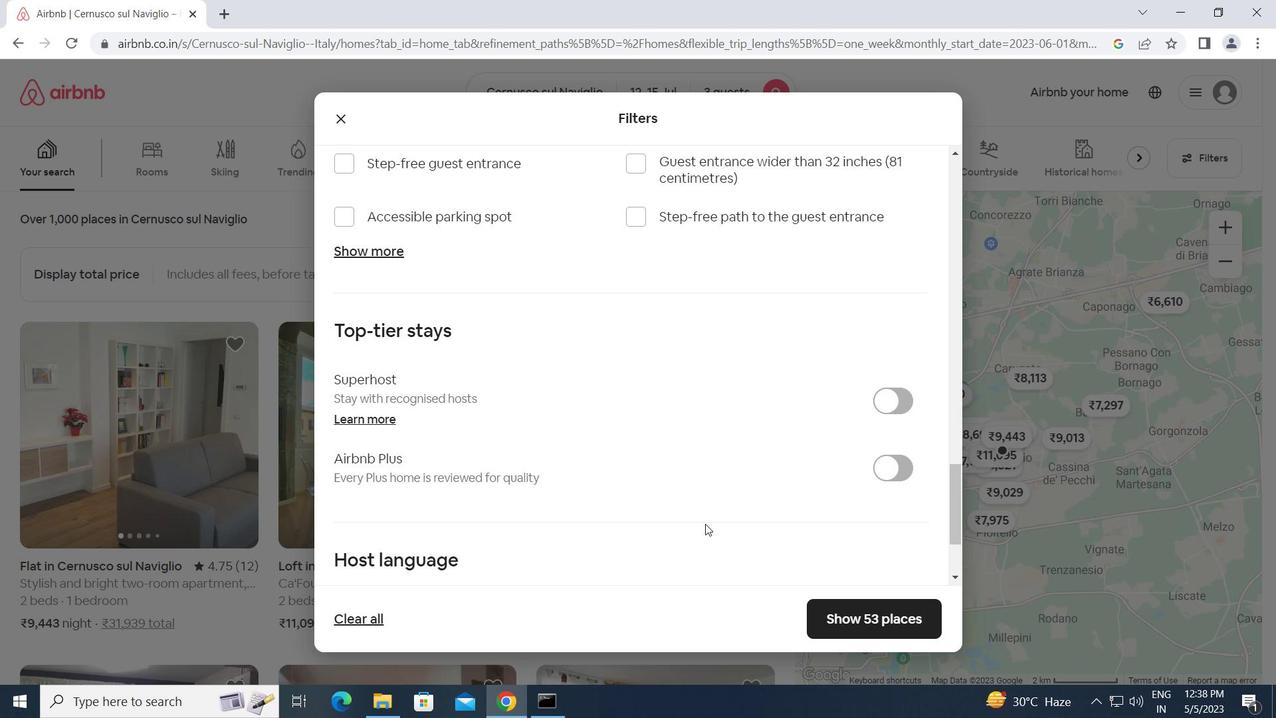 
Action: Mouse scrolled (705, 523) with delta (0, 0)
Screenshot: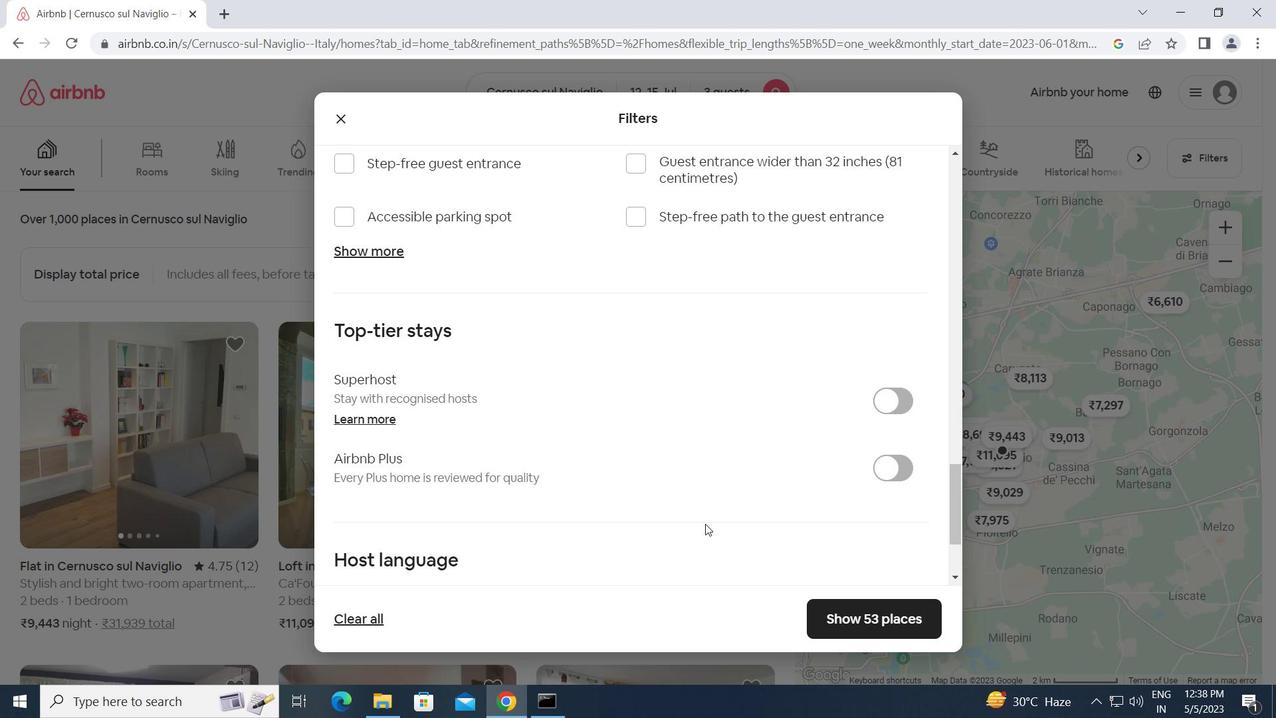 
Action: Mouse scrolled (705, 523) with delta (0, 0)
Screenshot: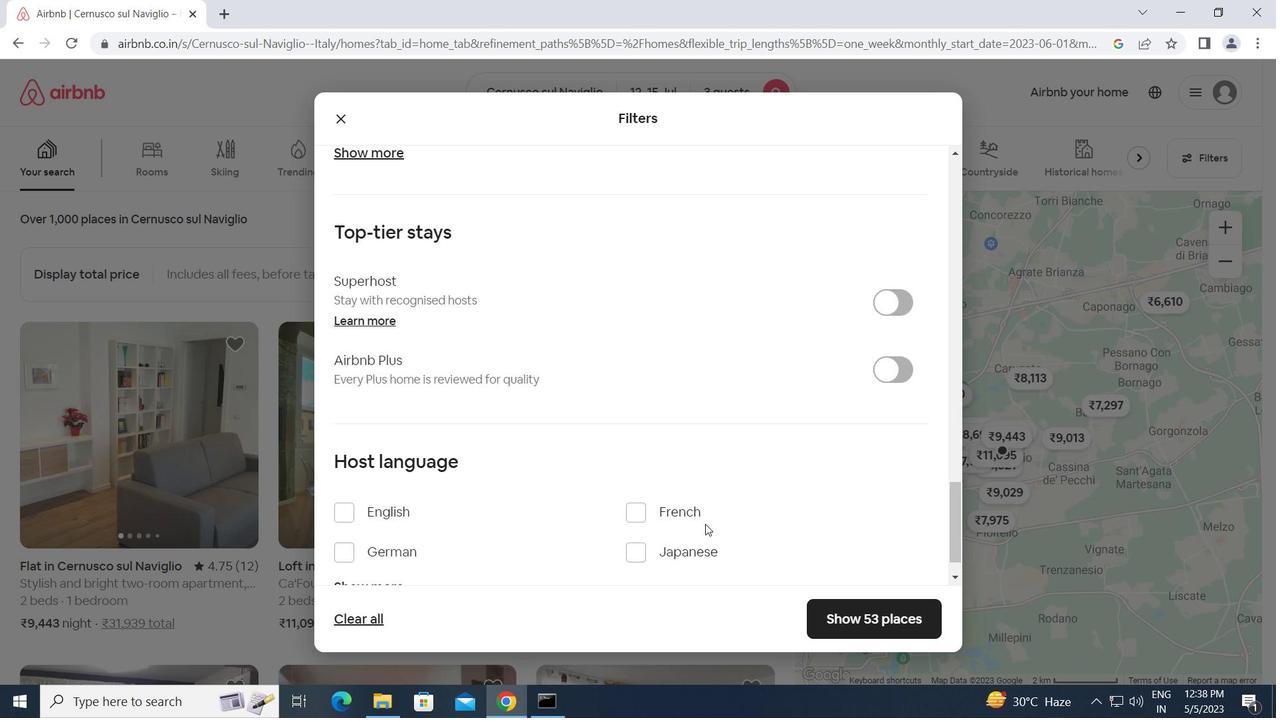 
Action: Mouse moved to (341, 470)
Screenshot: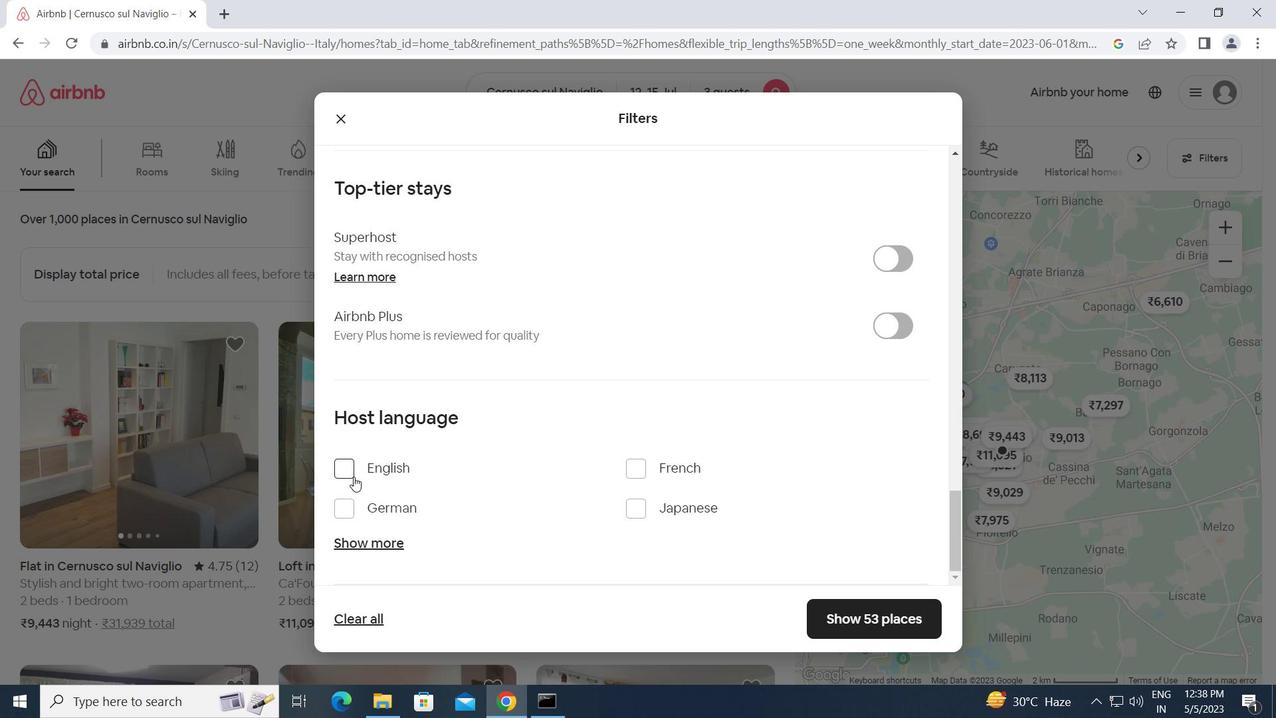 
Action: Mouse pressed left at (341, 470)
Screenshot: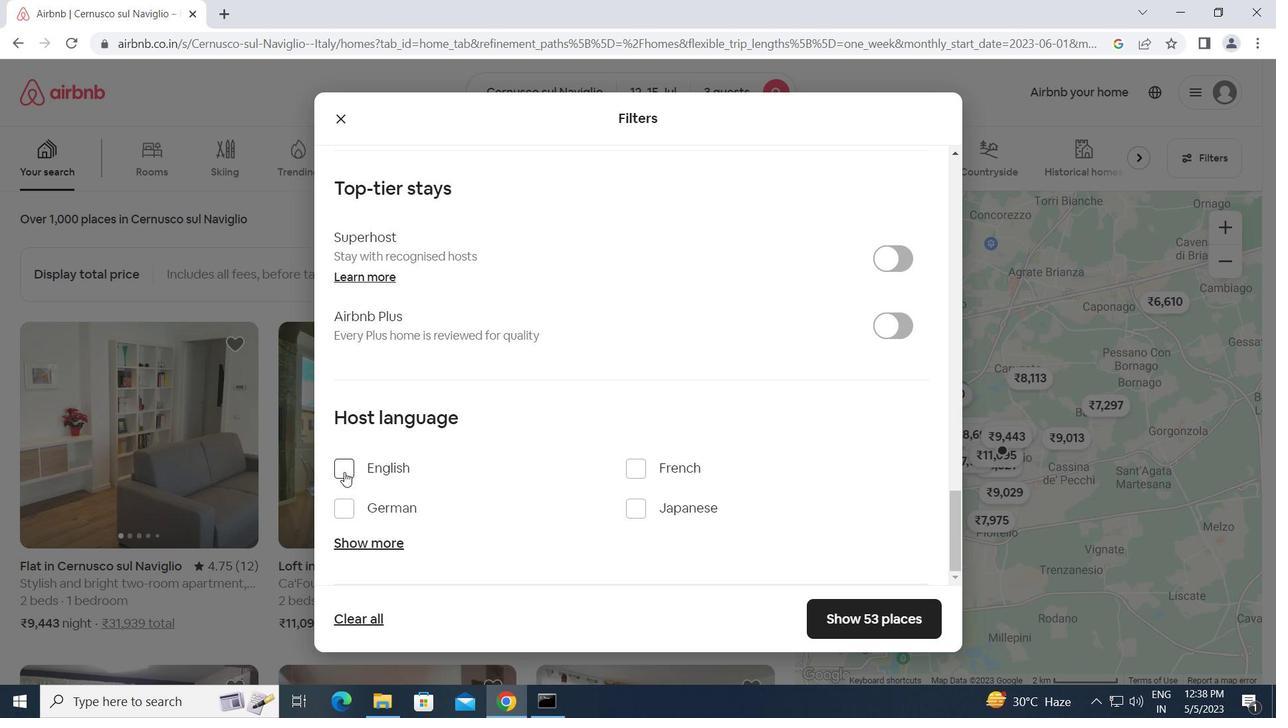 
Action: Mouse moved to (879, 621)
Screenshot: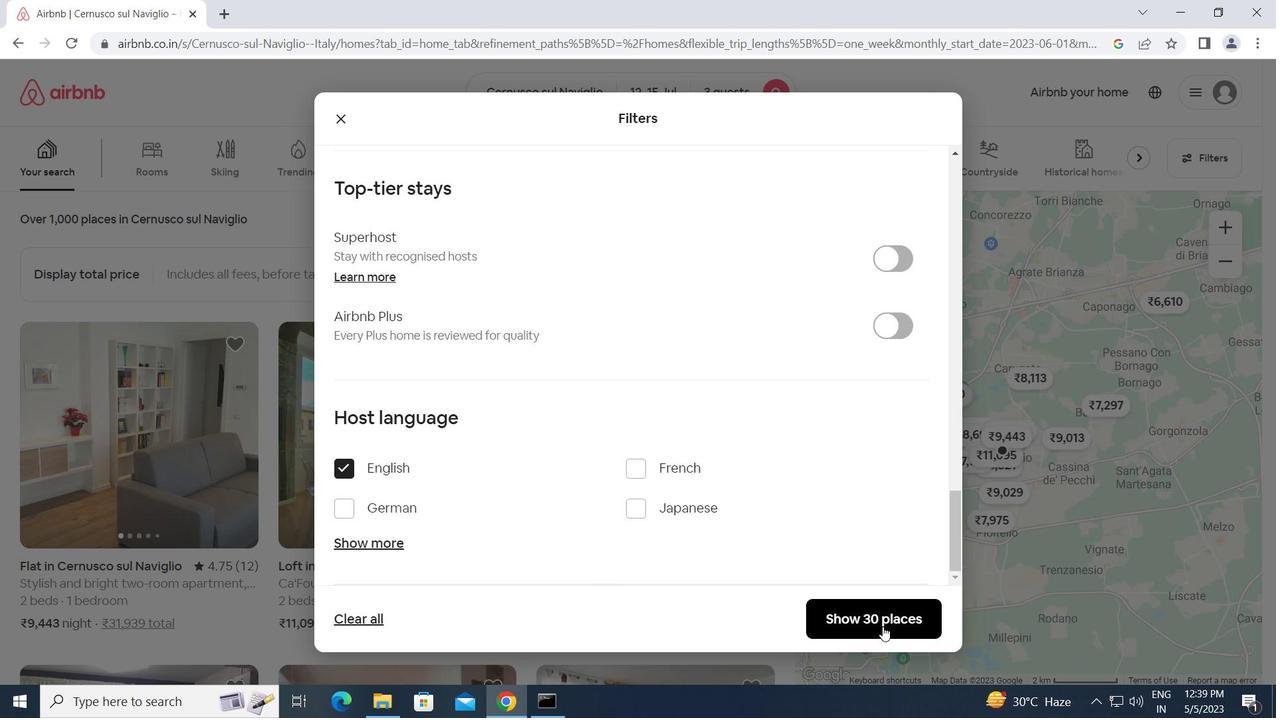 
Action: Mouse pressed left at (879, 621)
Screenshot: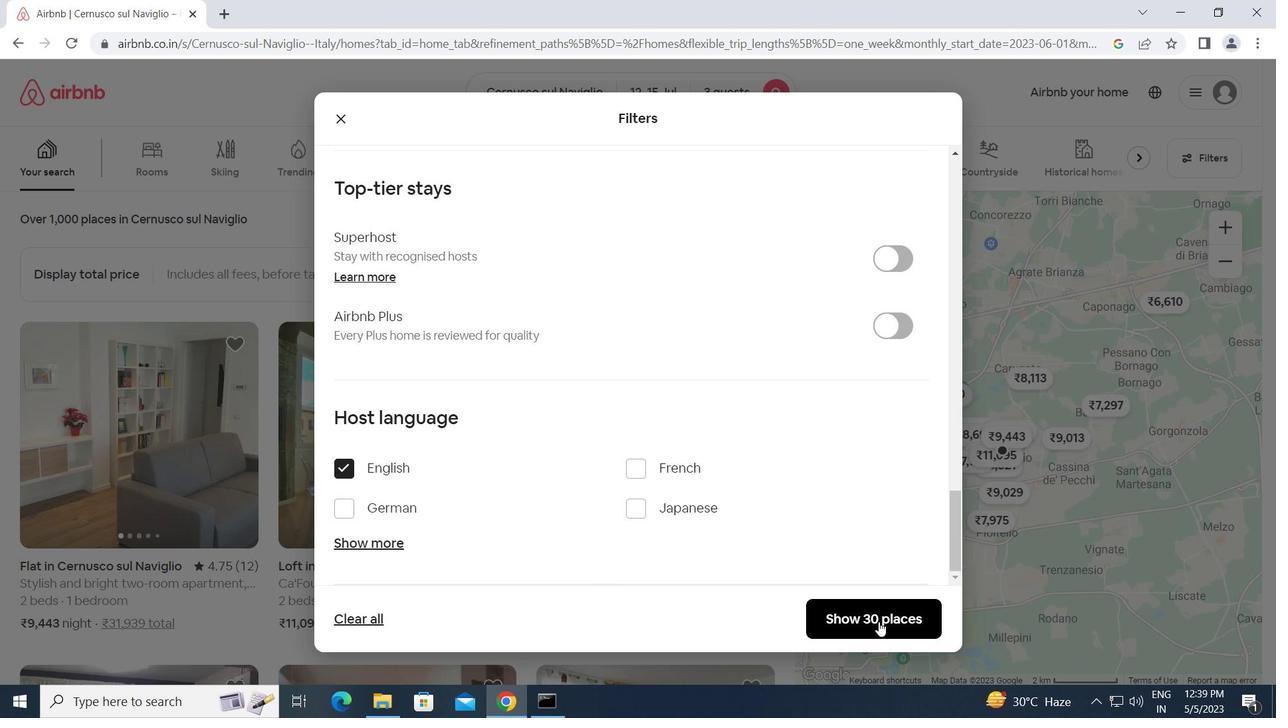 
Action: Mouse moved to (878, 620)
Screenshot: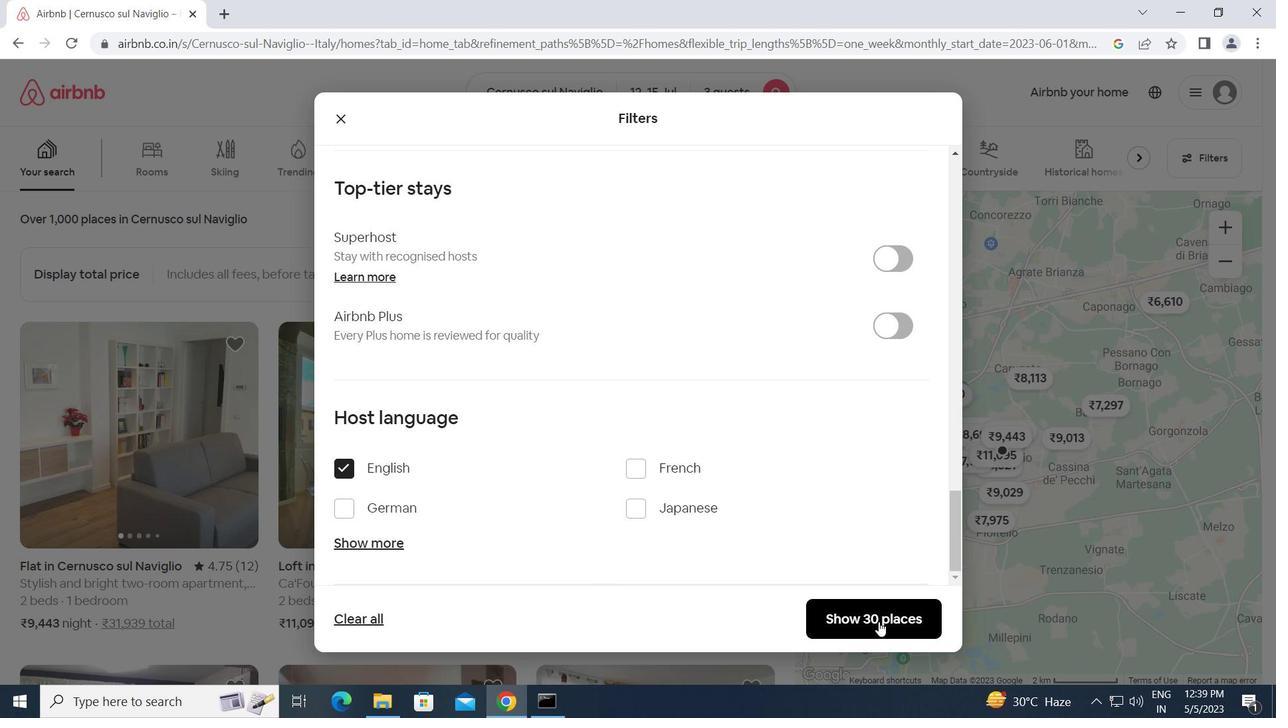 
